 Task: Find connections with filter location Hrodna with filter topic #inspiration with filter profile language French with filter current company Quess Corp Limited with filter school Arts & Commerce jobs with filter industry Mattress and Blinds Manufacturing with filter service category Software Testing with filter keywords title Vehicle or Equipment Cleaner
Action: Mouse moved to (281, 355)
Screenshot: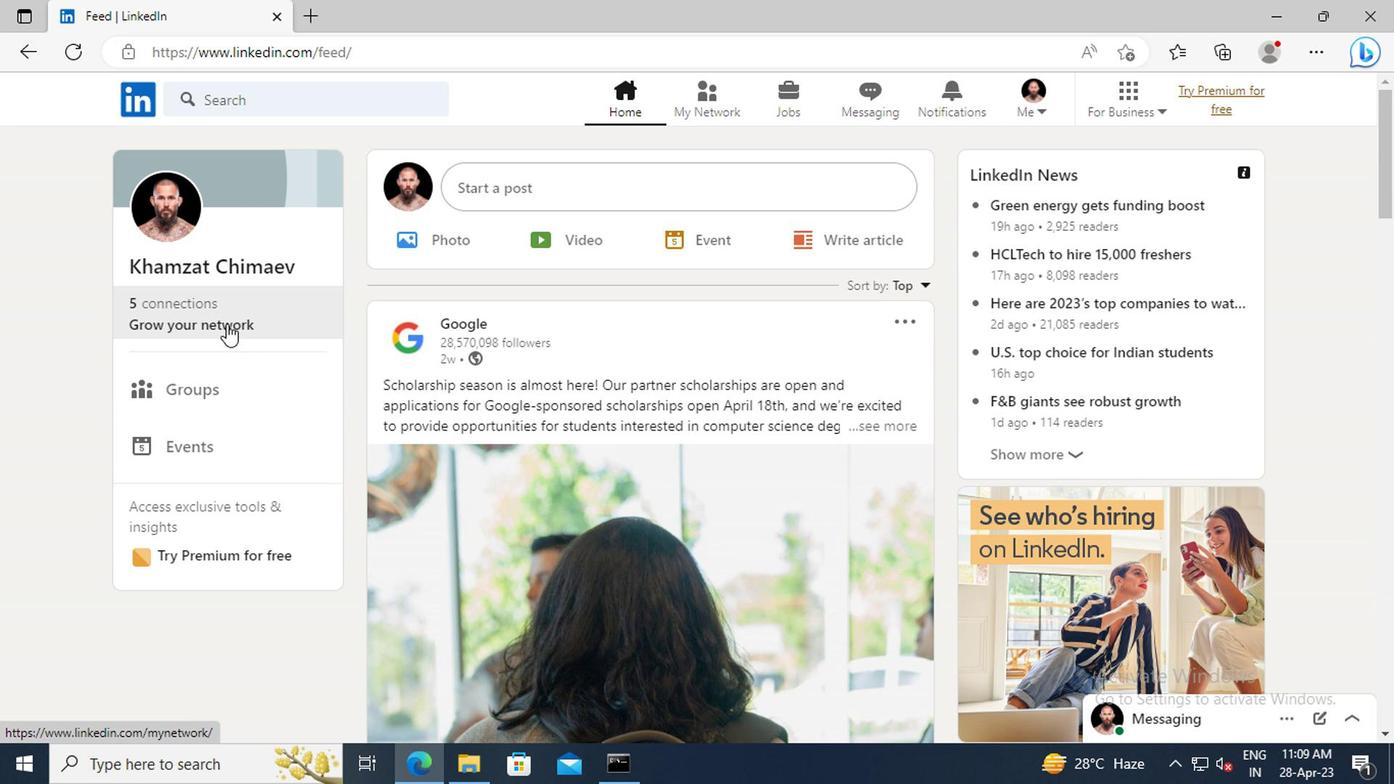 
Action: Mouse pressed left at (281, 355)
Screenshot: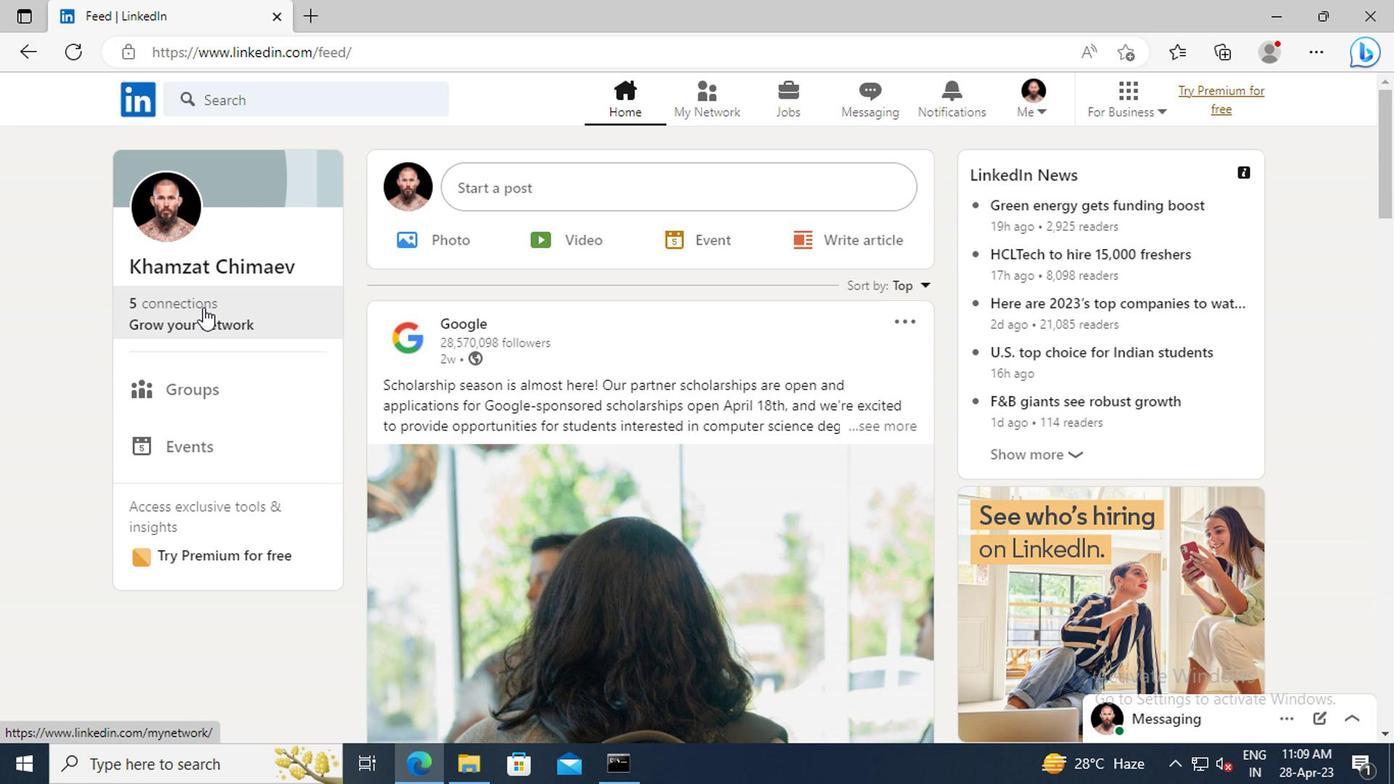 
Action: Mouse moved to (294, 286)
Screenshot: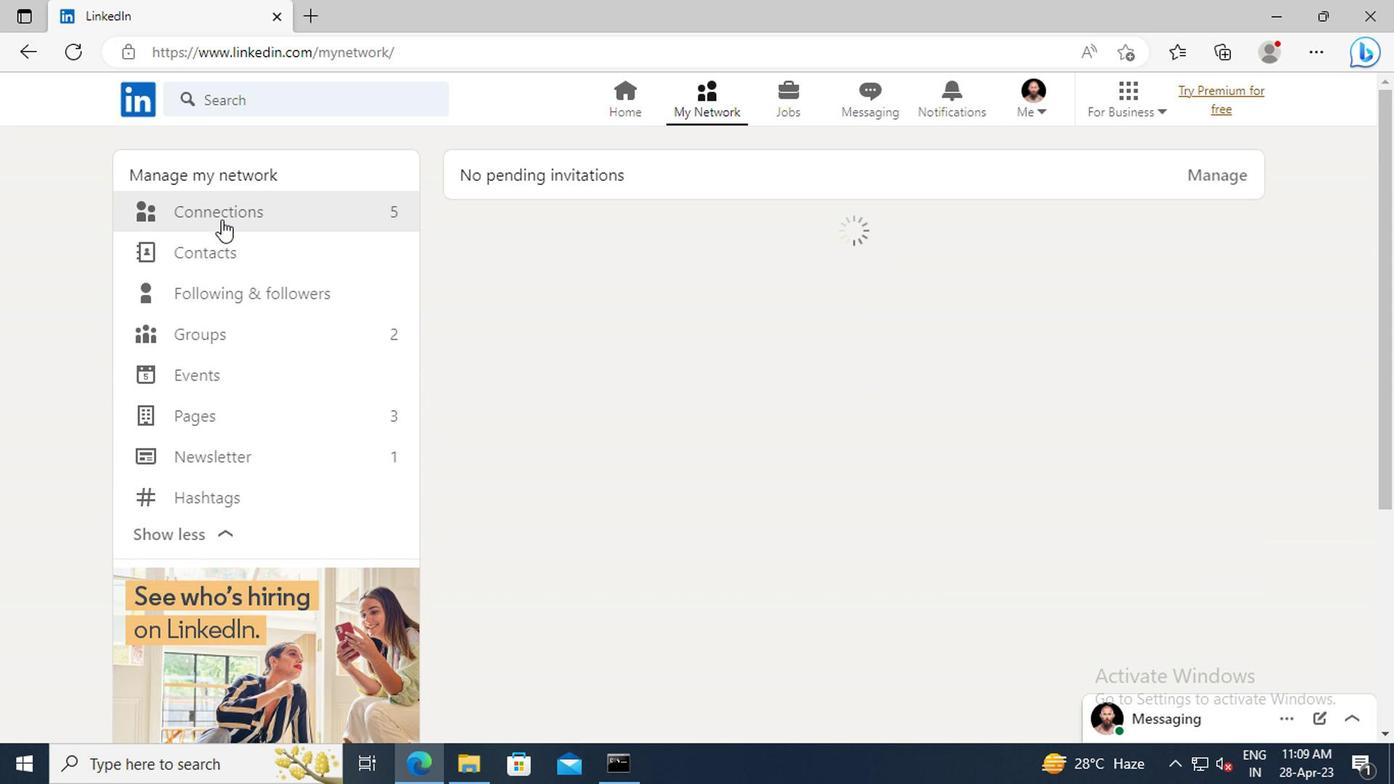 
Action: Mouse pressed left at (294, 286)
Screenshot: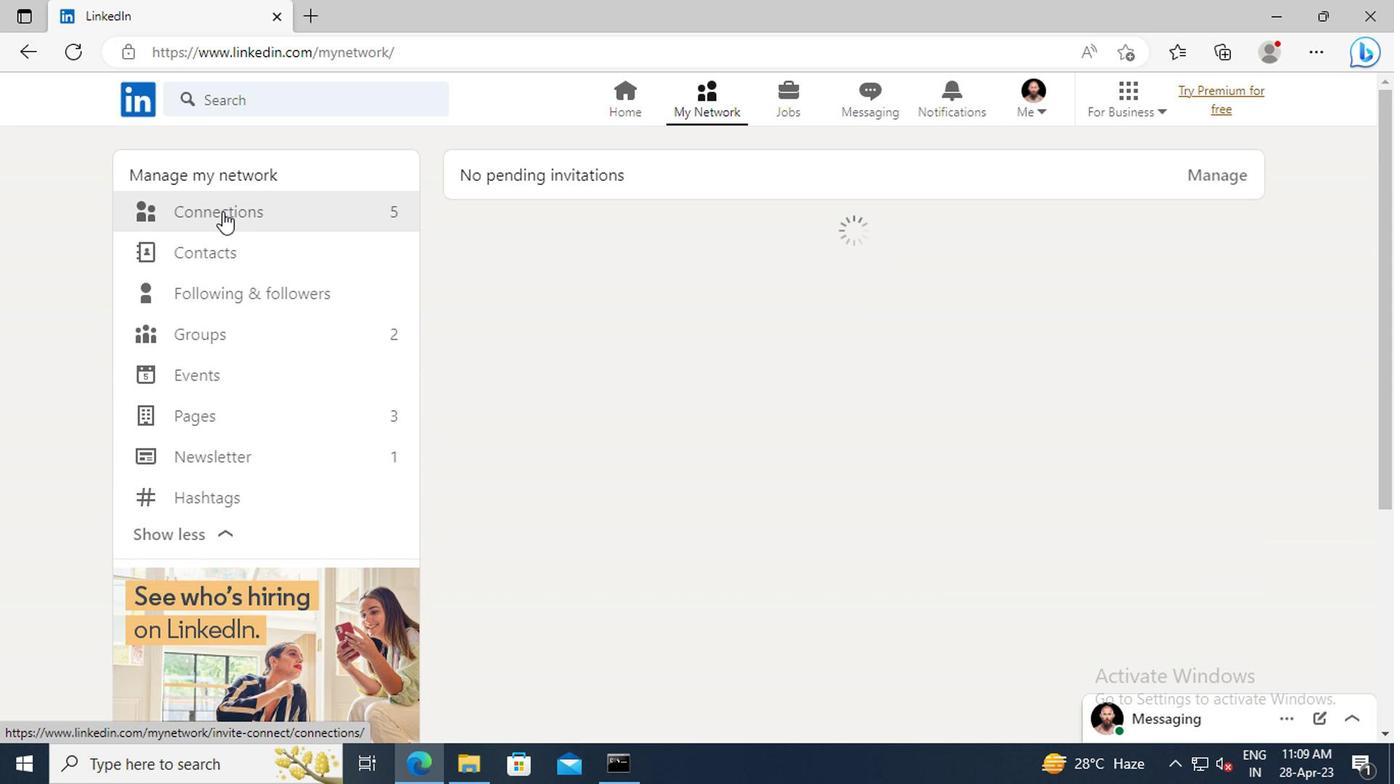 
Action: Mouse moved to (746, 291)
Screenshot: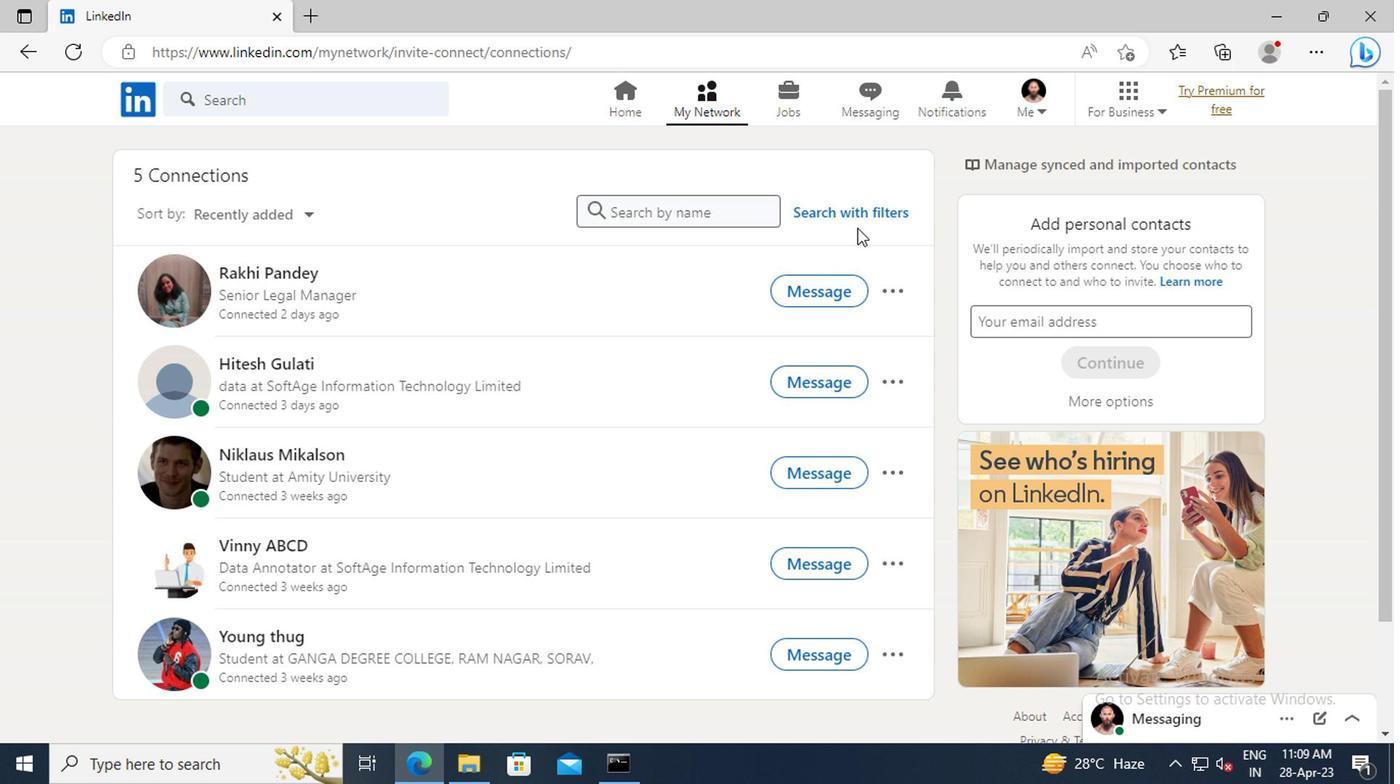 
Action: Mouse pressed left at (746, 291)
Screenshot: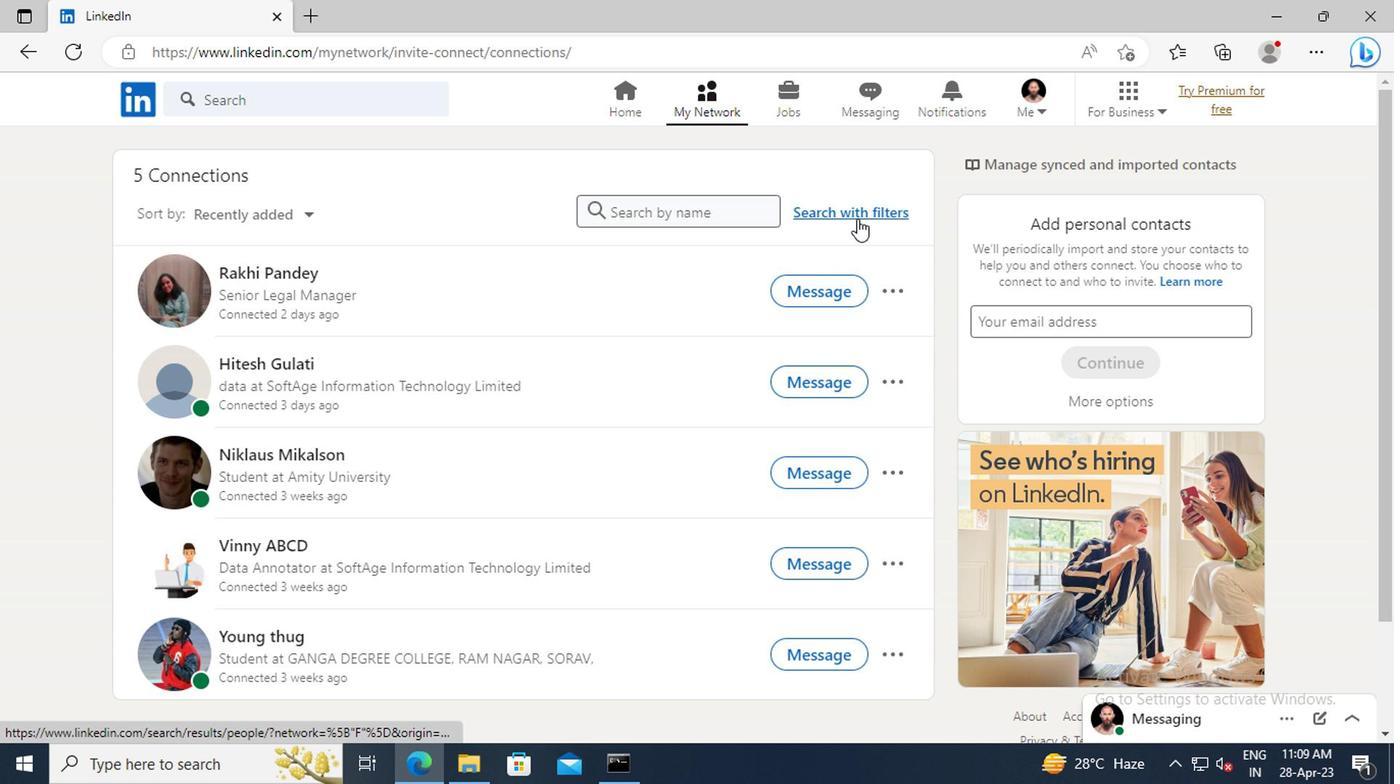 
Action: Mouse moved to (690, 252)
Screenshot: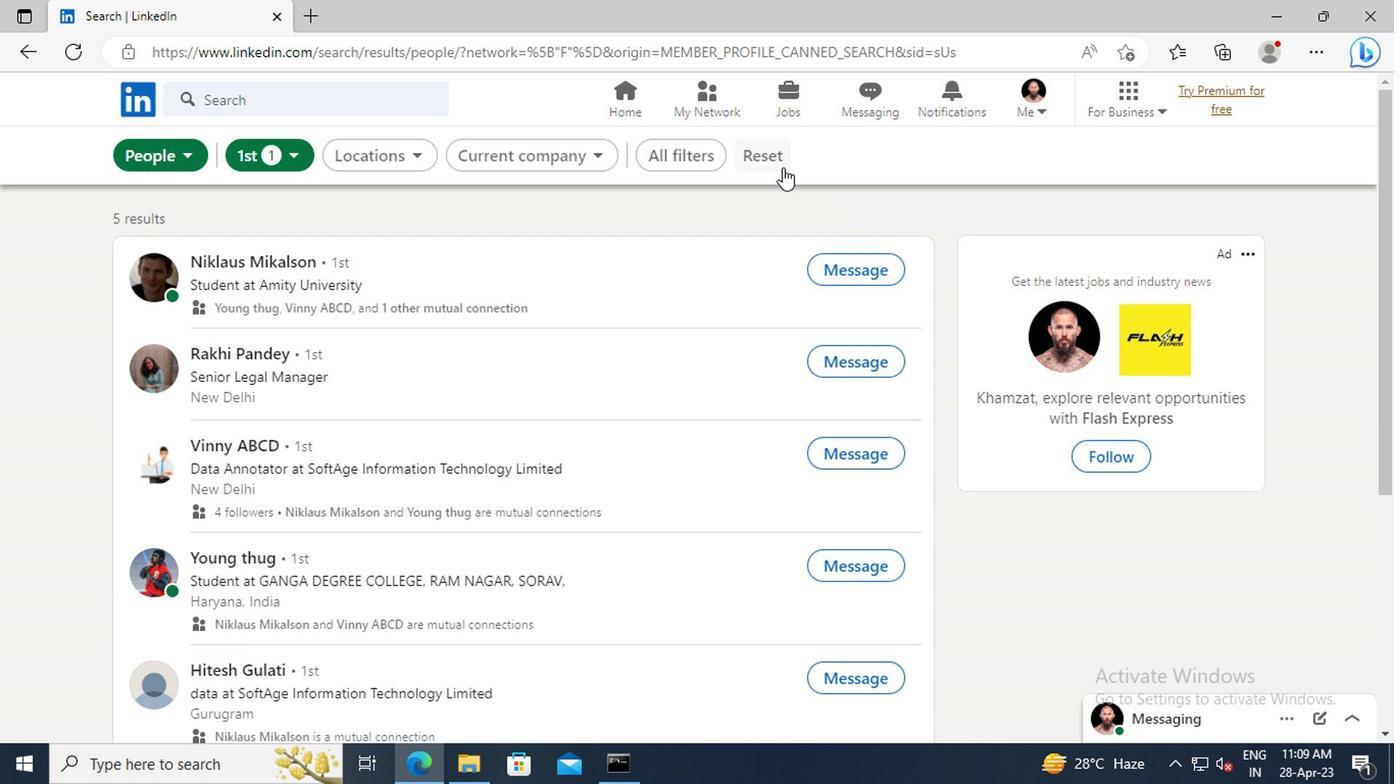 
Action: Mouse pressed left at (690, 252)
Screenshot: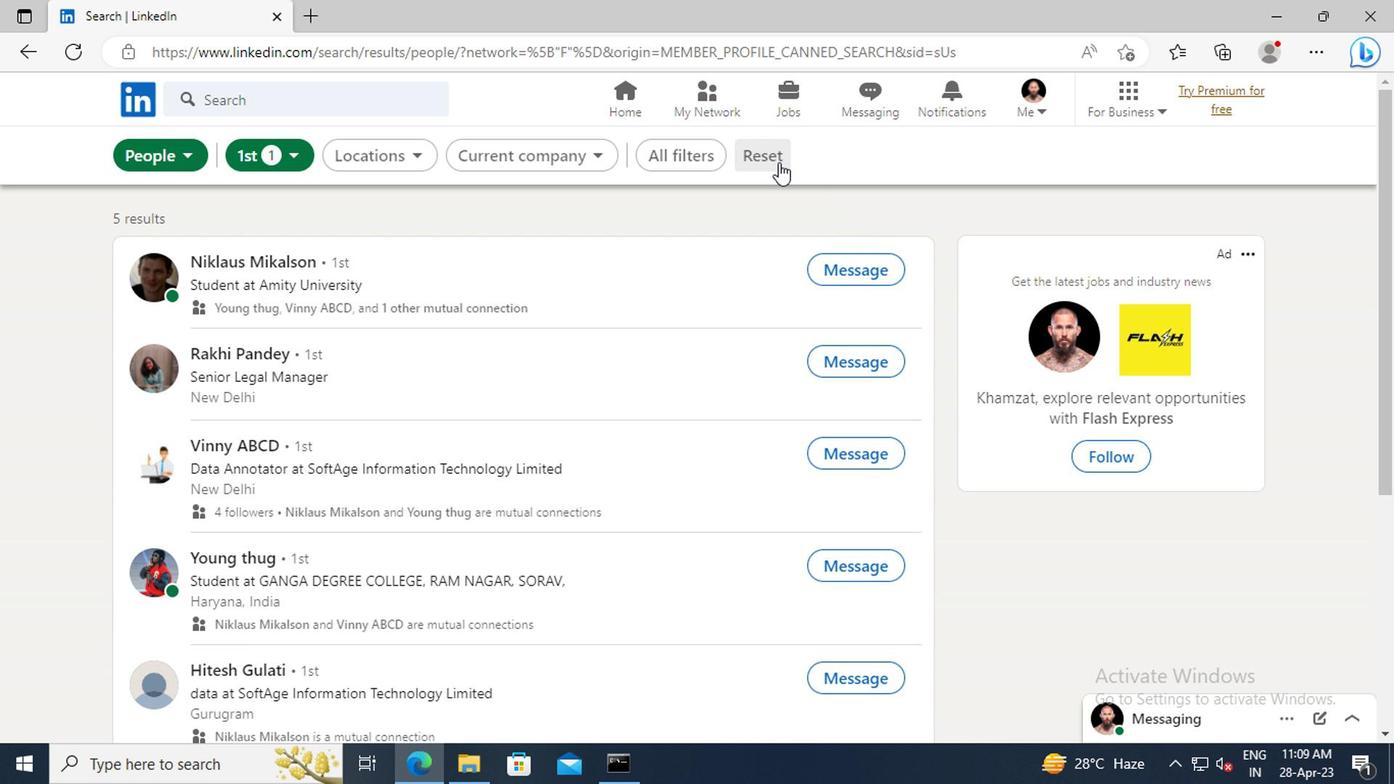 
Action: Mouse moved to (672, 246)
Screenshot: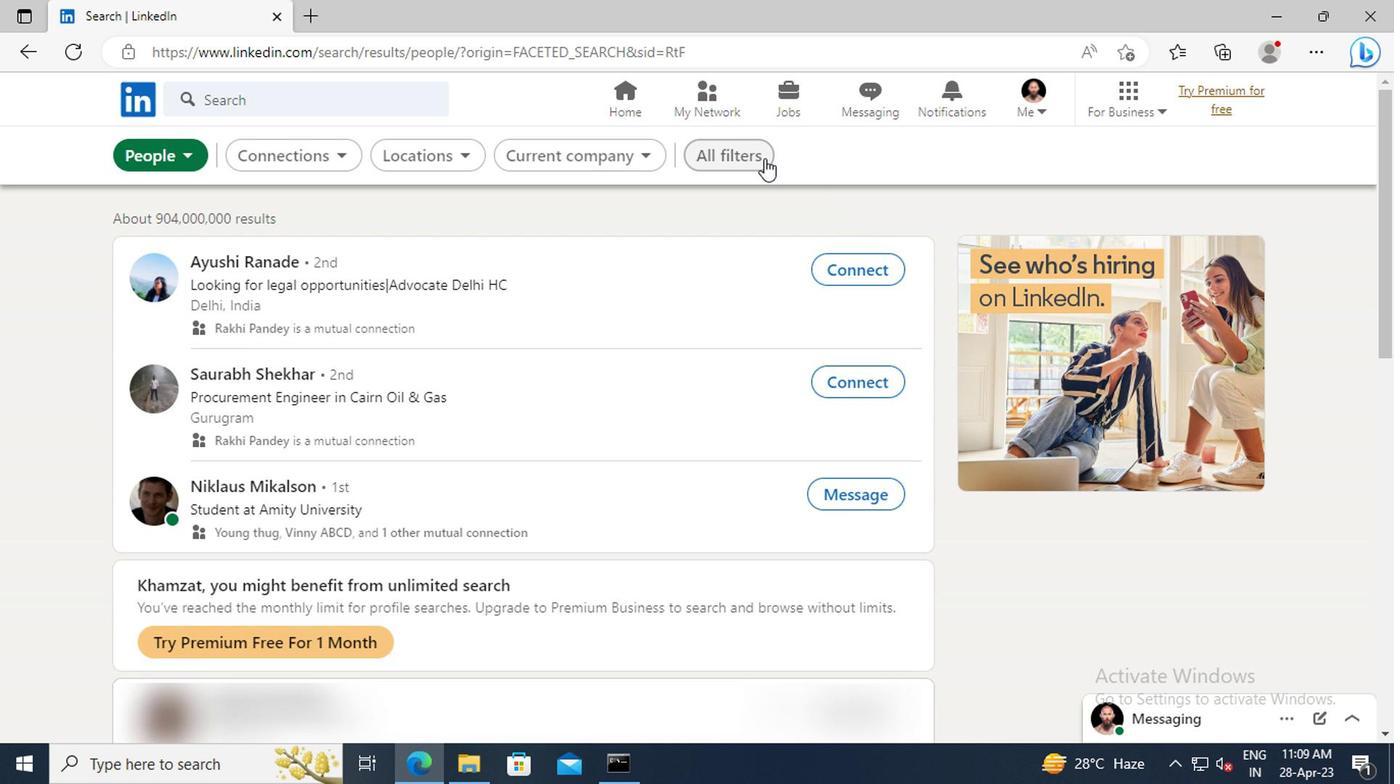 
Action: Mouse pressed left at (672, 246)
Screenshot: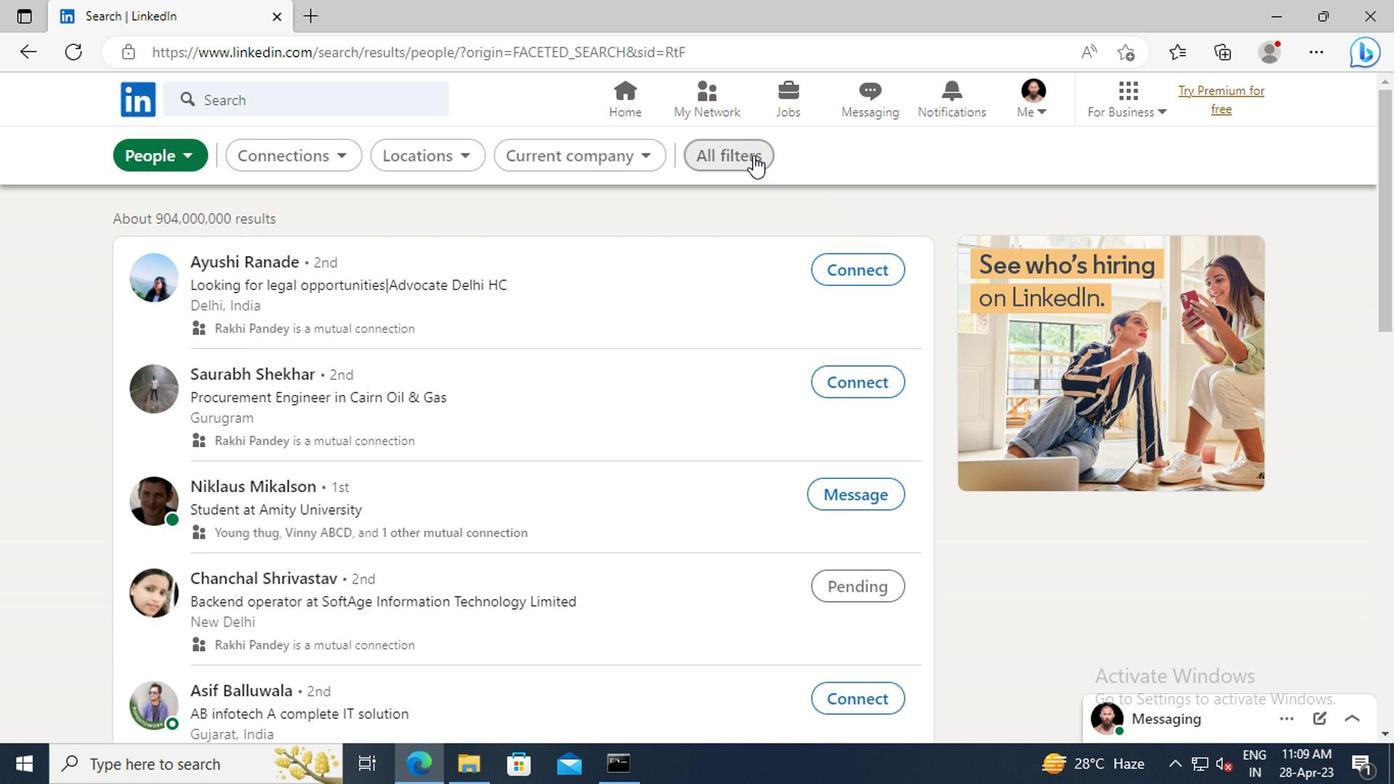 
Action: Mouse moved to (959, 403)
Screenshot: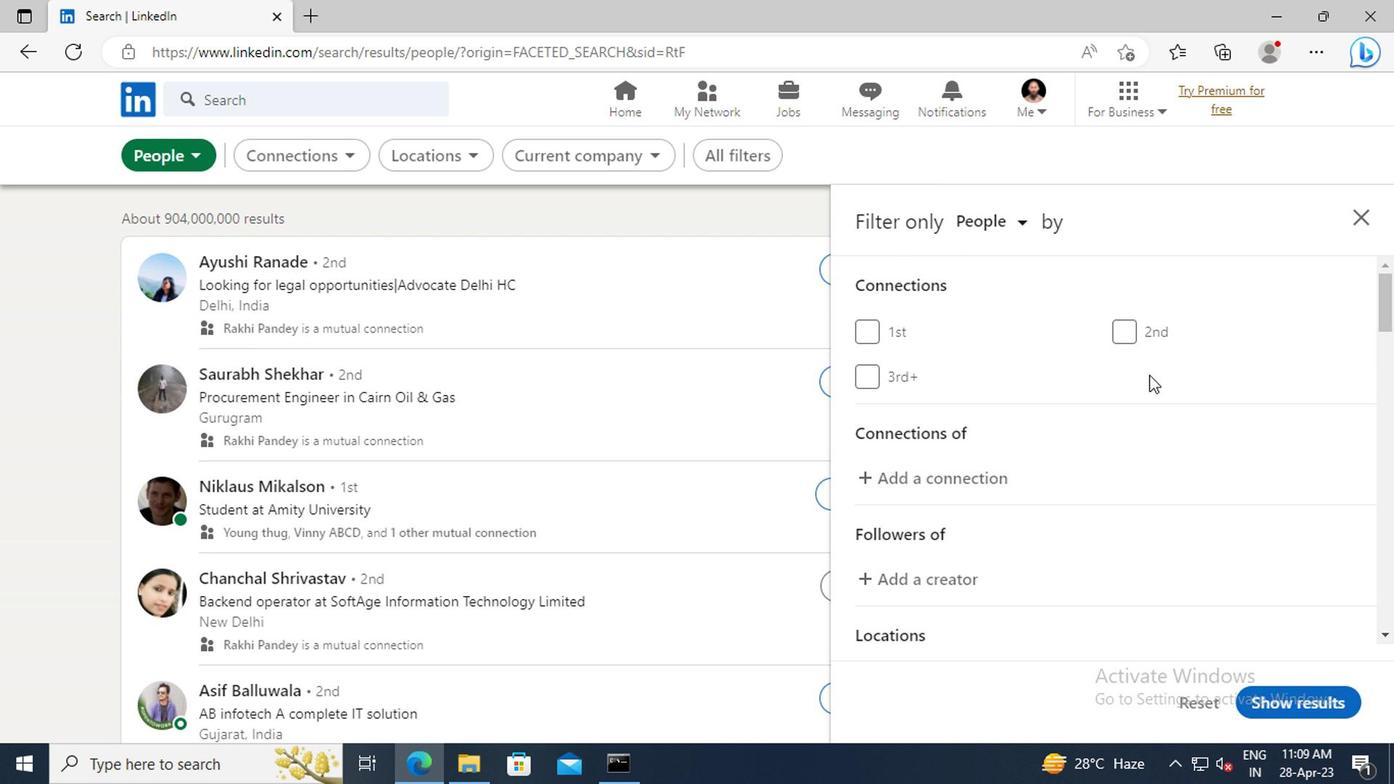
Action: Mouse scrolled (959, 403) with delta (0, 0)
Screenshot: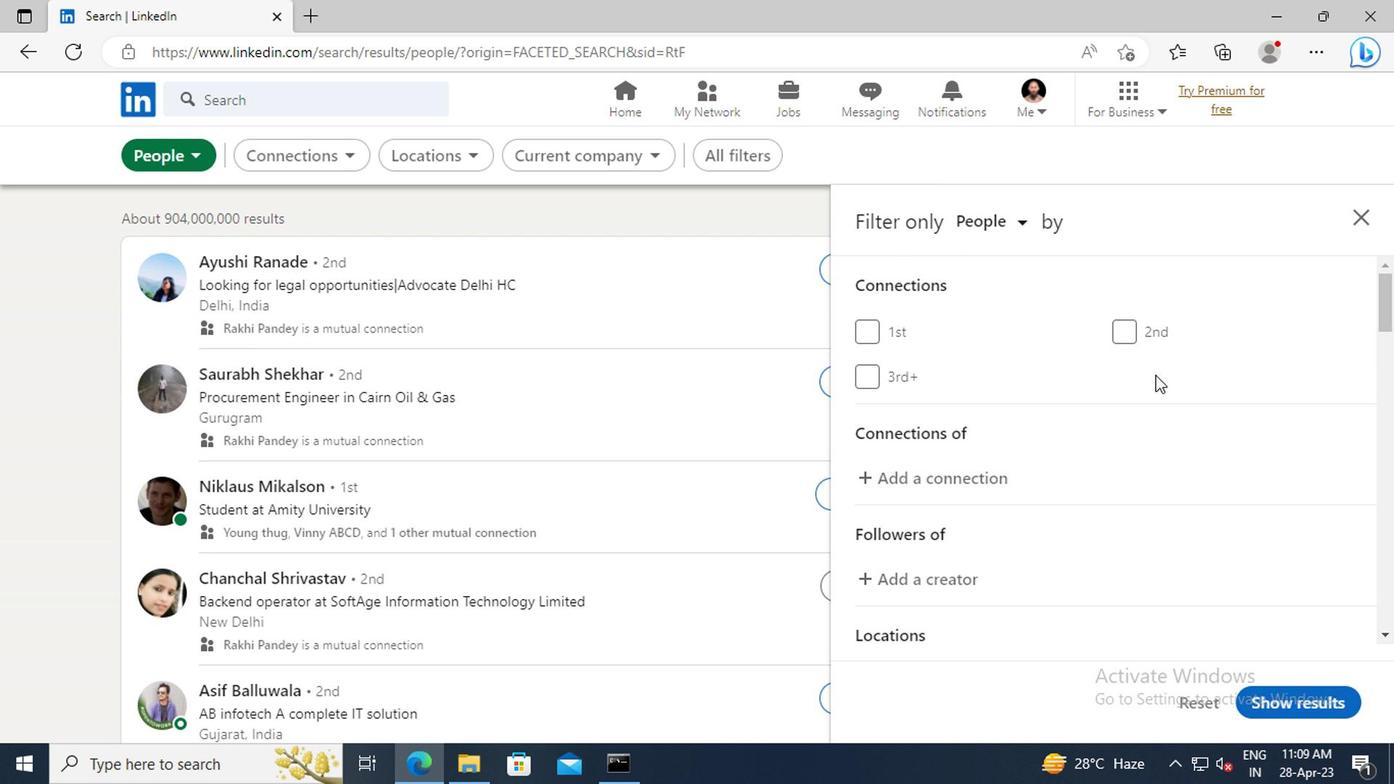 
Action: Mouse scrolled (959, 403) with delta (0, 0)
Screenshot: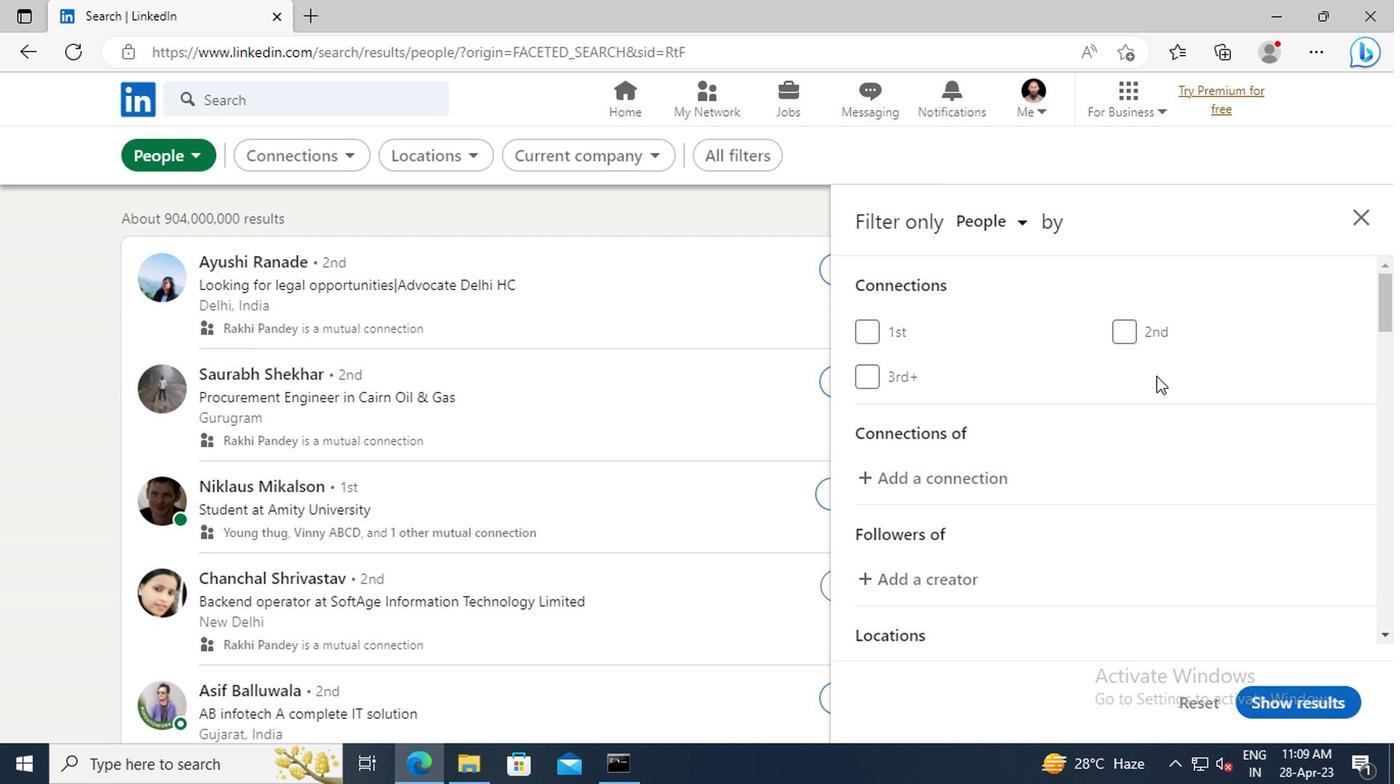 
Action: Mouse scrolled (959, 403) with delta (0, 0)
Screenshot: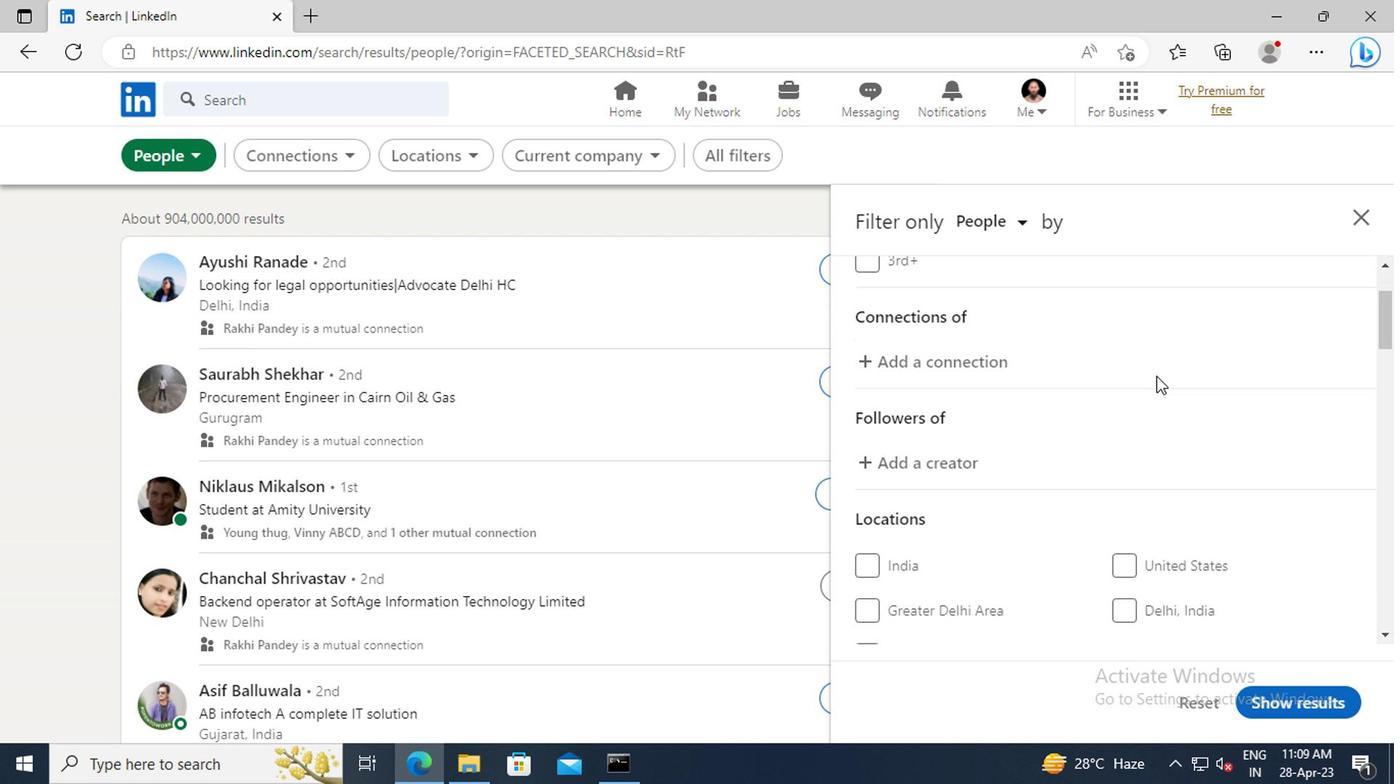 
Action: Mouse scrolled (959, 403) with delta (0, 0)
Screenshot: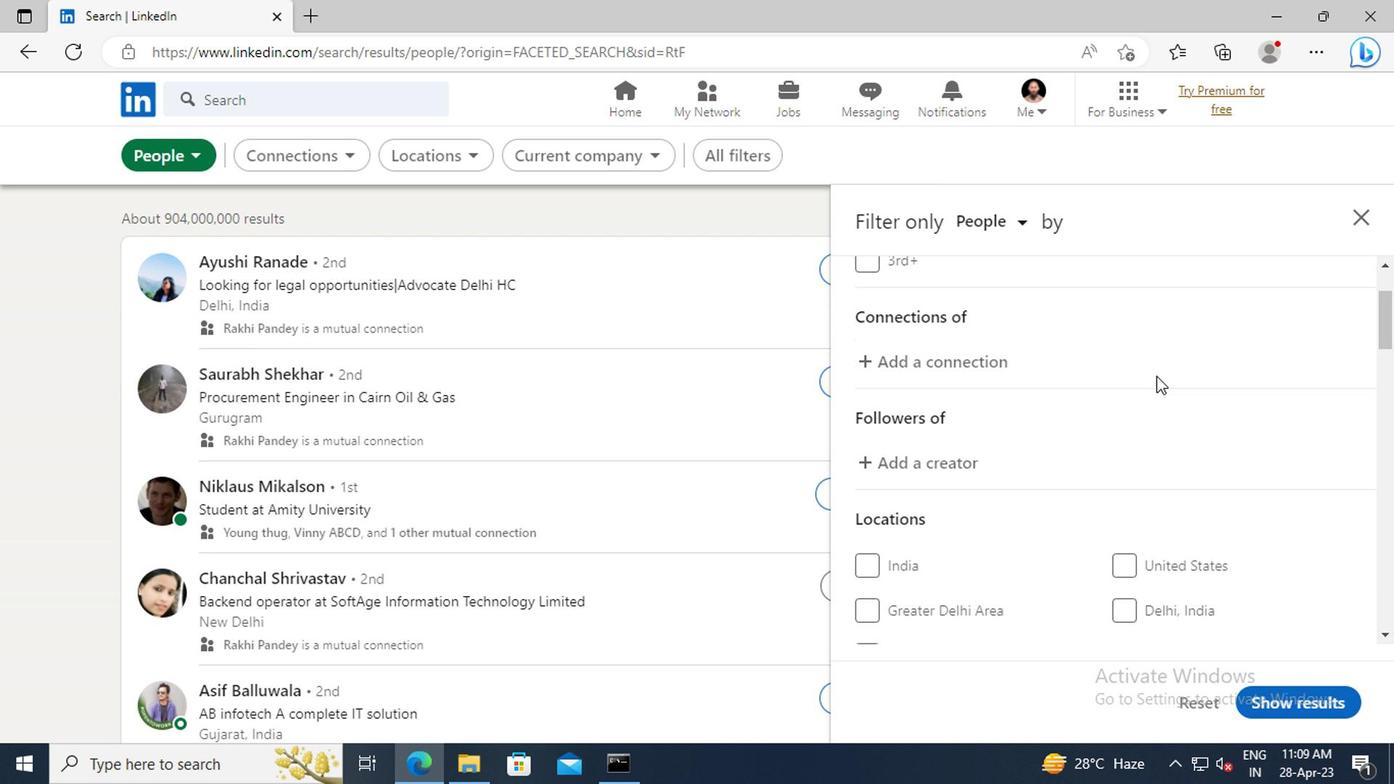 
Action: Mouse scrolled (959, 403) with delta (0, 0)
Screenshot: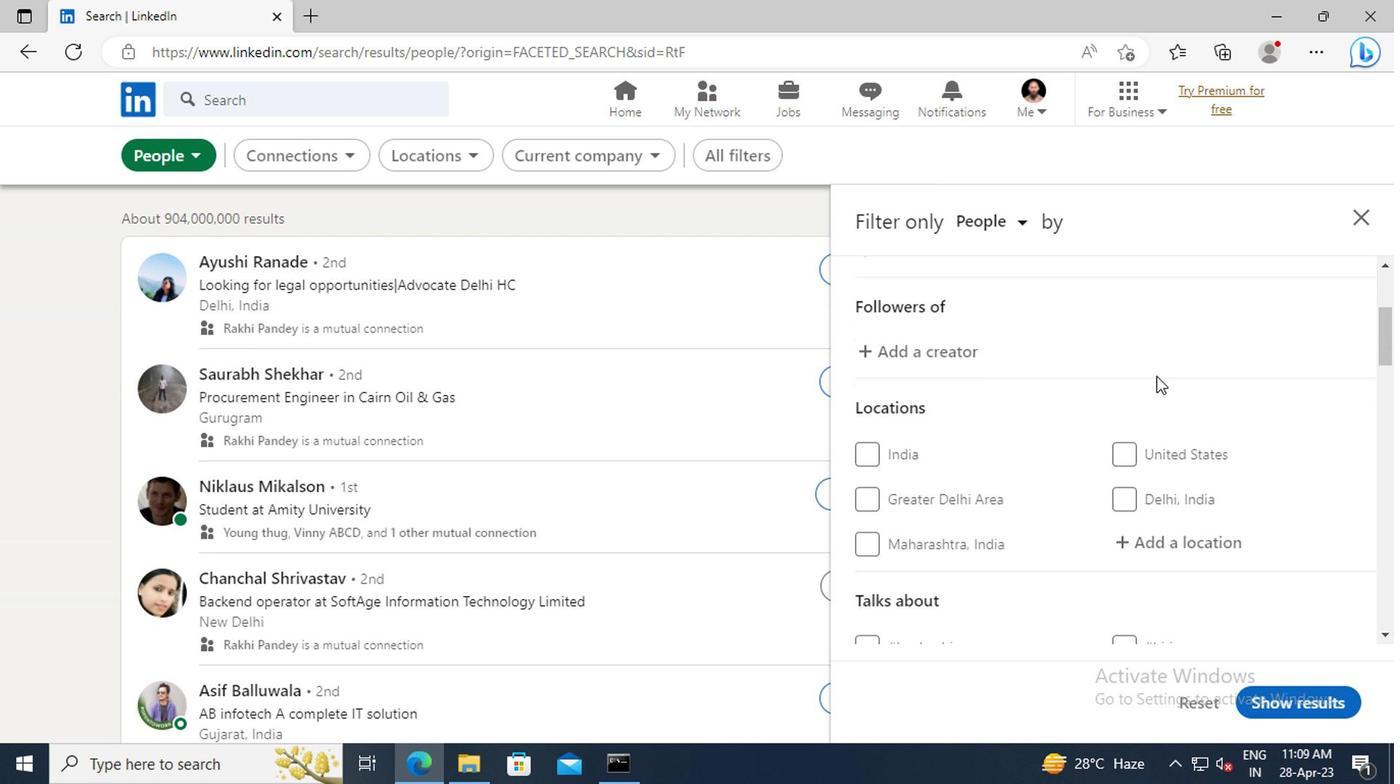 
Action: Mouse moved to (958, 473)
Screenshot: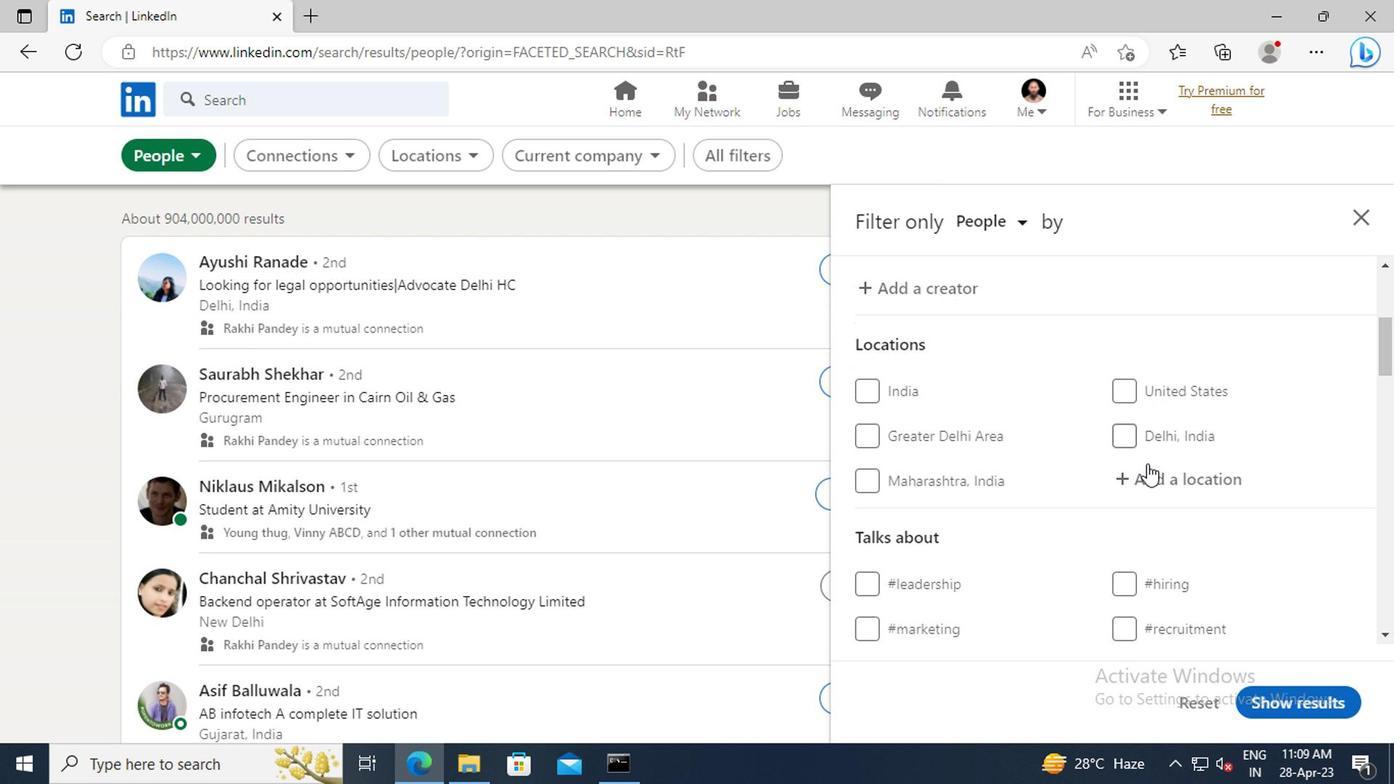 
Action: Mouse pressed left at (958, 473)
Screenshot: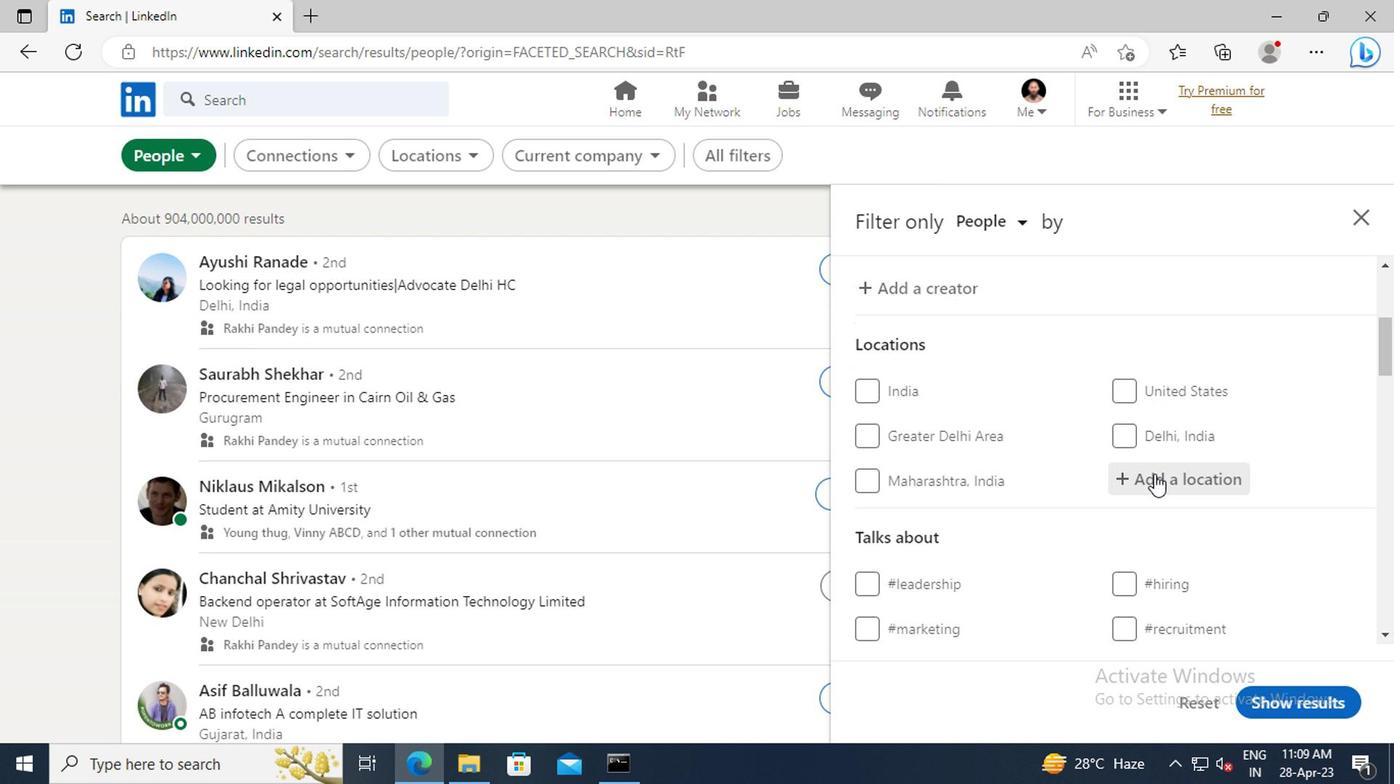 
Action: Key pressed <Key.shift>HRODNA
Screenshot: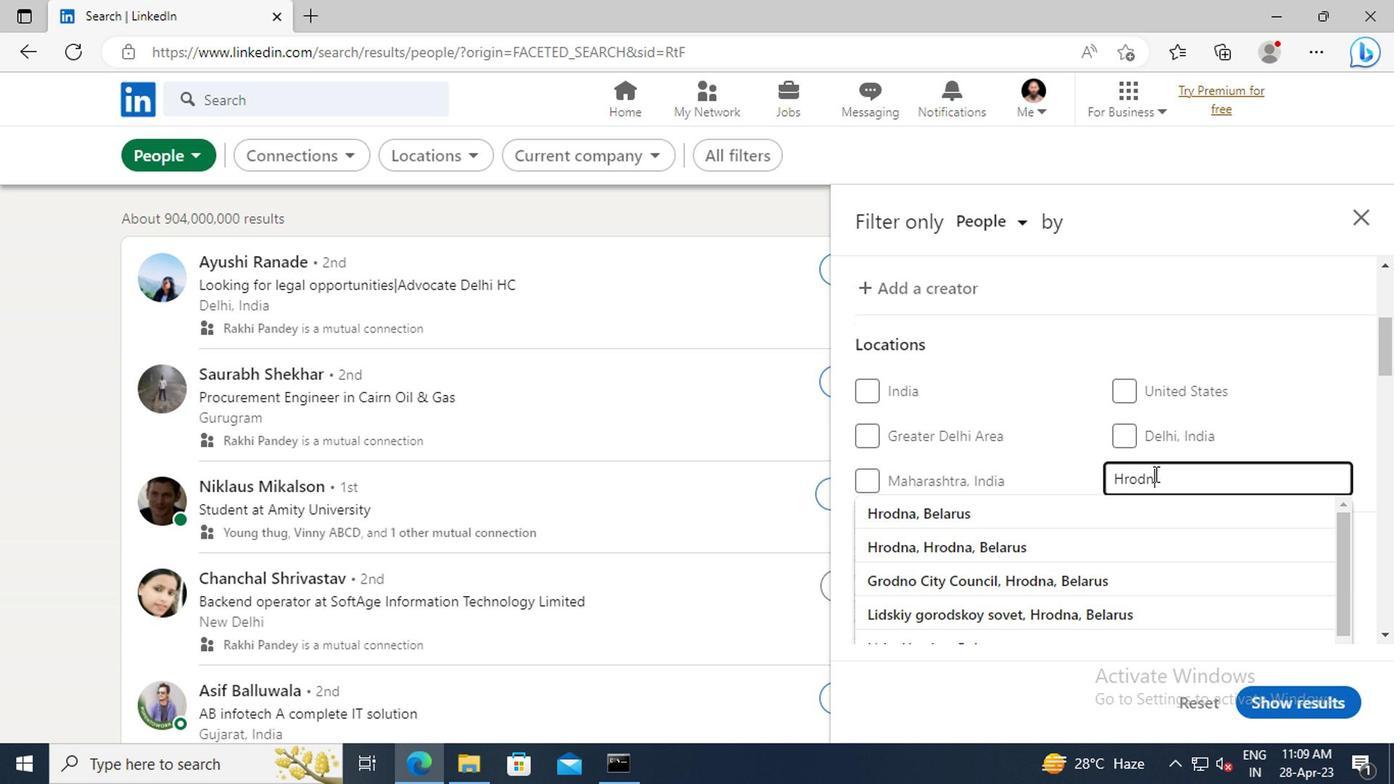 
Action: Mouse moved to (960, 500)
Screenshot: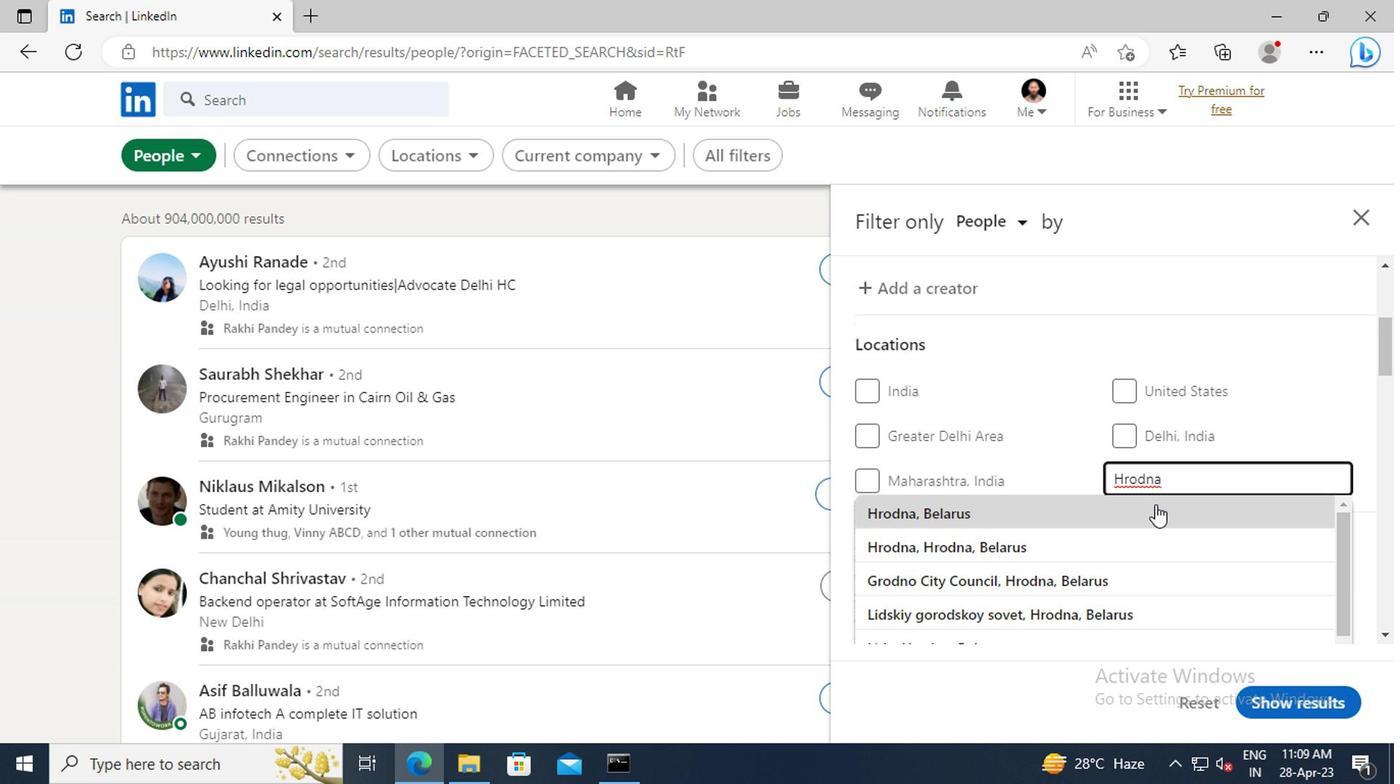 
Action: Mouse pressed left at (960, 500)
Screenshot: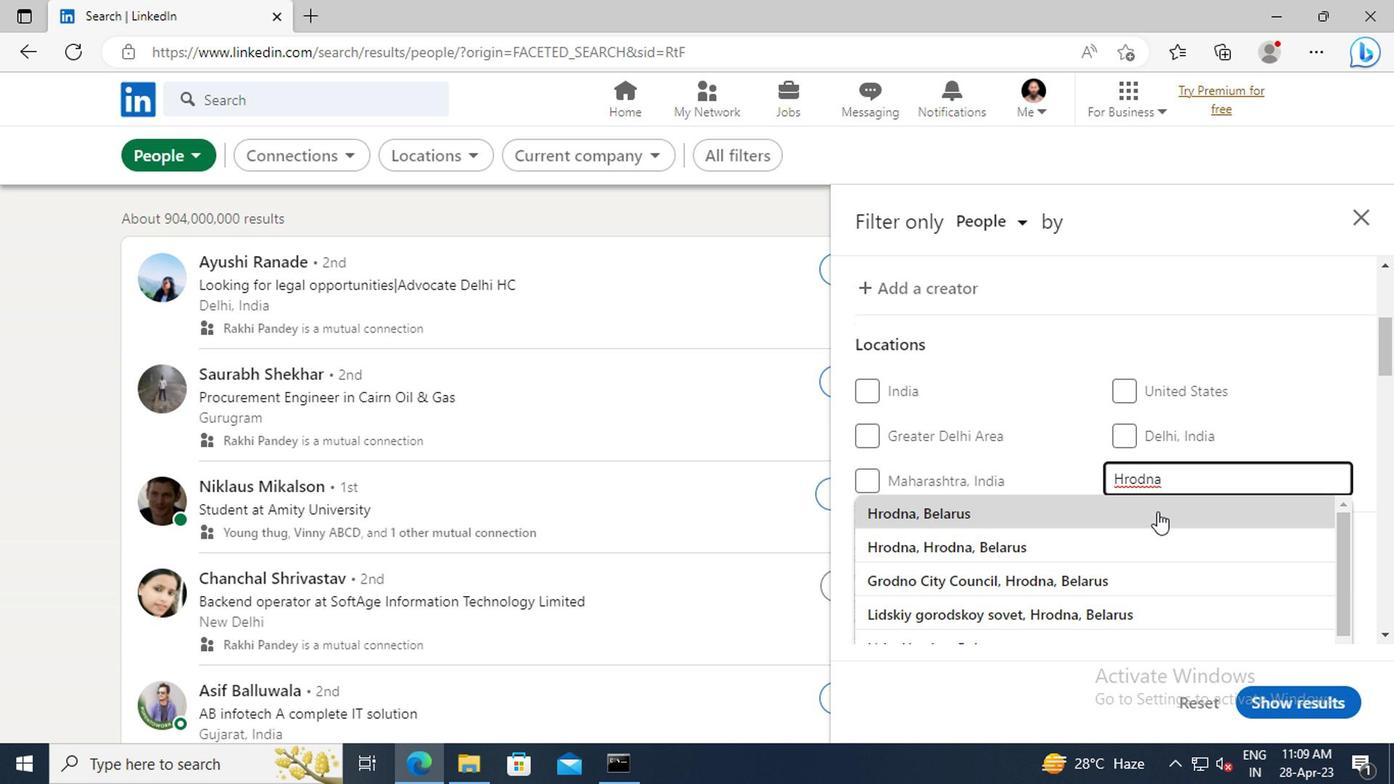
Action: Mouse moved to (970, 404)
Screenshot: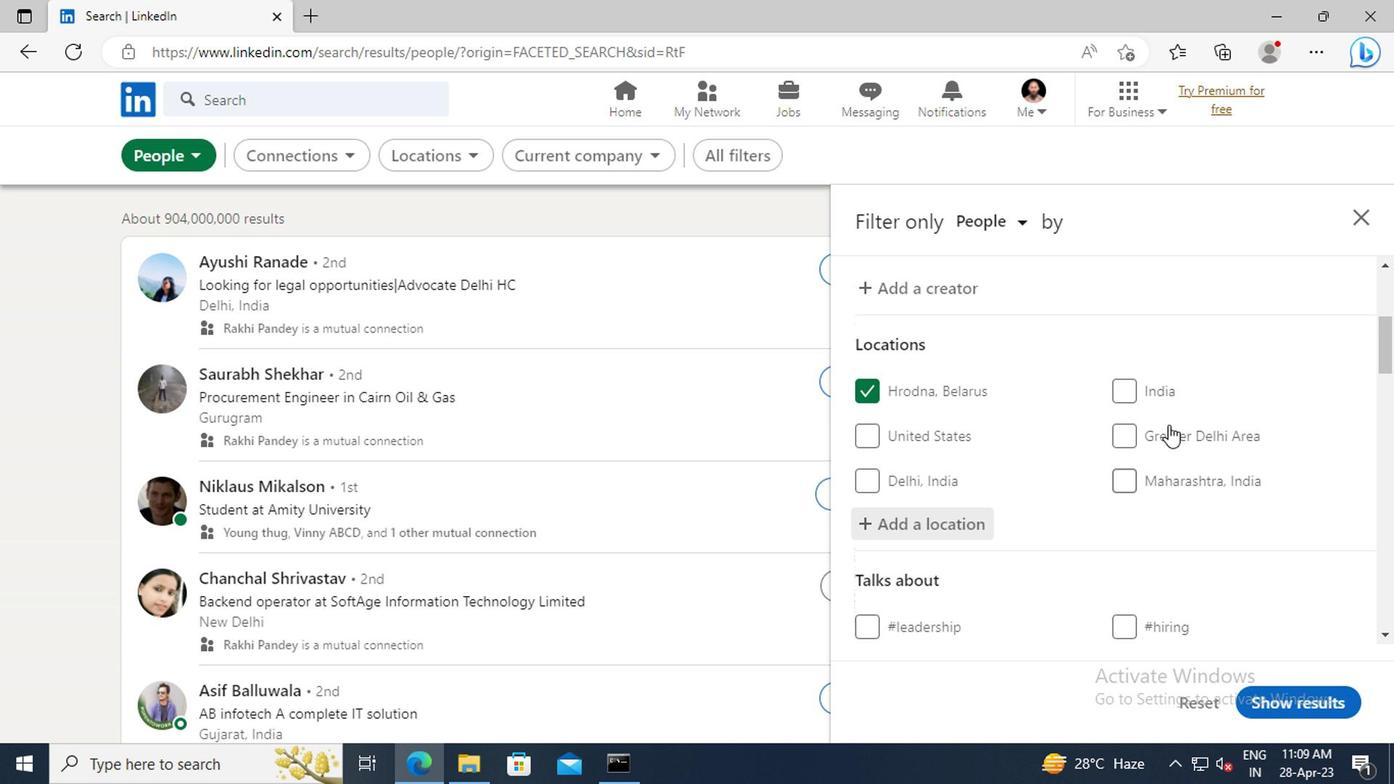 
Action: Mouse scrolled (970, 403) with delta (0, 0)
Screenshot: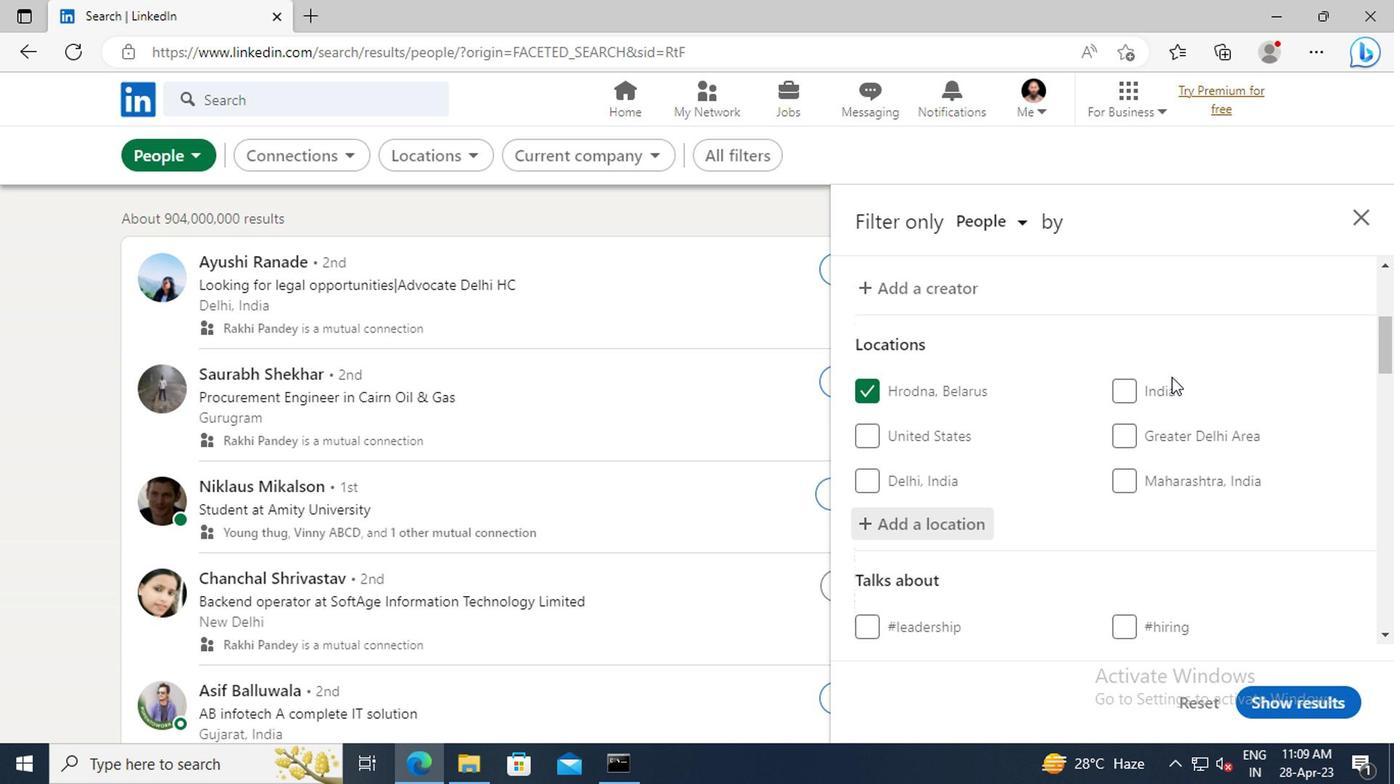
Action: Mouse scrolled (970, 403) with delta (0, 0)
Screenshot: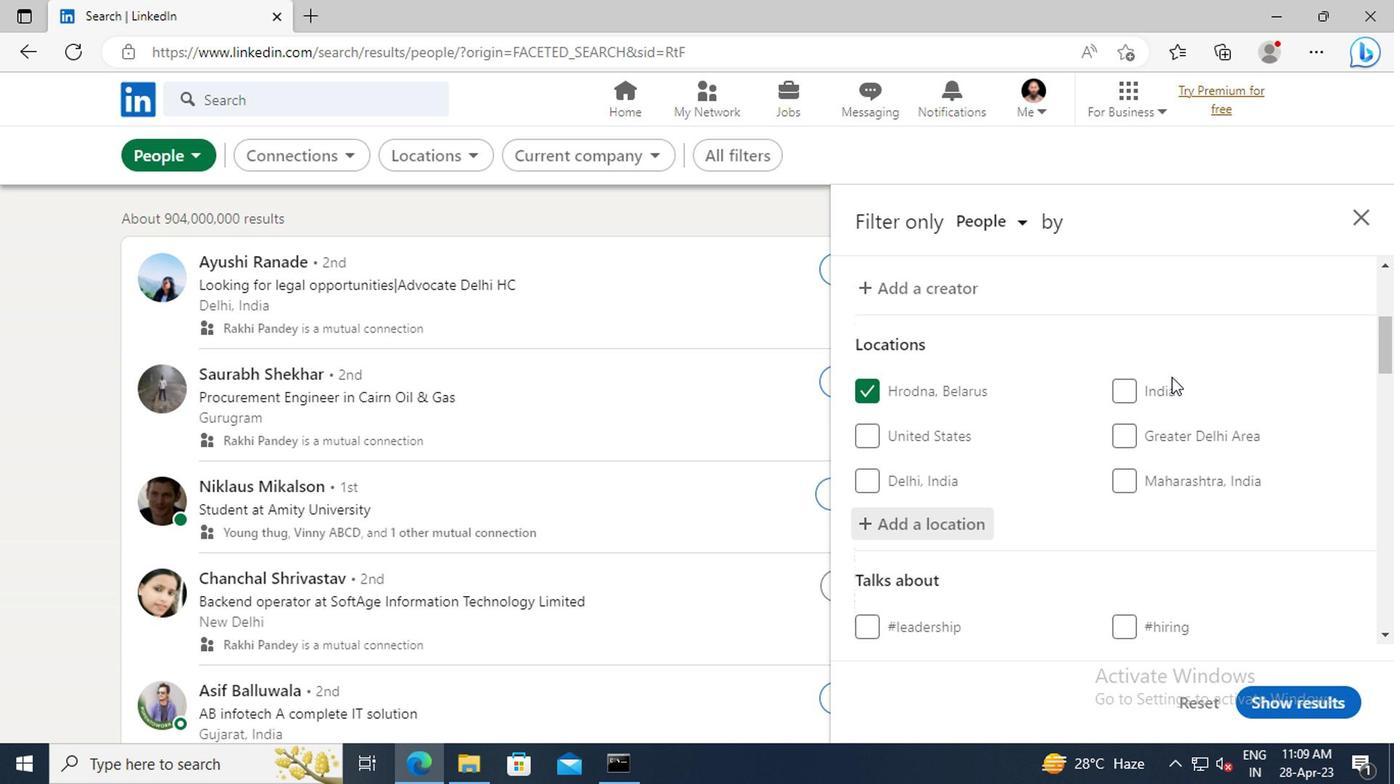 
Action: Mouse scrolled (970, 403) with delta (0, 0)
Screenshot: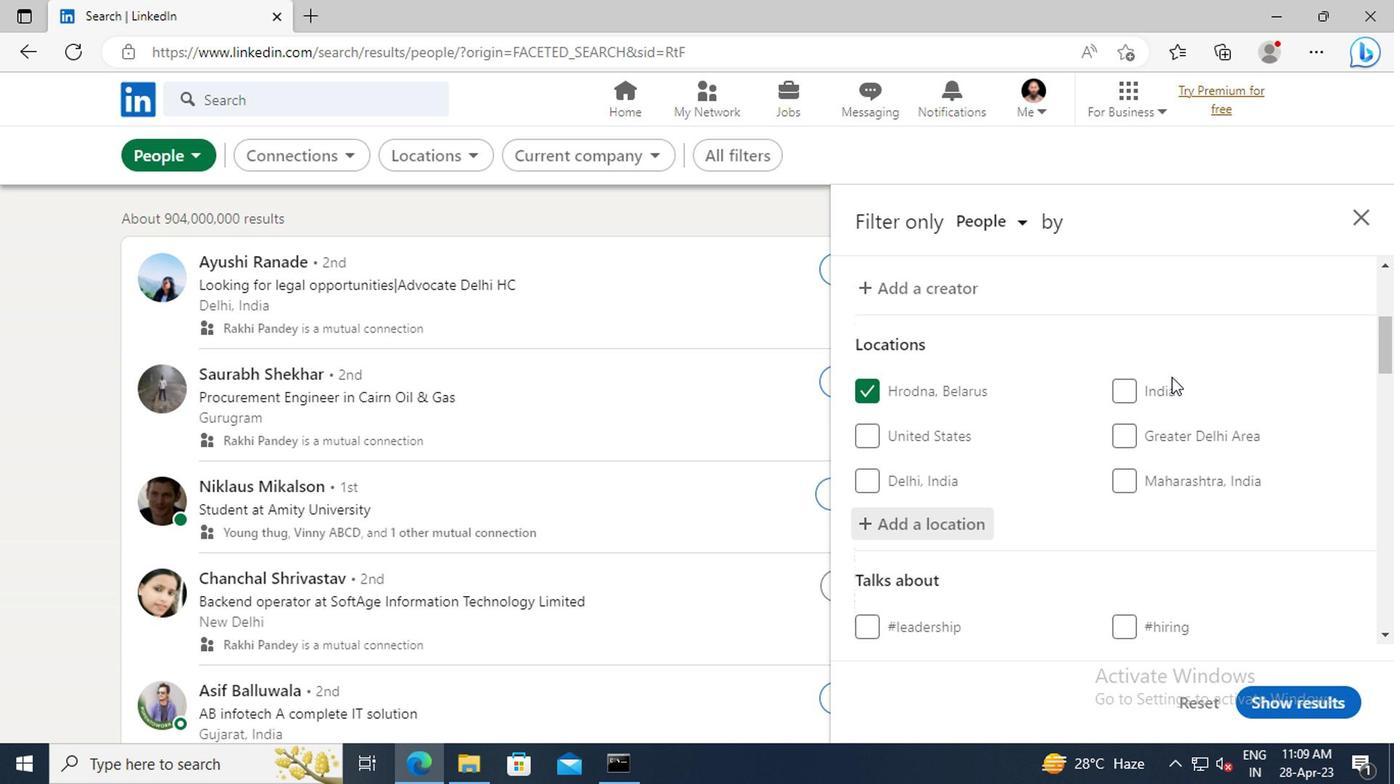 
Action: Mouse scrolled (970, 403) with delta (0, 0)
Screenshot: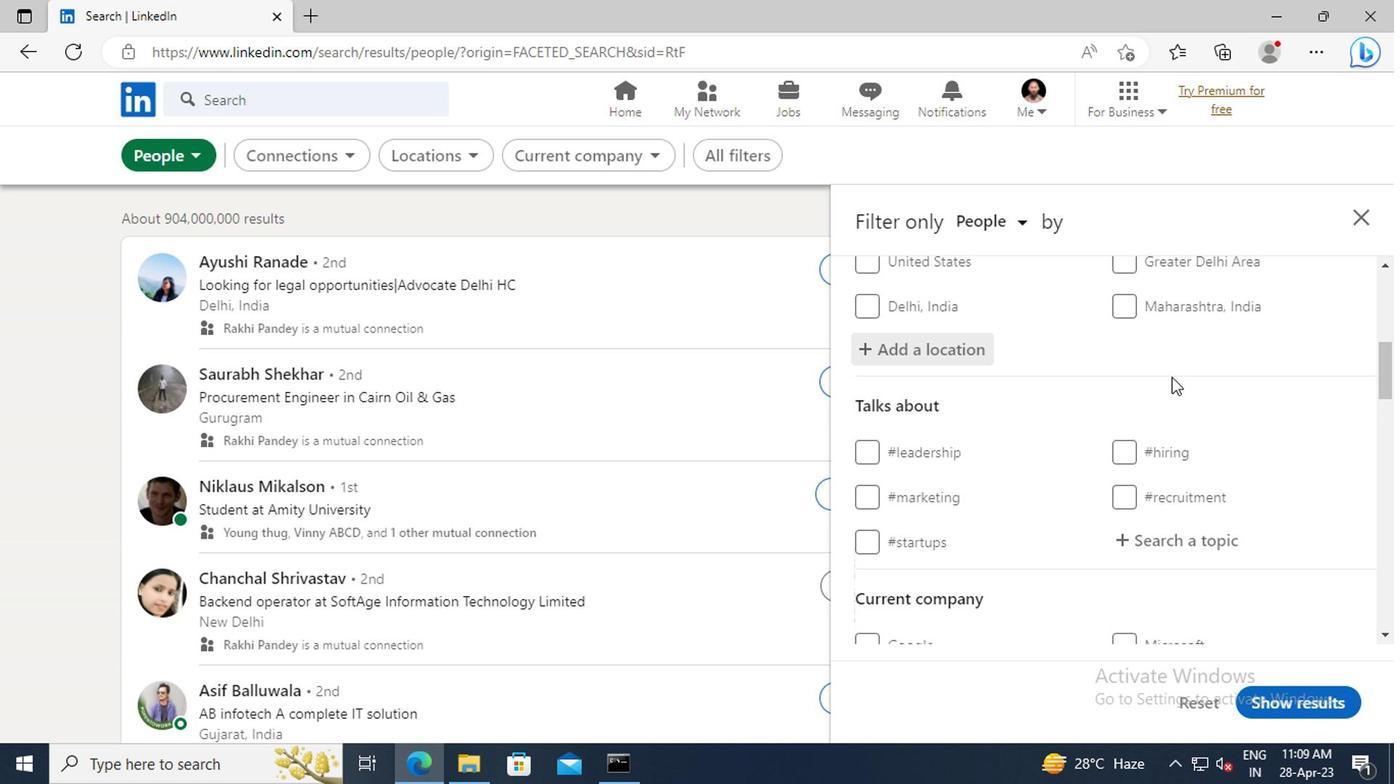
Action: Mouse scrolled (970, 403) with delta (0, 0)
Screenshot: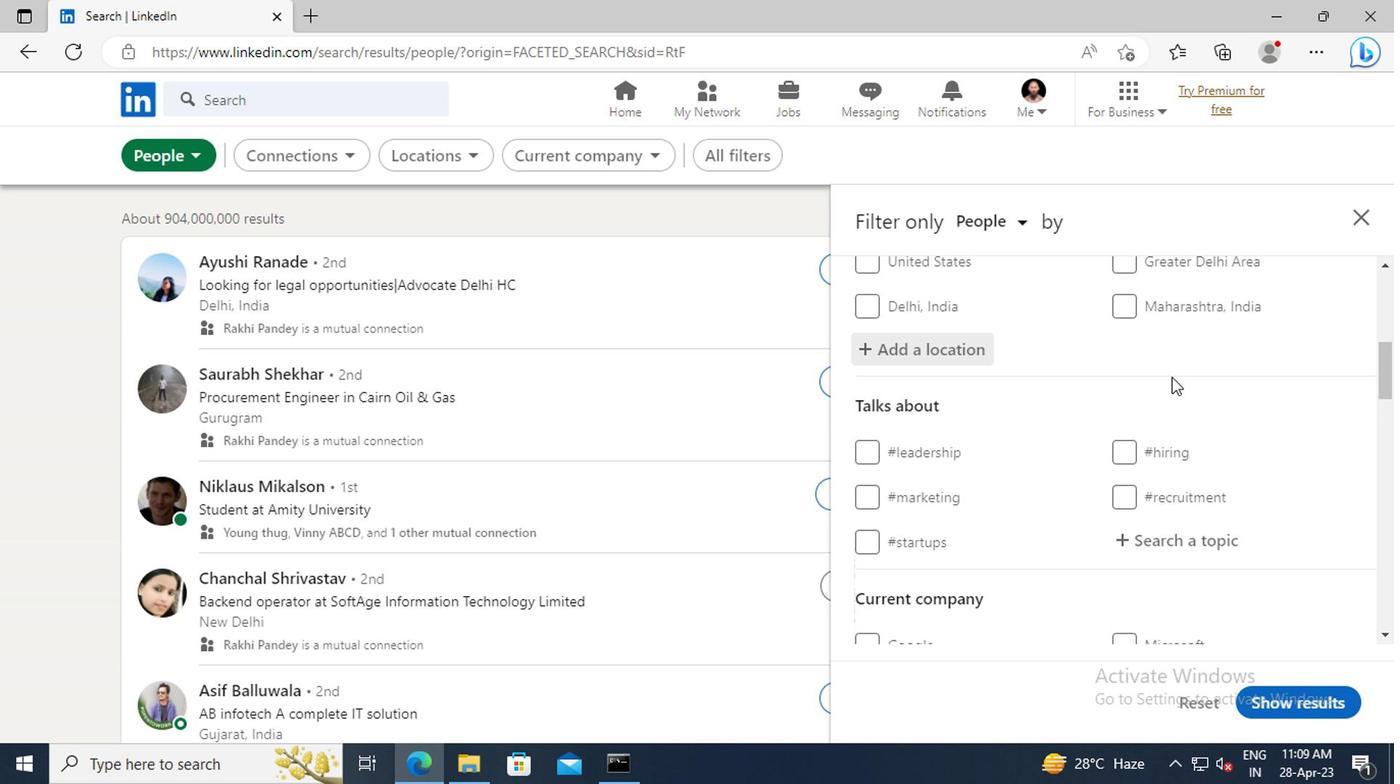 
Action: Mouse moved to (971, 439)
Screenshot: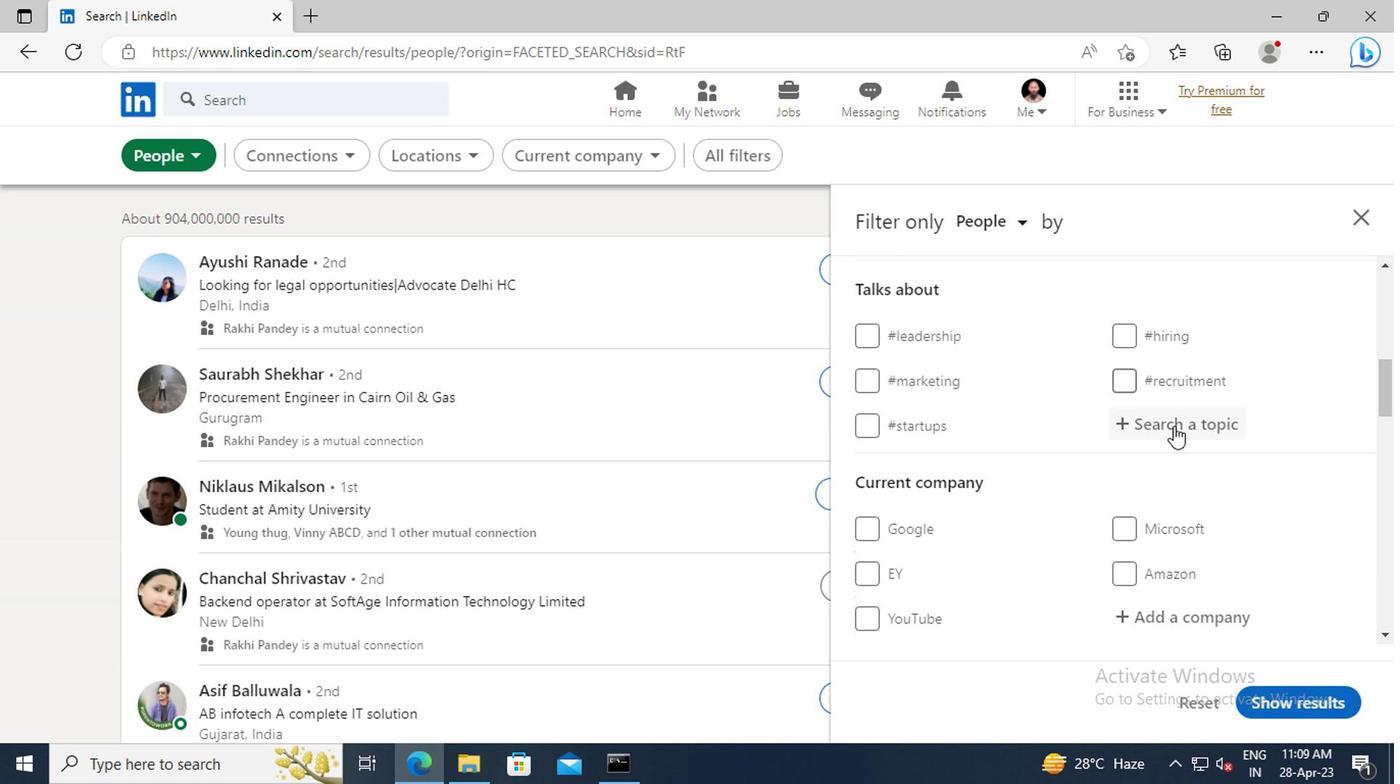 
Action: Mouse pressed left at (971, 439)
Screenshot: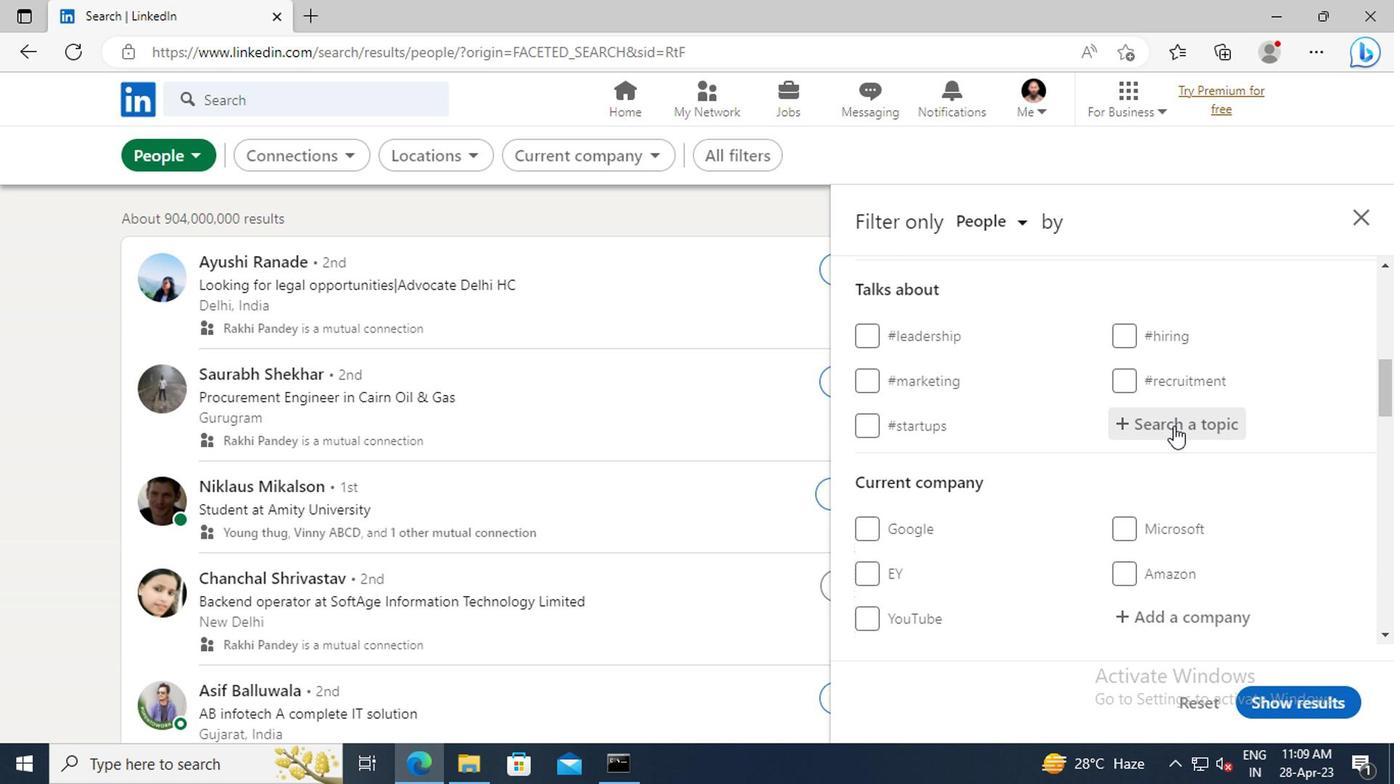 
Action: Key pressed INSPIRATION
Screenshot: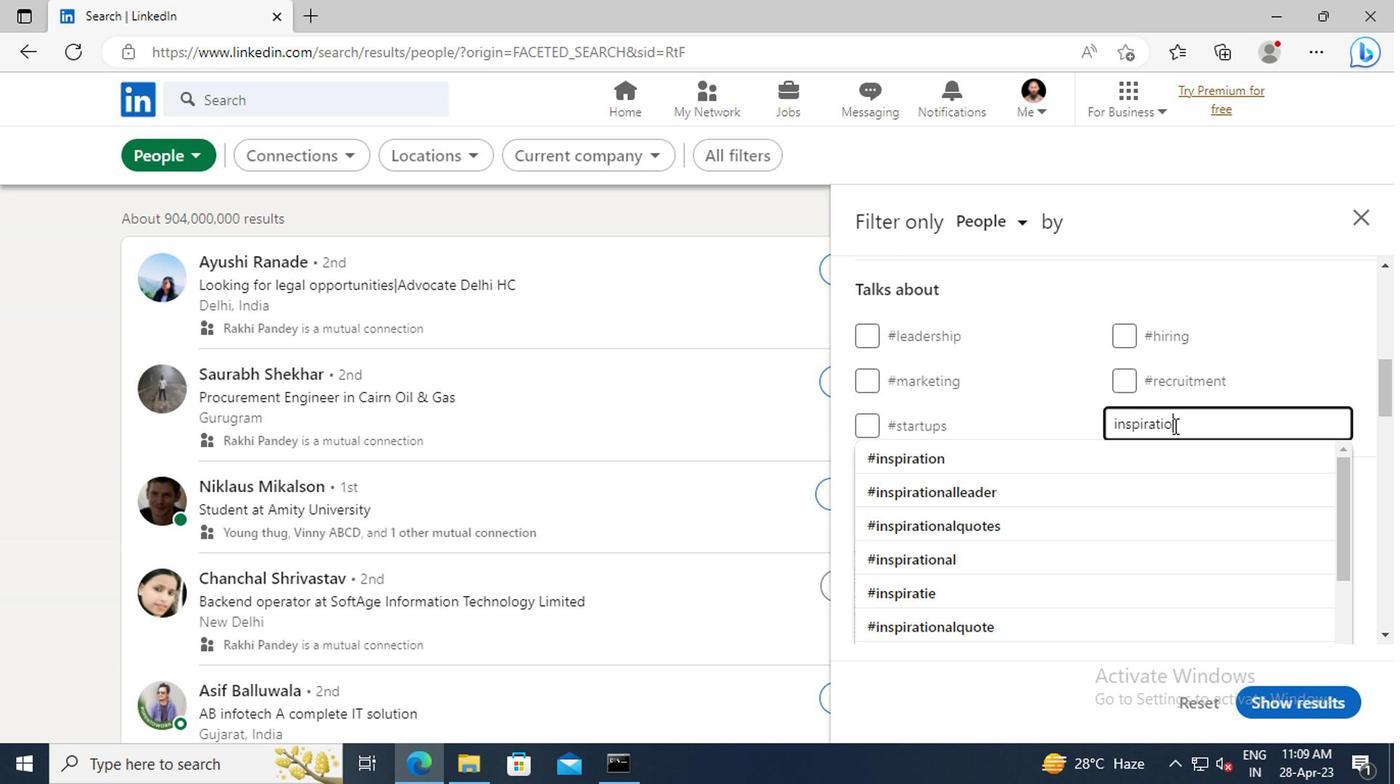 
Action: Mouse moved to (955, 458)
Screenshot: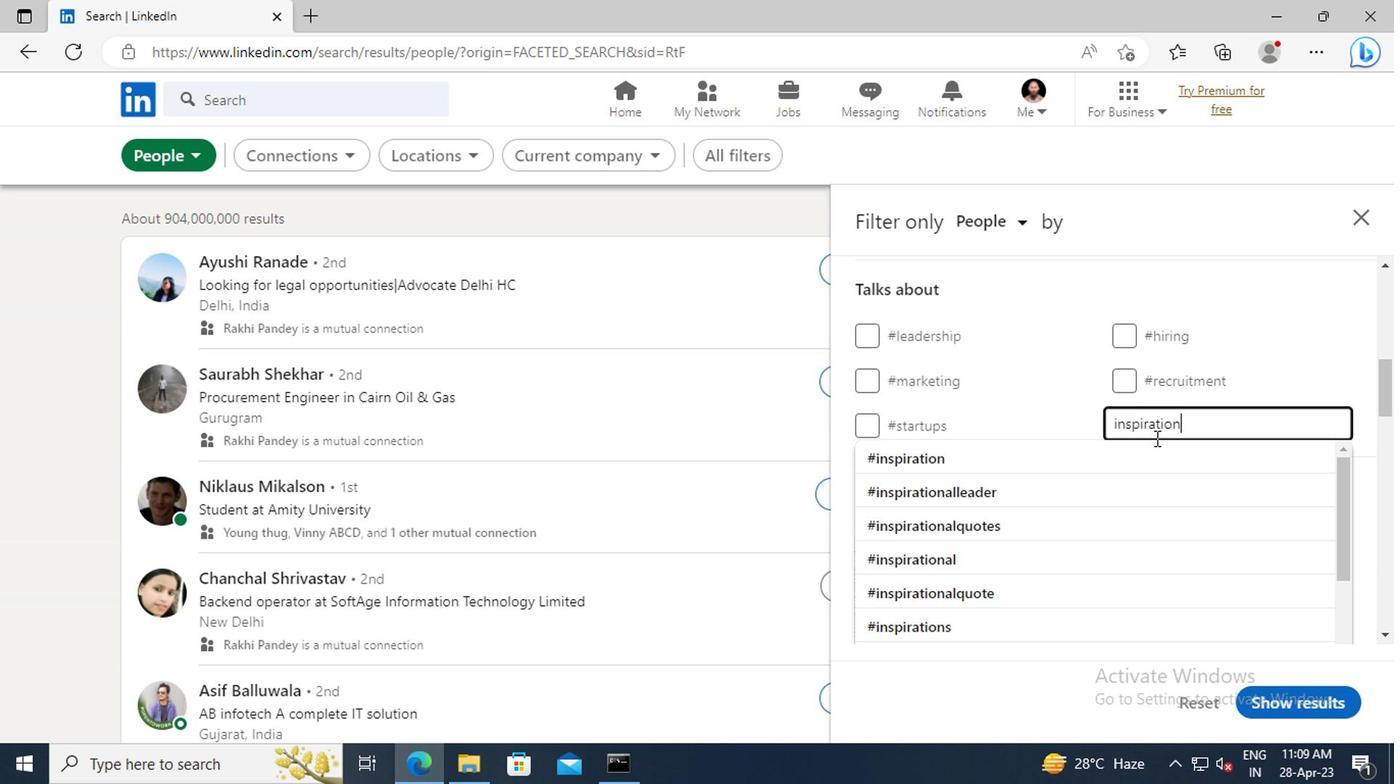 
Action: Mouse pressed left at (955, 458)
Screenshot: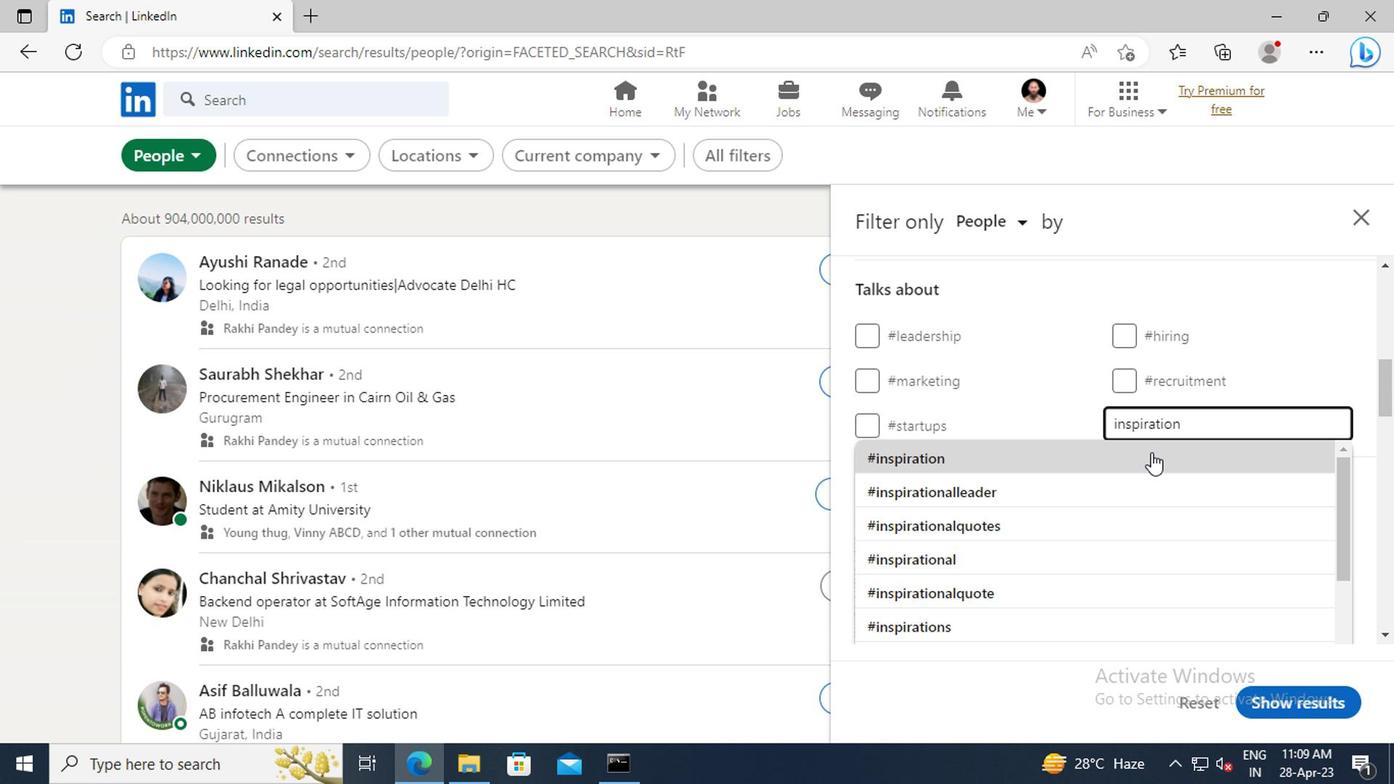 
Action: Mouse moved to (952, 405)
Screenshot: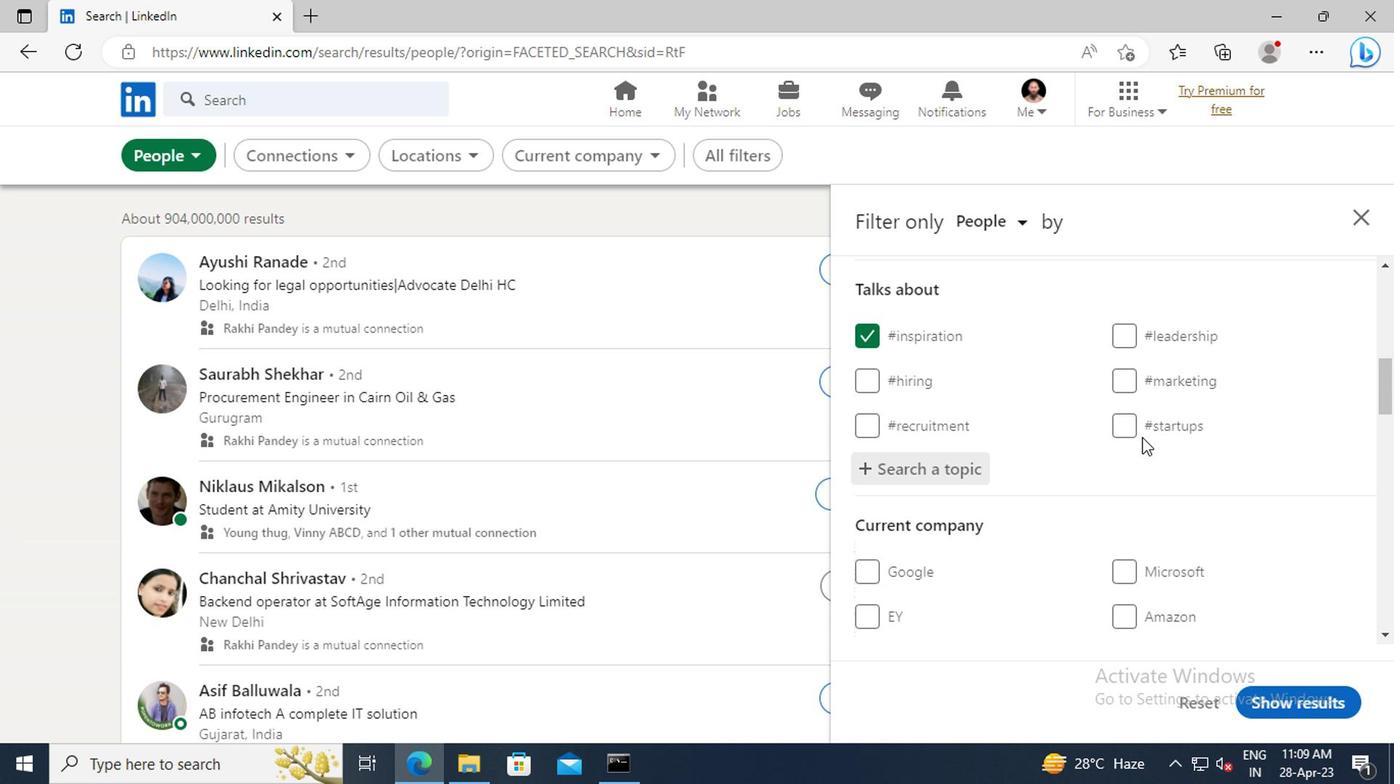 
Action: Mouse scrolled (952, 404) with delta (0, 0)
Screenshot: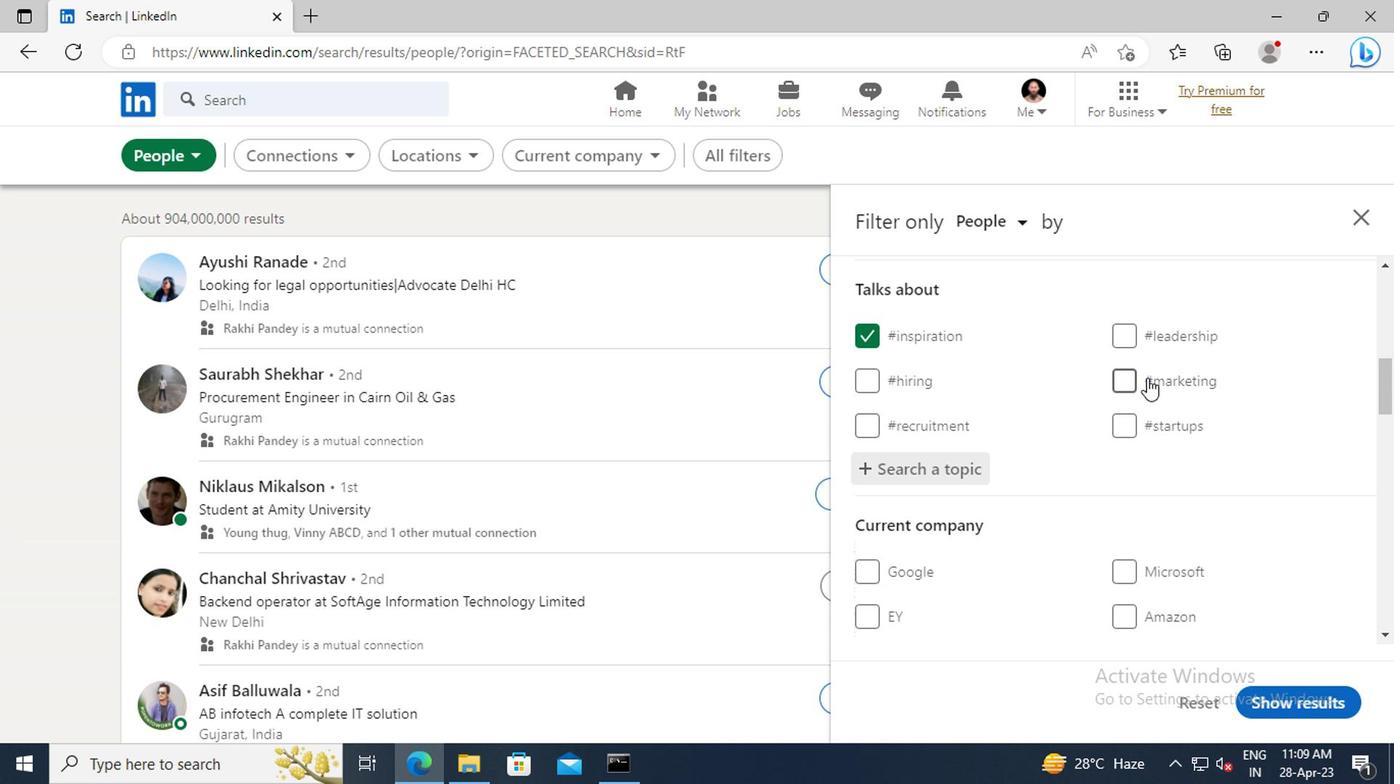 
Action: Mouse scrolled (952, 404) with delta (0, 0)
Screenshot: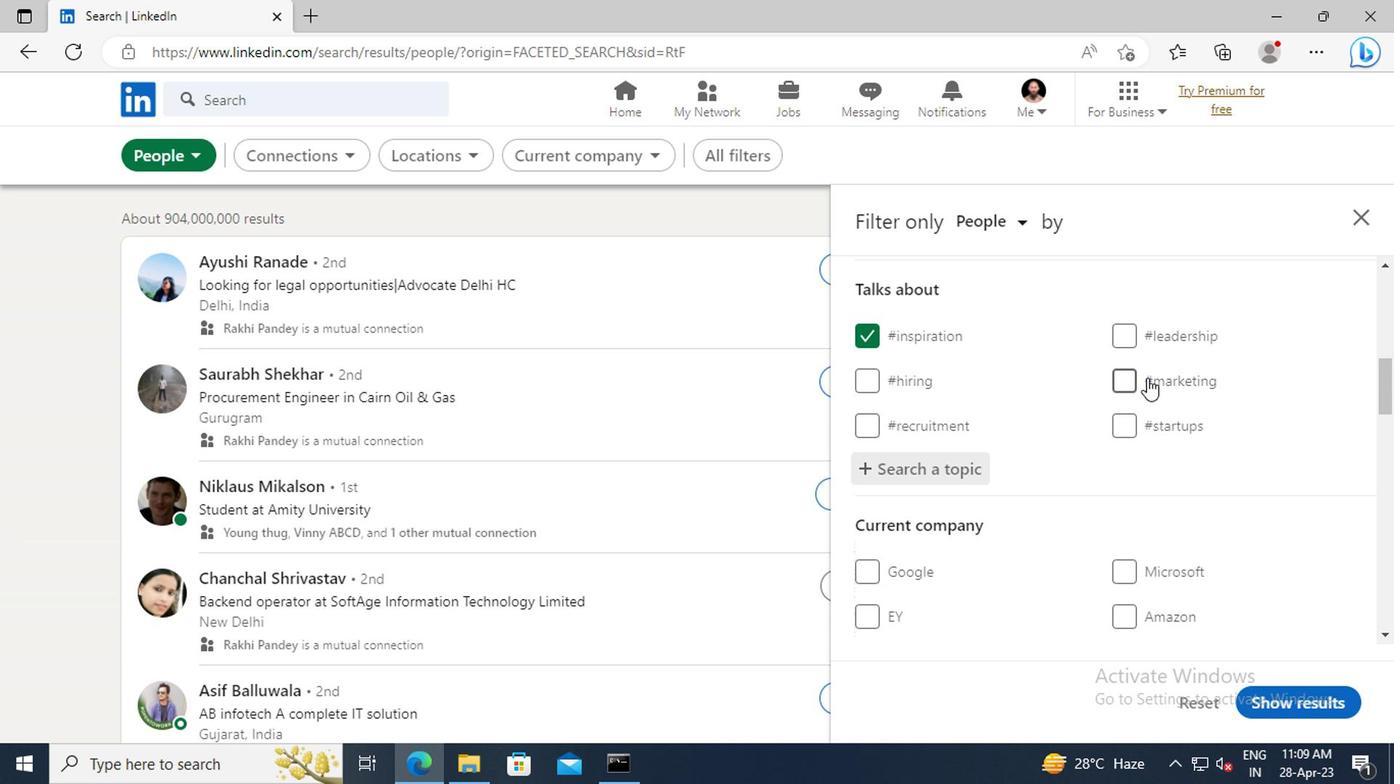 
Action: Mouse scrolled (952, 404) with delta (0, 0)
Screenshot: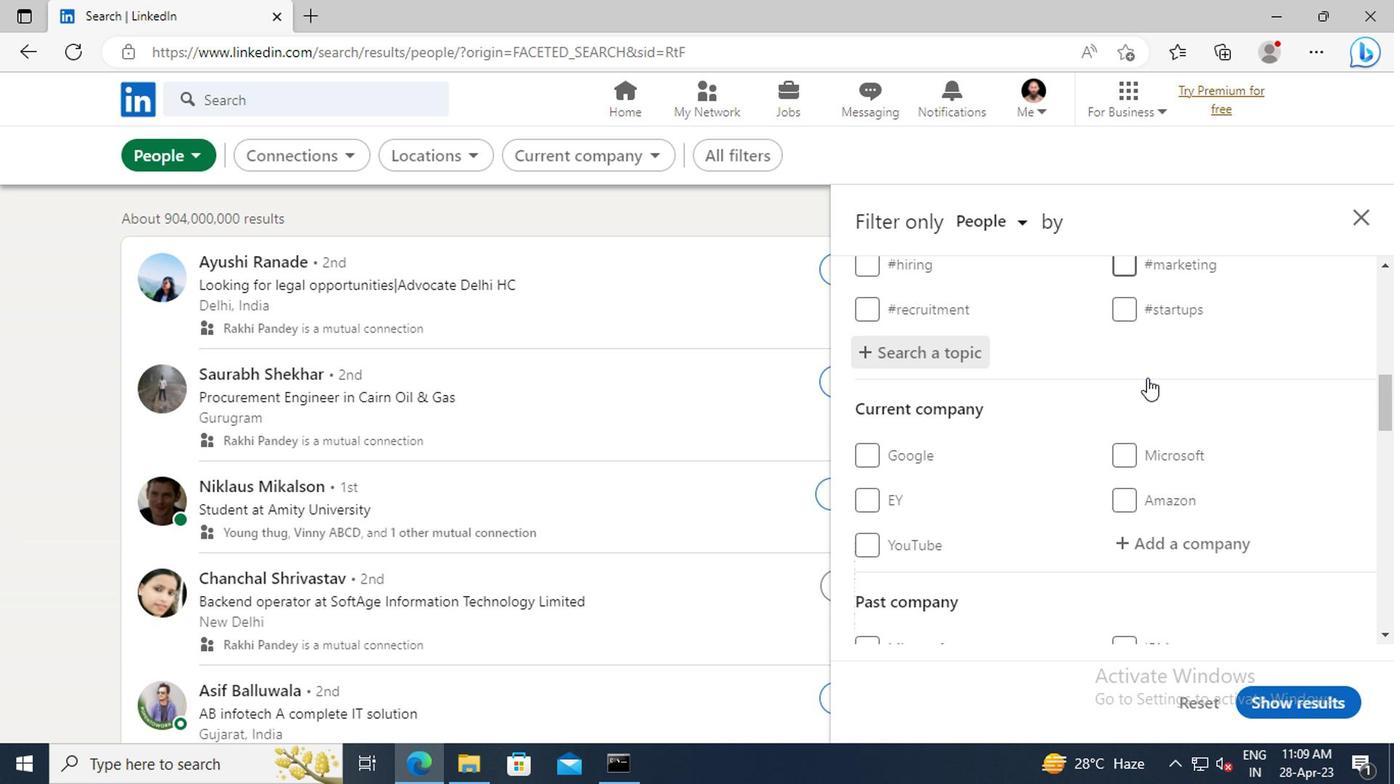 
Action: Mouse scrolled (952, 404) with delta (0, 0)
Screenshot: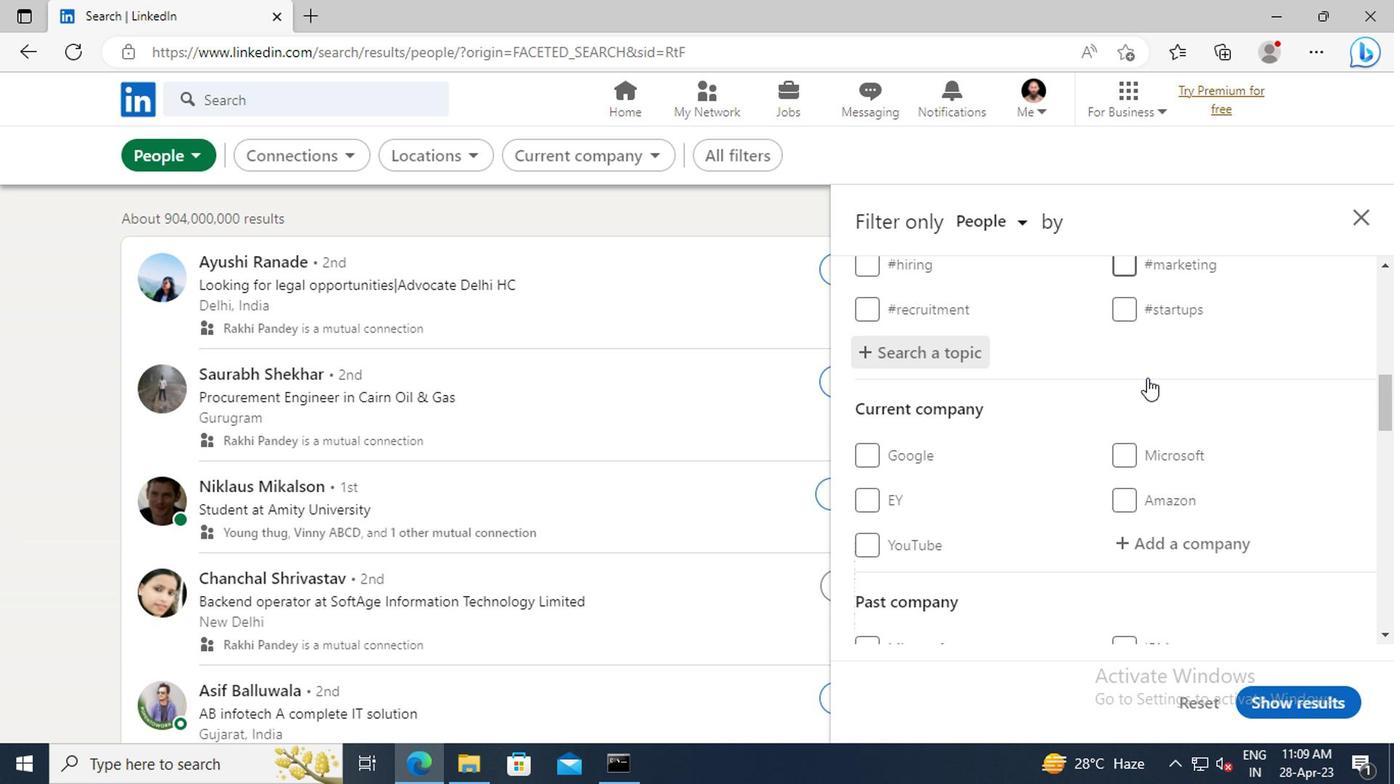 
Action: Mouse scrolled (952, 404) with delta (0, 0)
Screenshot: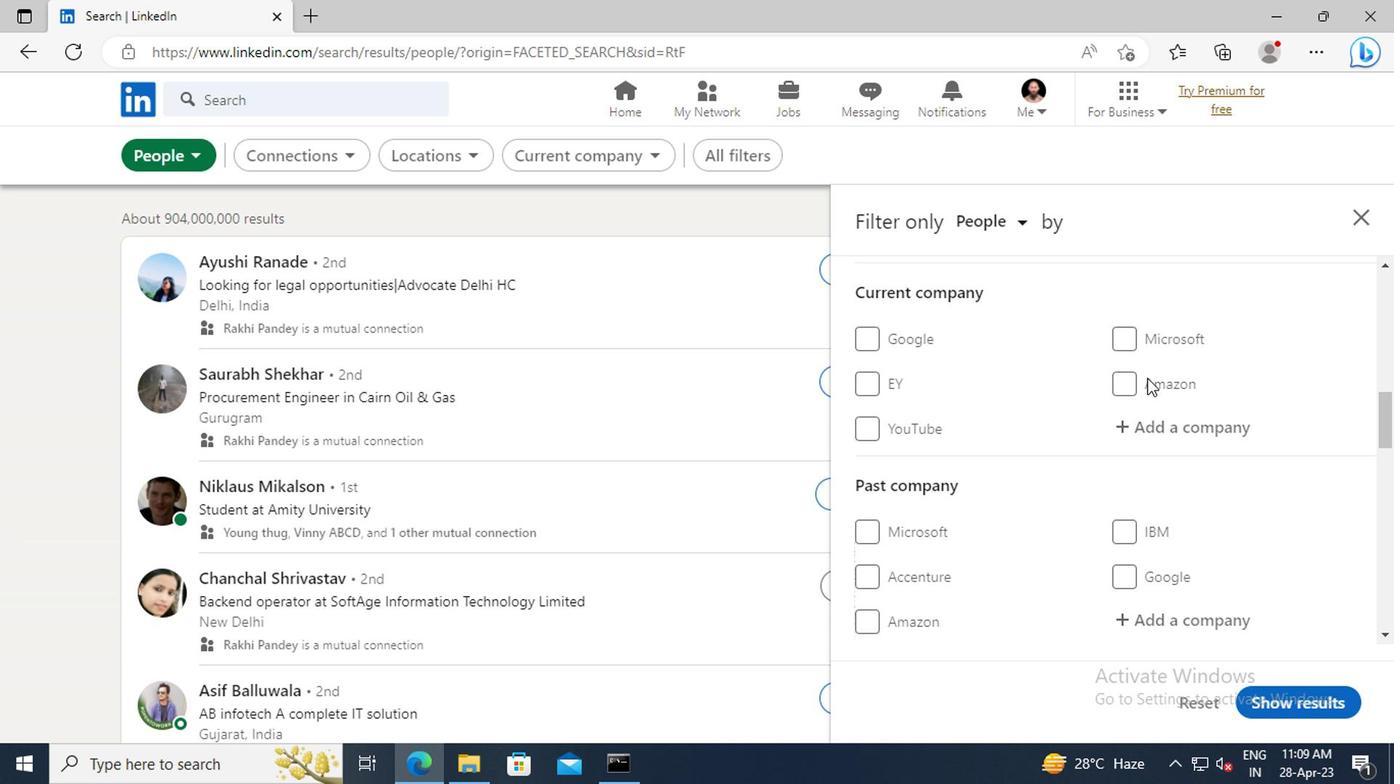 
Action: Mouse scrolled (952, 404) with delta (0, 0)
Screenshot: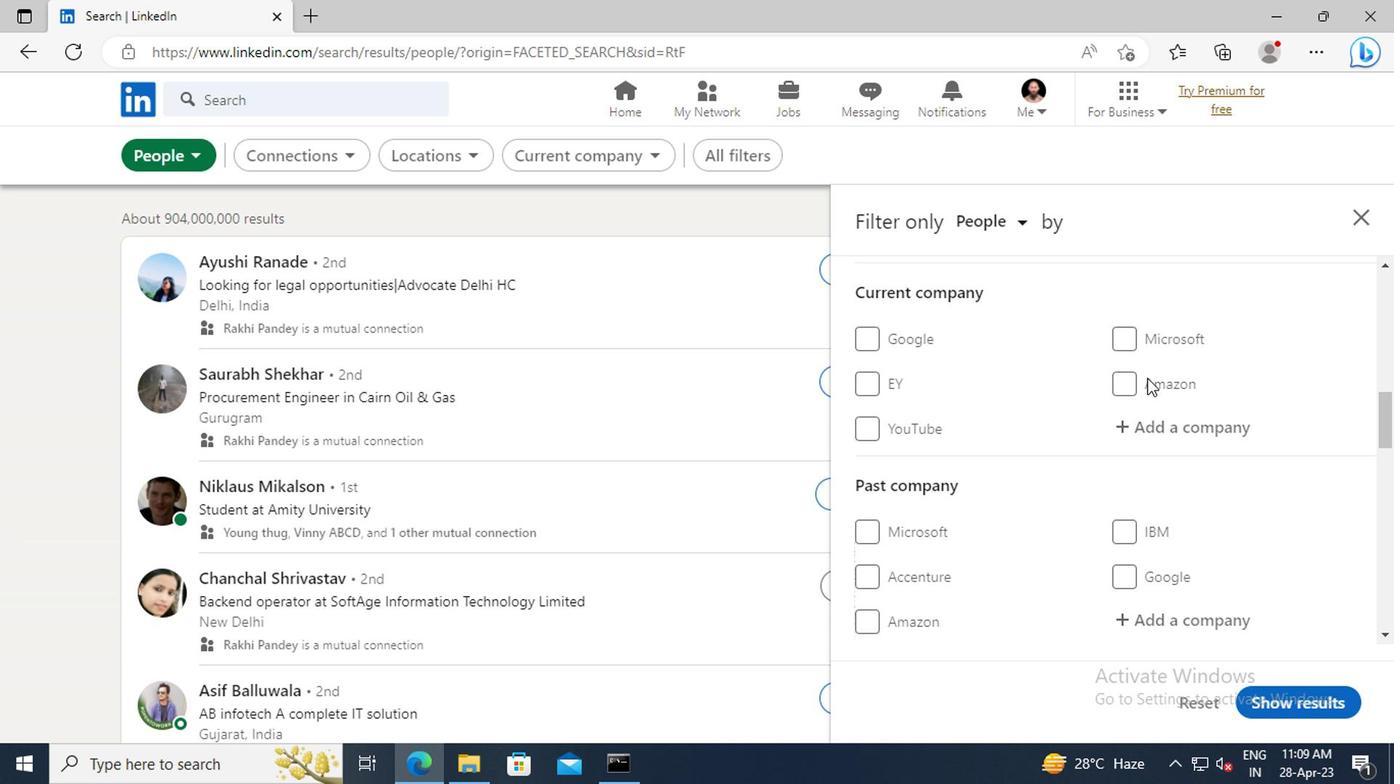 
Action: Mouse scrolled (952, 404) with delta (0, 0)
Screenshot: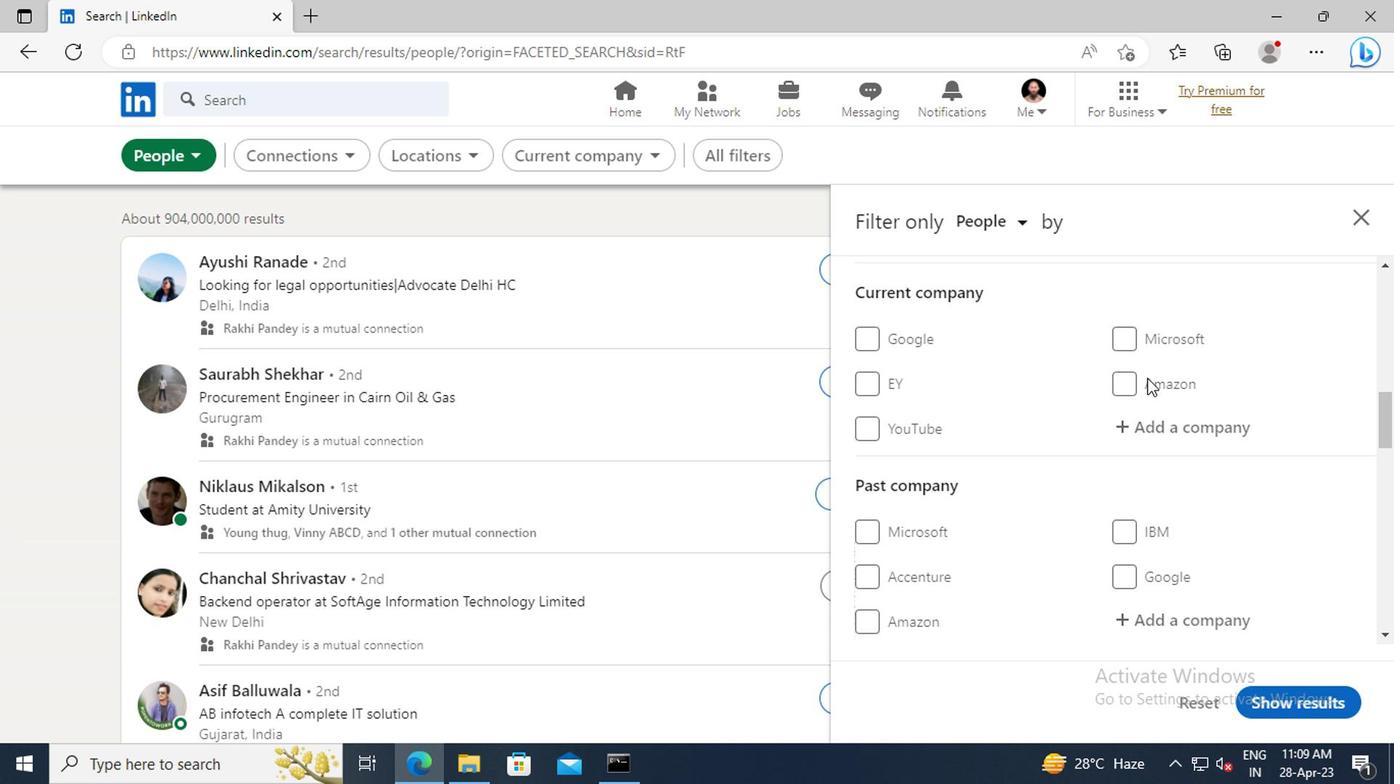 
Action: Mouse scrolled (952, 404) with delta (0, 0)
Screenshot: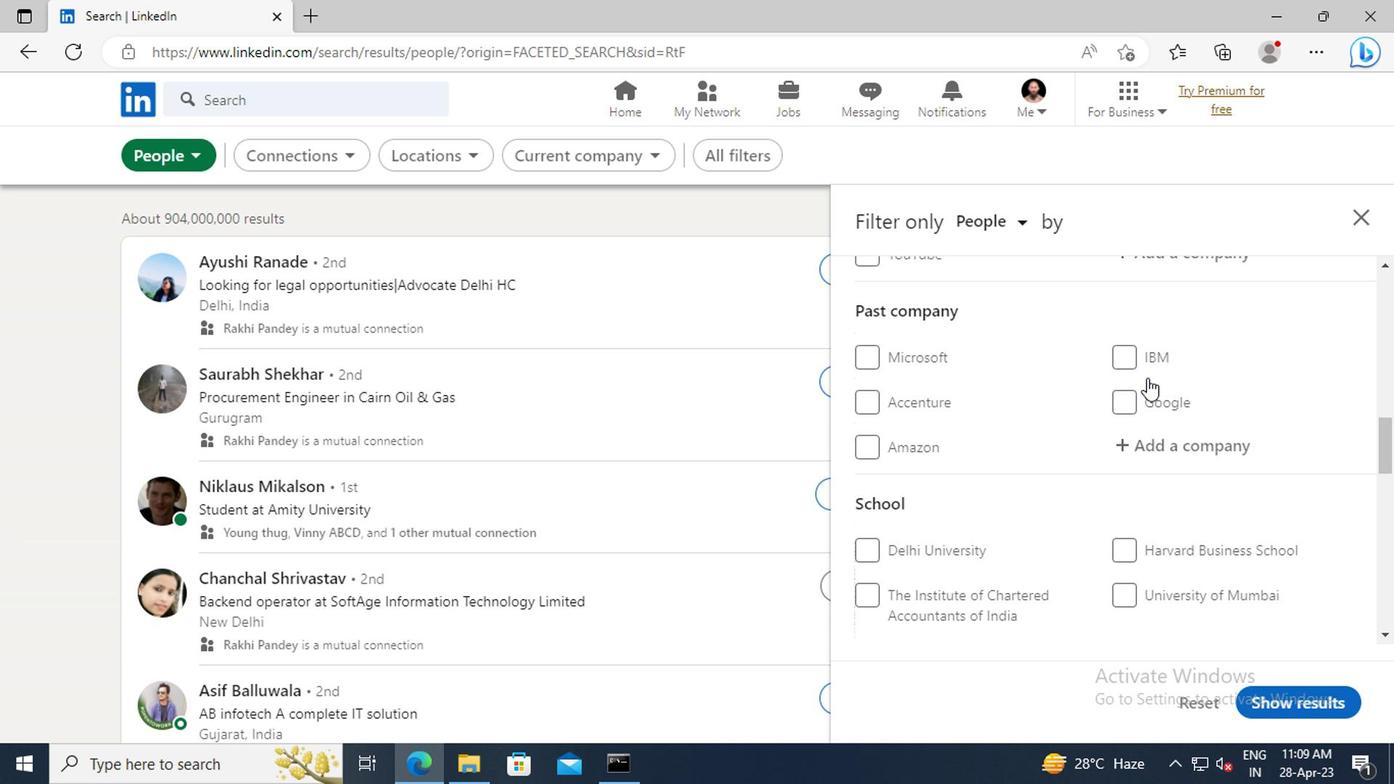 
Action: Mouse scrolled (952, 404) with delta (0, 0)
Screenshot: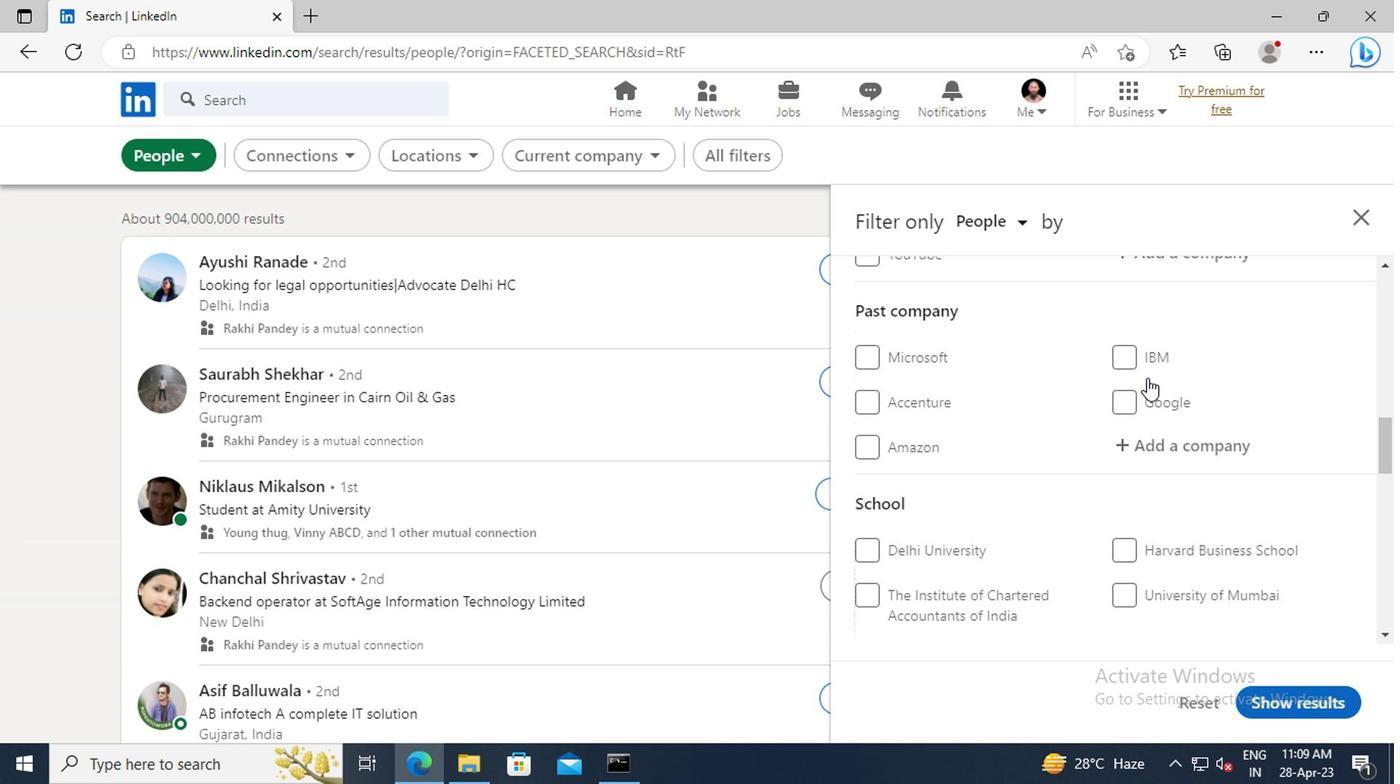 
Action: Mouse scrolled (952, 404) with delta (0, 0)
Screenshot: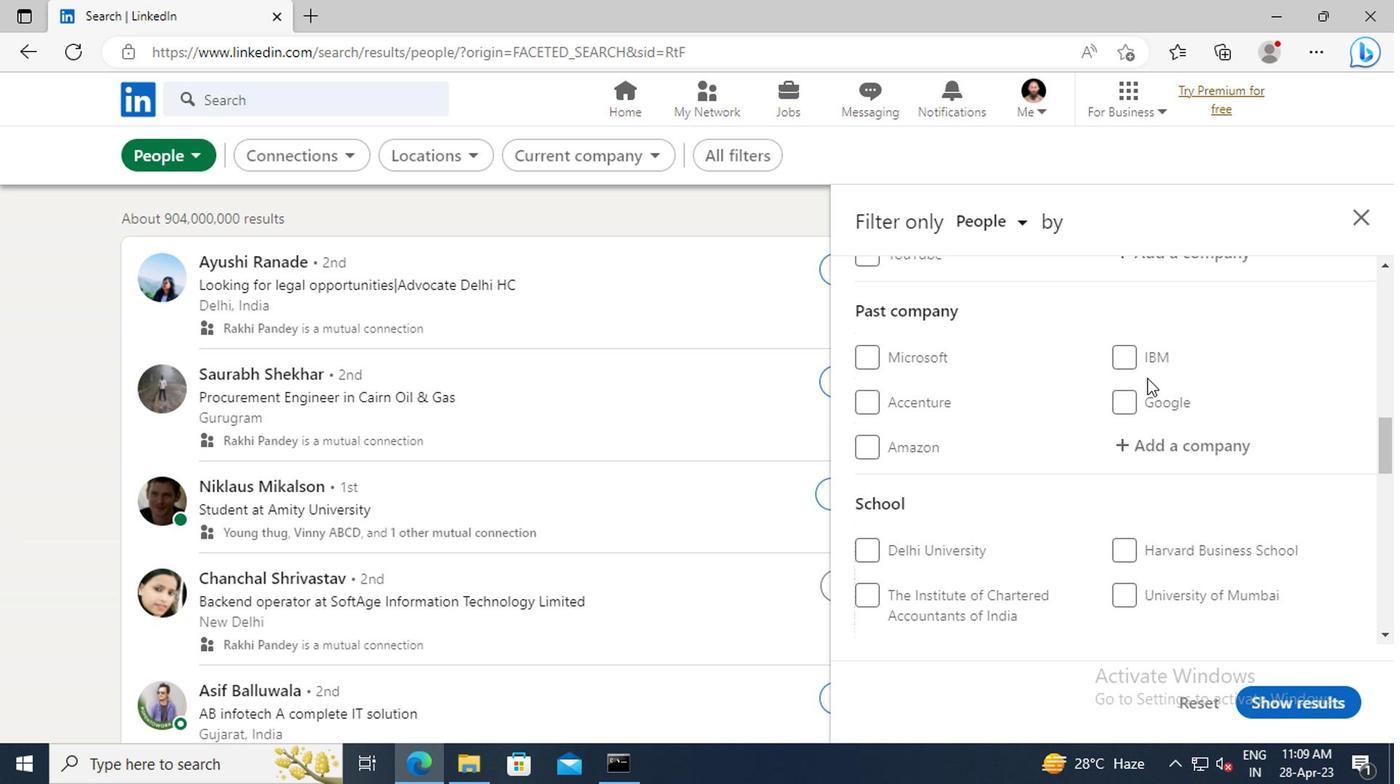 
Action: Mouse scrolled (952, 404) with delta (0, 0)
Screenshot: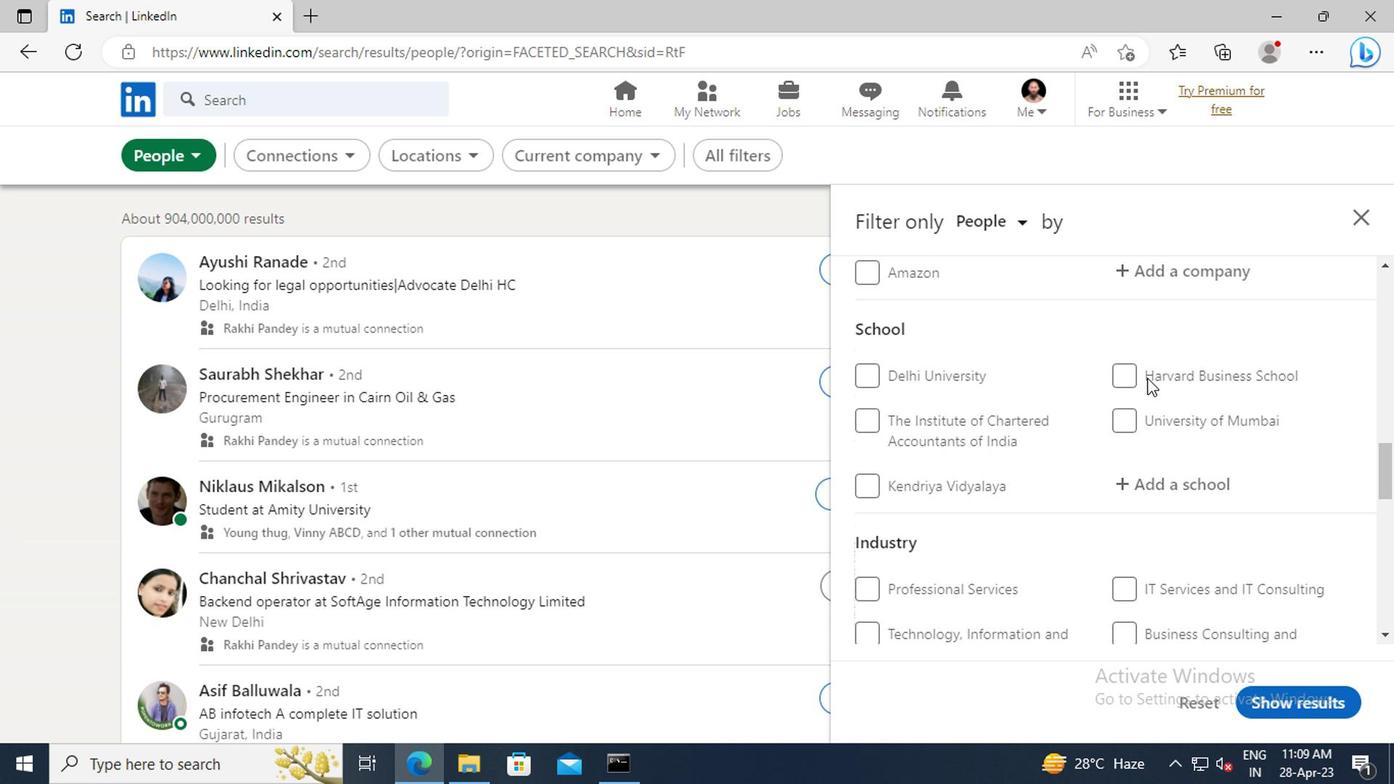 
Action: Mouse scrolled (952, 404) with delta (0, 0)
Screenshot: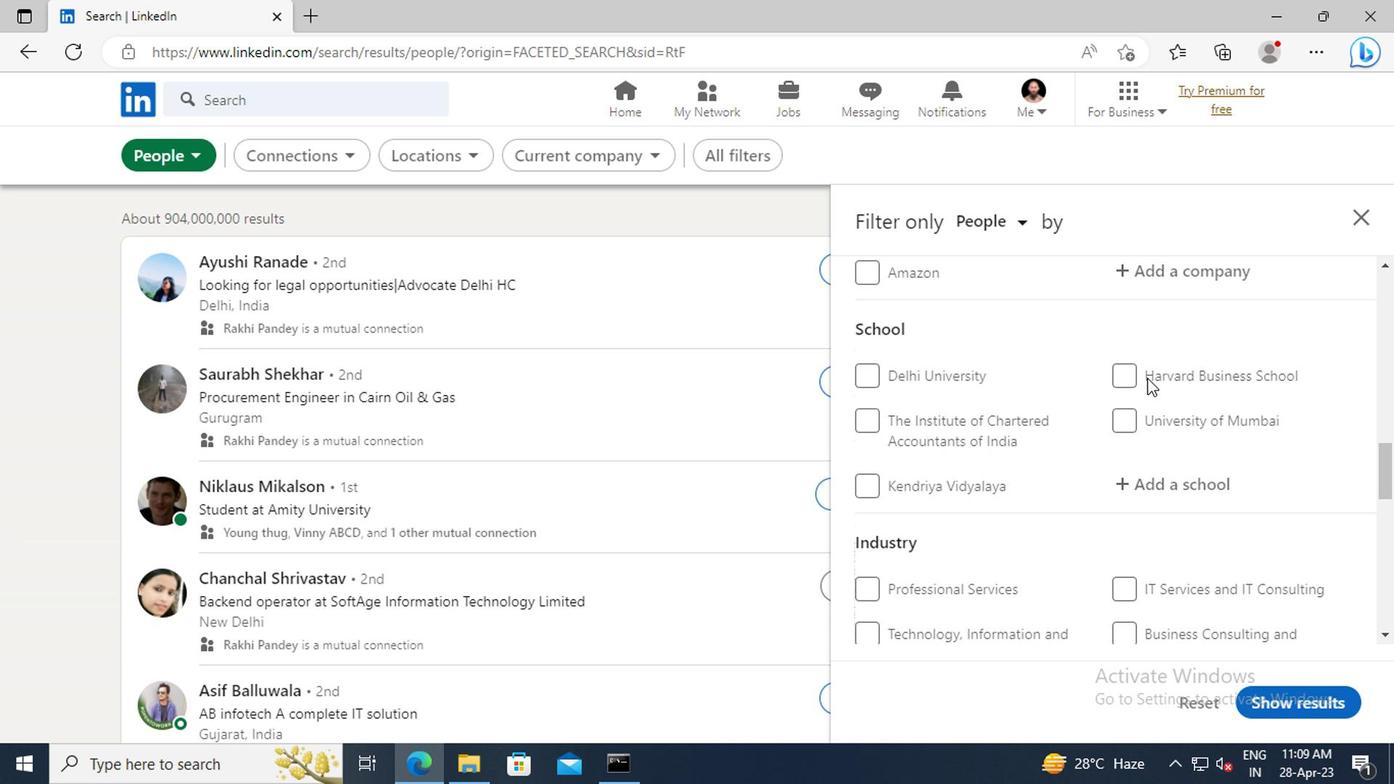
Action: Mouse scrolled (952, 404) with delta (0, 0)
Screenshot: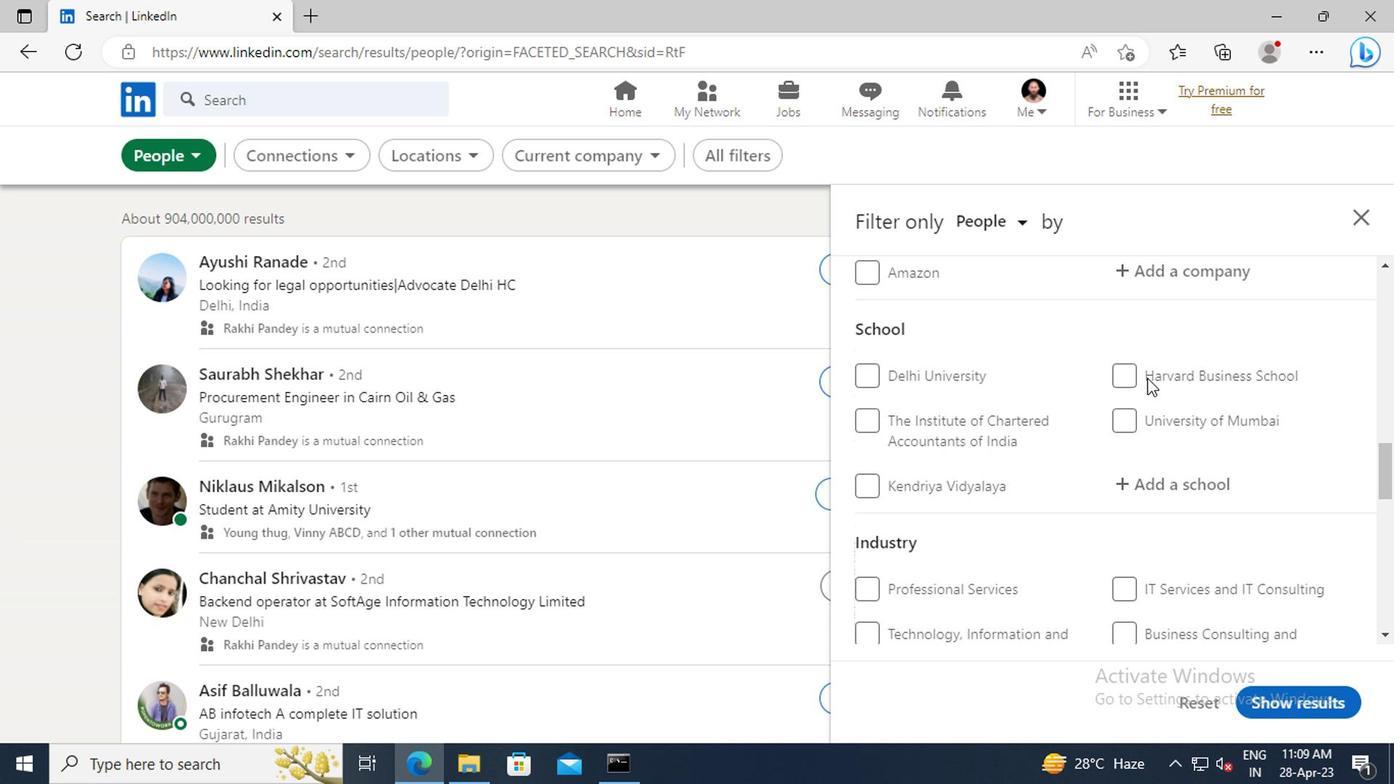 
Action: Mouse scrolled (952, 404) with delta (0, 0)
Screenshot: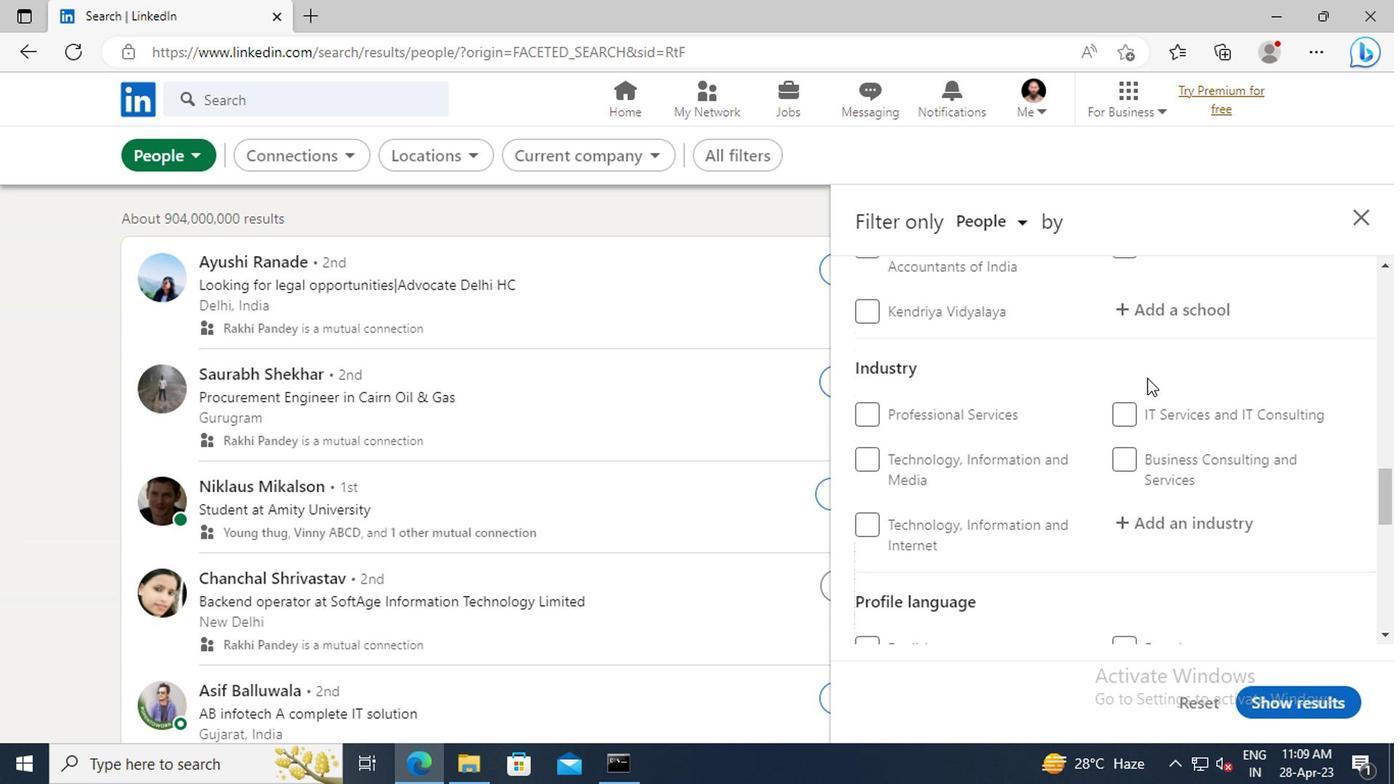 
Action: Mouse scrolled (952, 404) with delta (0, 0)
Screenshot: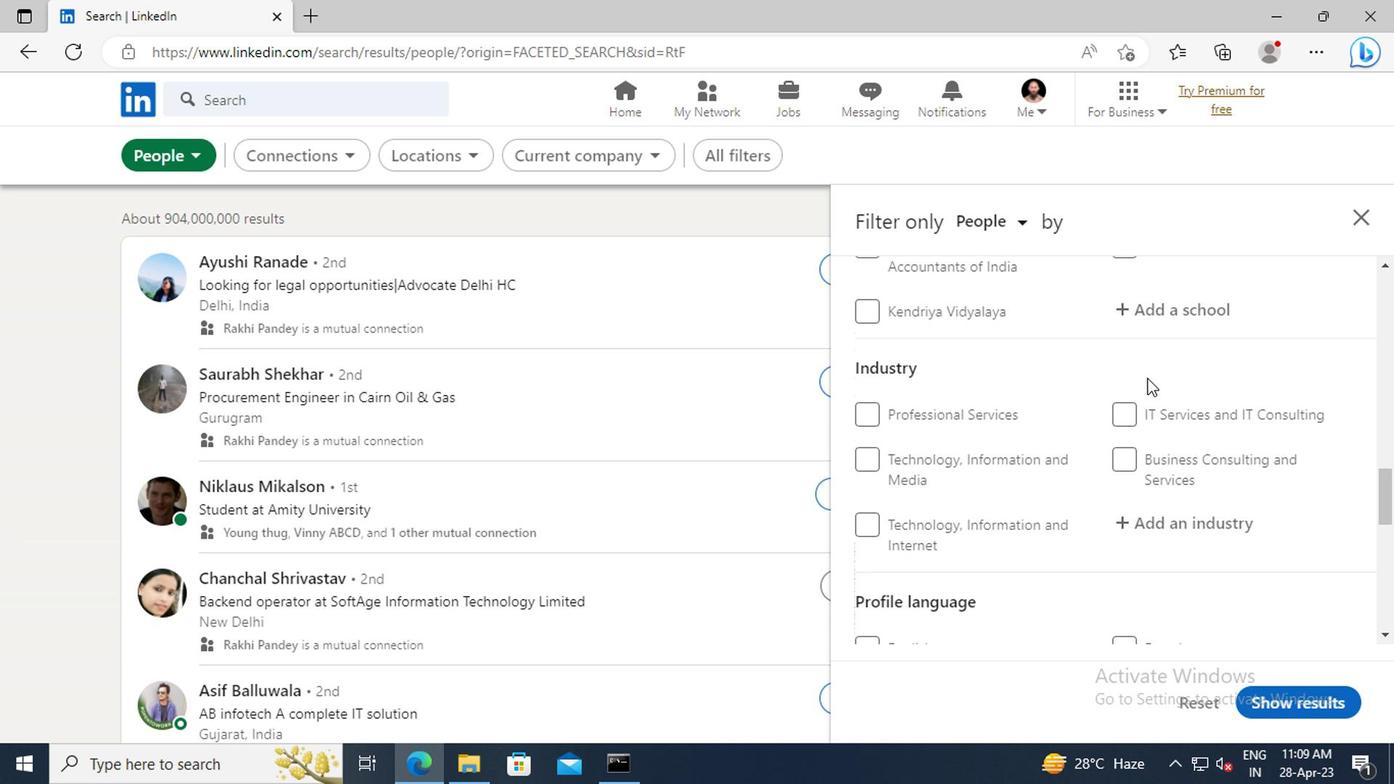 
Action: Mouse scrolled (952, 404) with delta (0, 0)
Screenshot: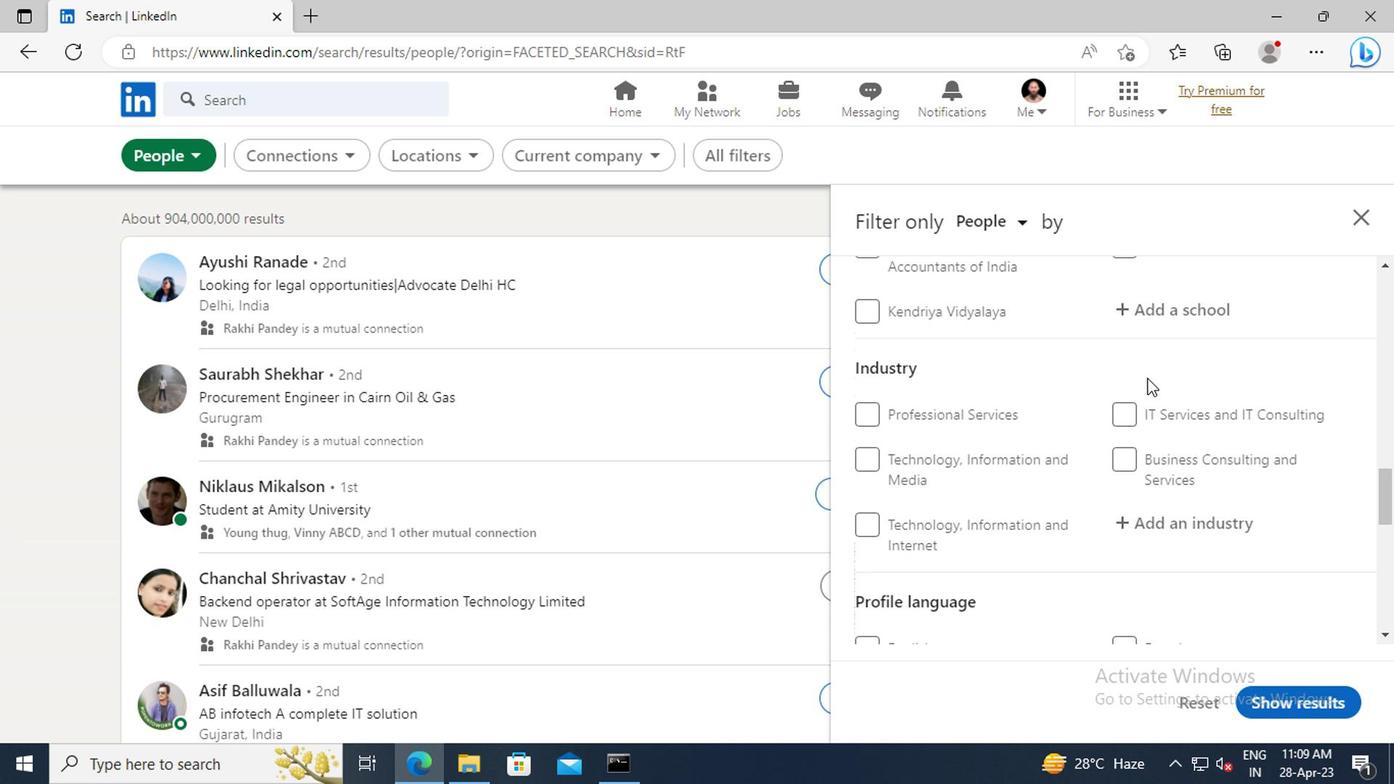 
Action: Mouse moved to (940, 480)
Screenshot: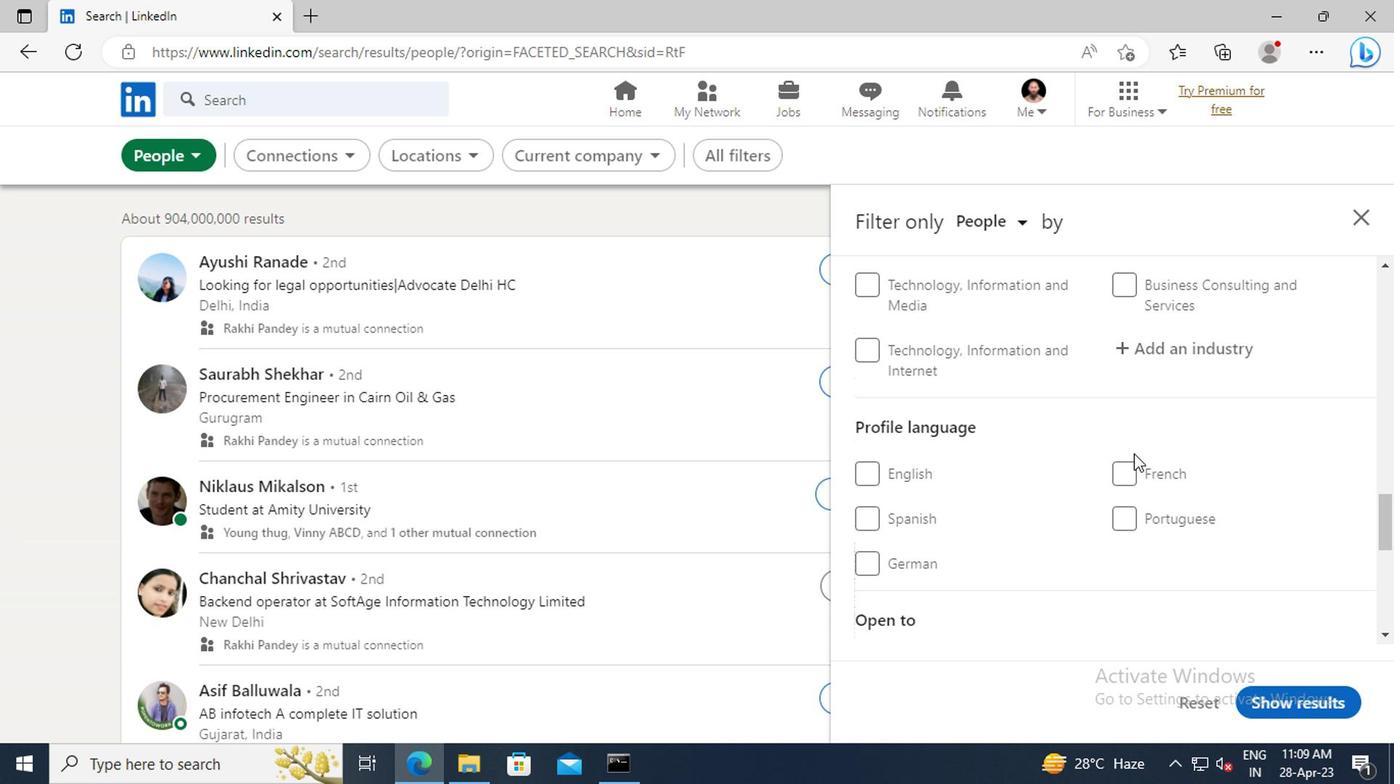 
Action: Mouse pressed left at (940, 480)
Screenshot: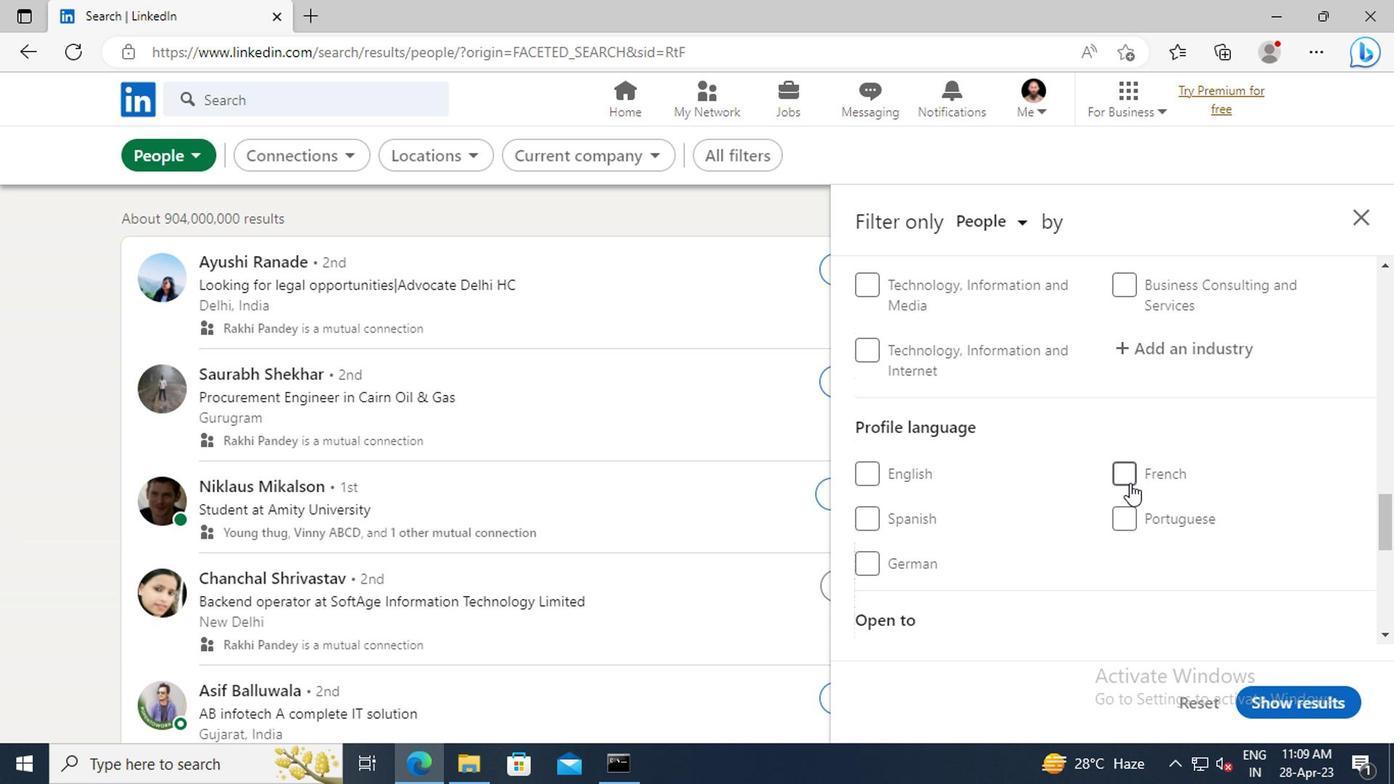 
Action: Mouse moved to (947, 468)
Screenshot: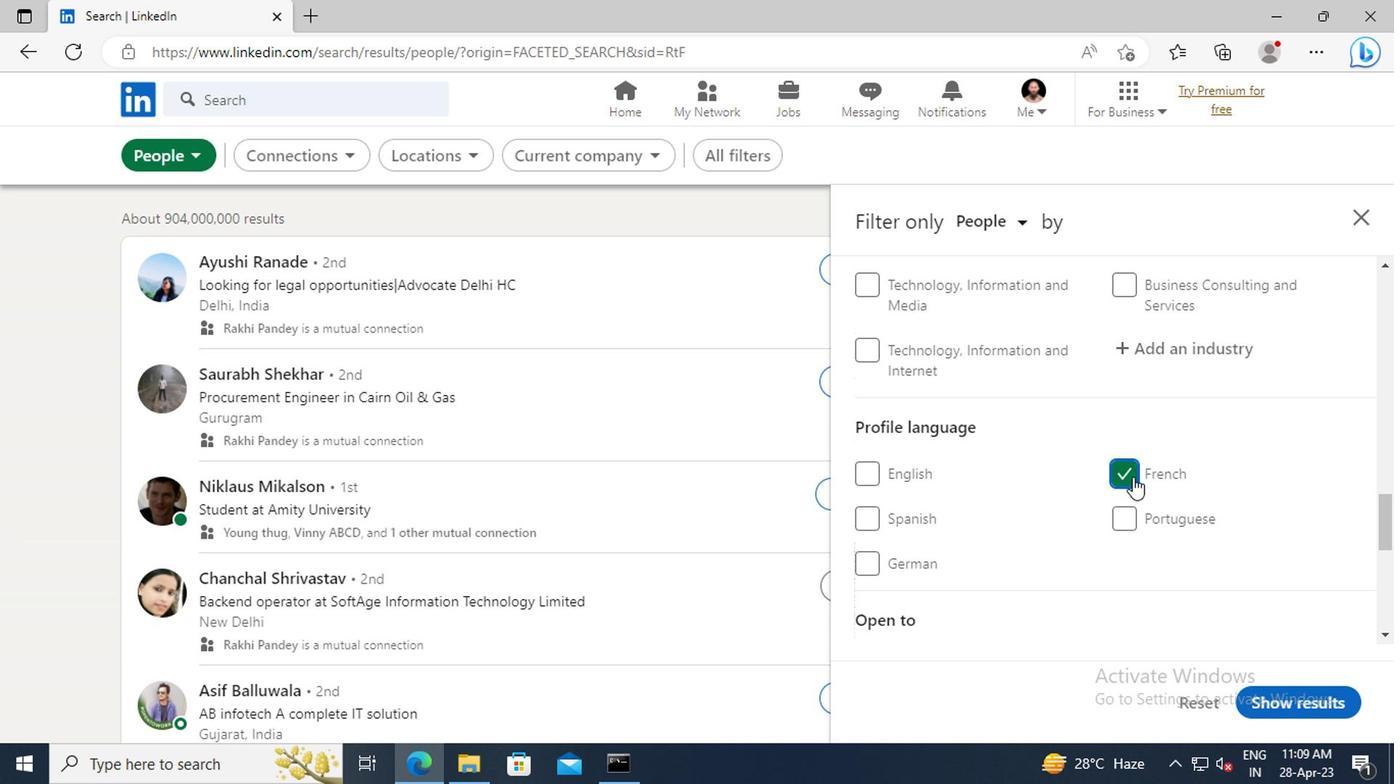 
Action: Mouse scrolled (947, 469) with delta (0, 0)
Screenshot: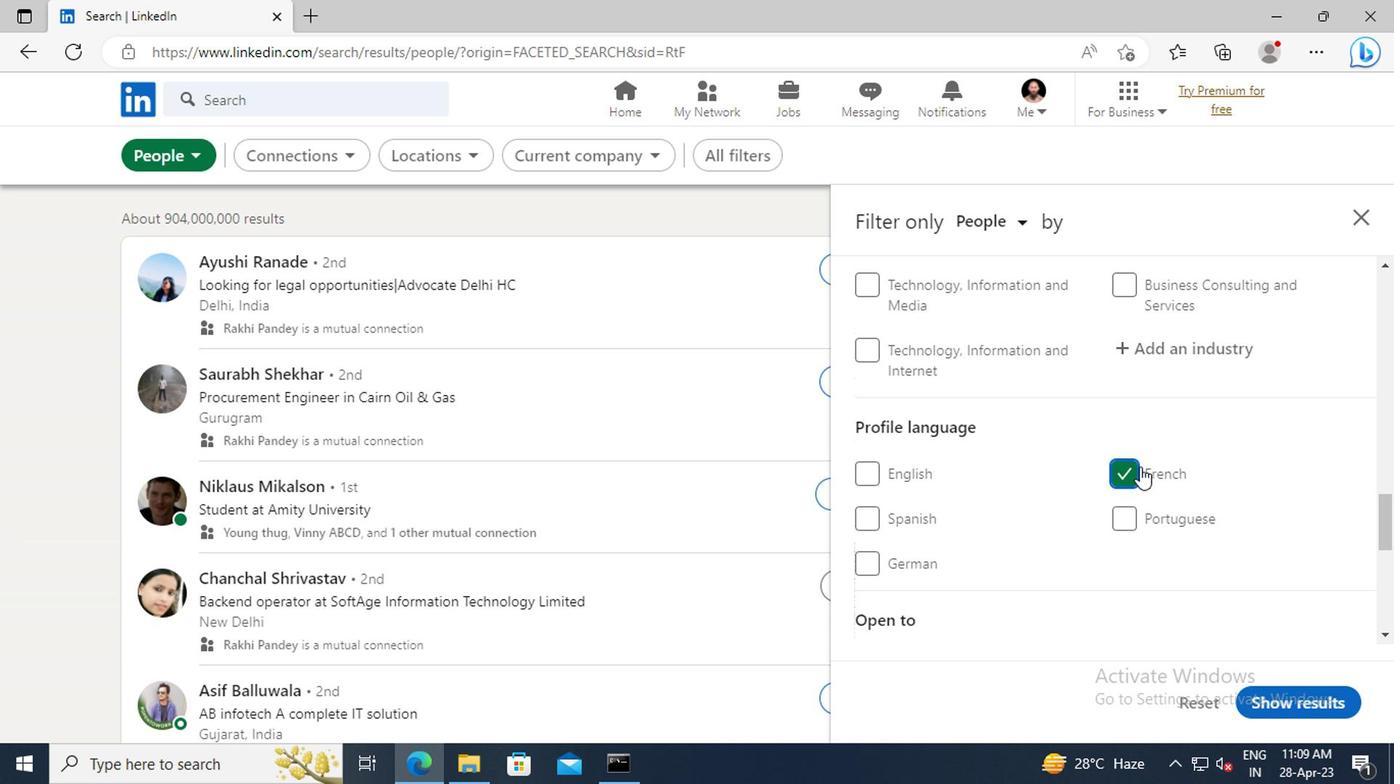 
Action: Mouse scrolled (947, 469) with delta (0, 0)
Screenshot: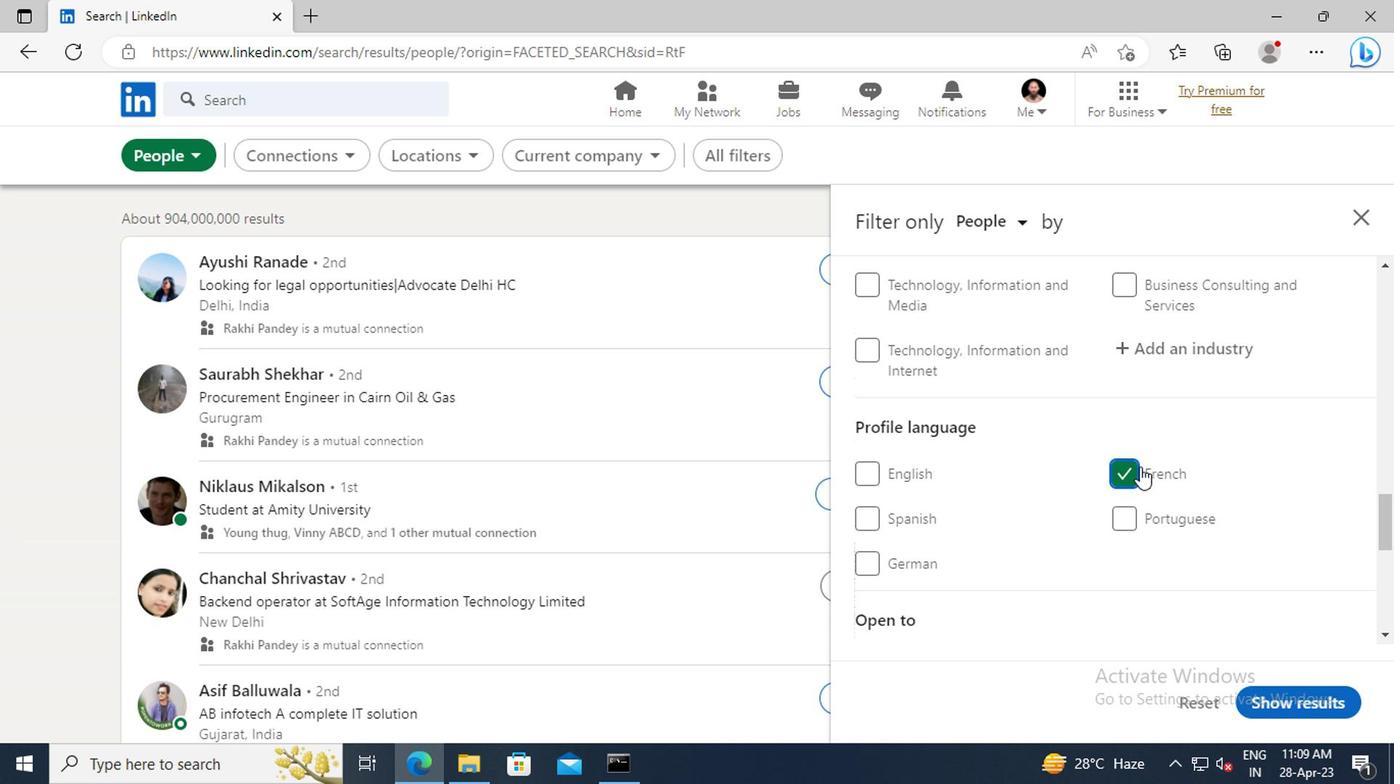 
Action: Mouse moved to (947, 467)
Screenshot: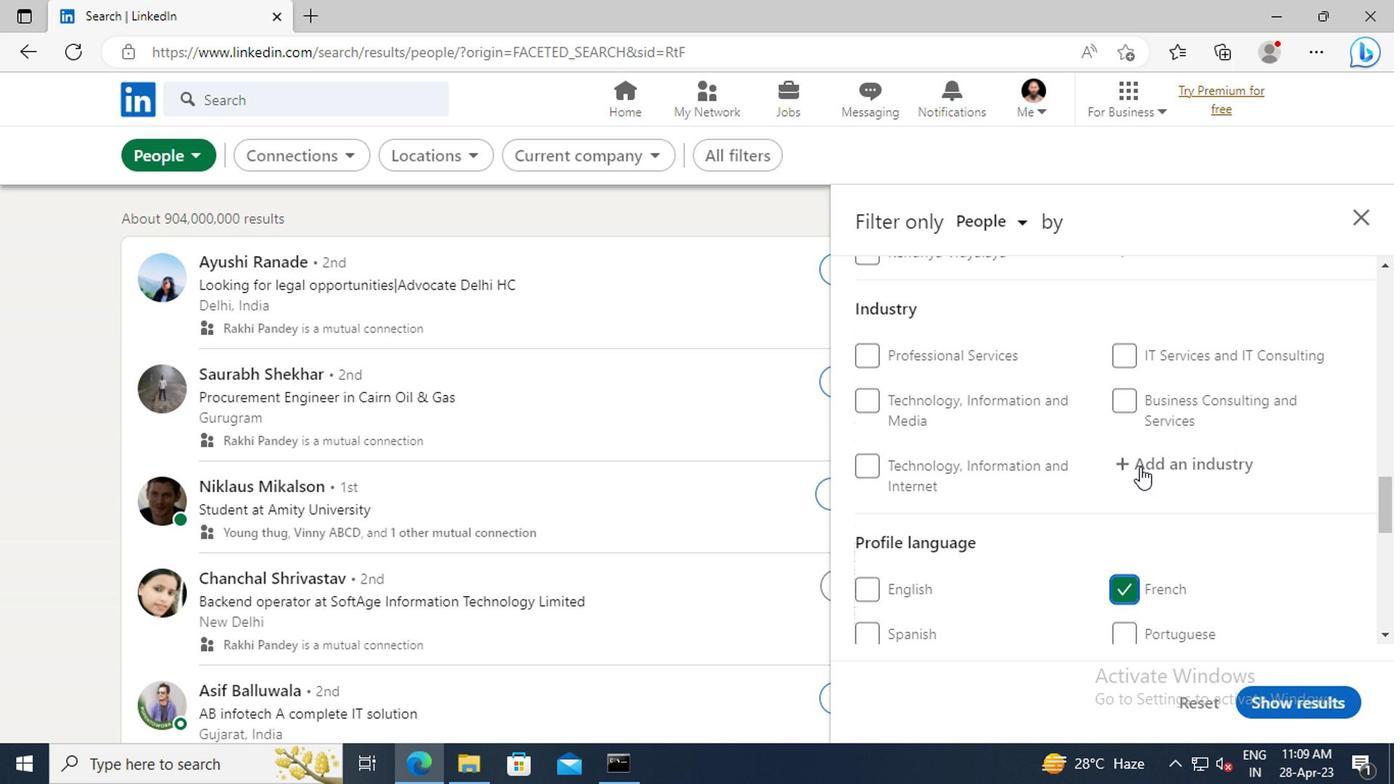 
Action: Mouse scrolled (947, 467) with delta (0, 0)
Screenshot: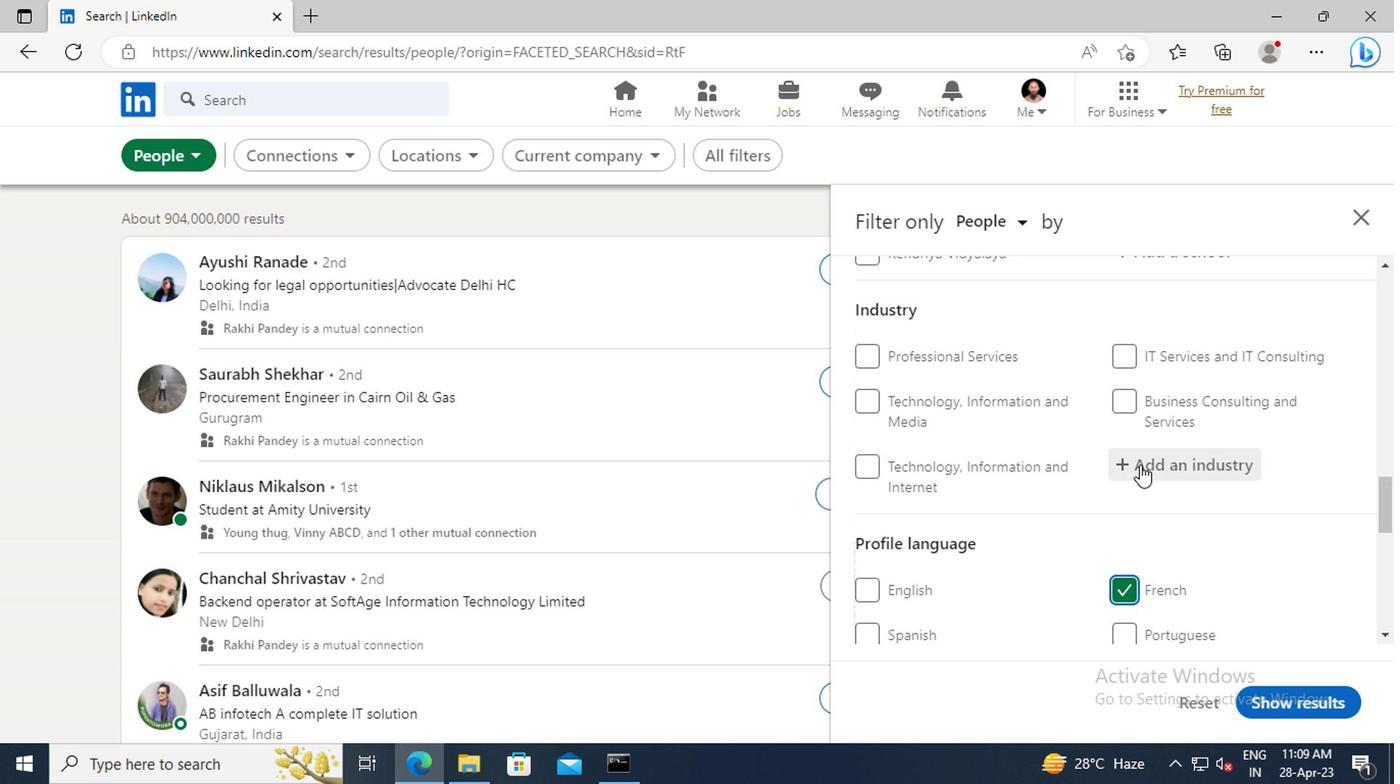 
Action: Mouse scrolled (947, 467) with delta (0, 0)
Screenshot: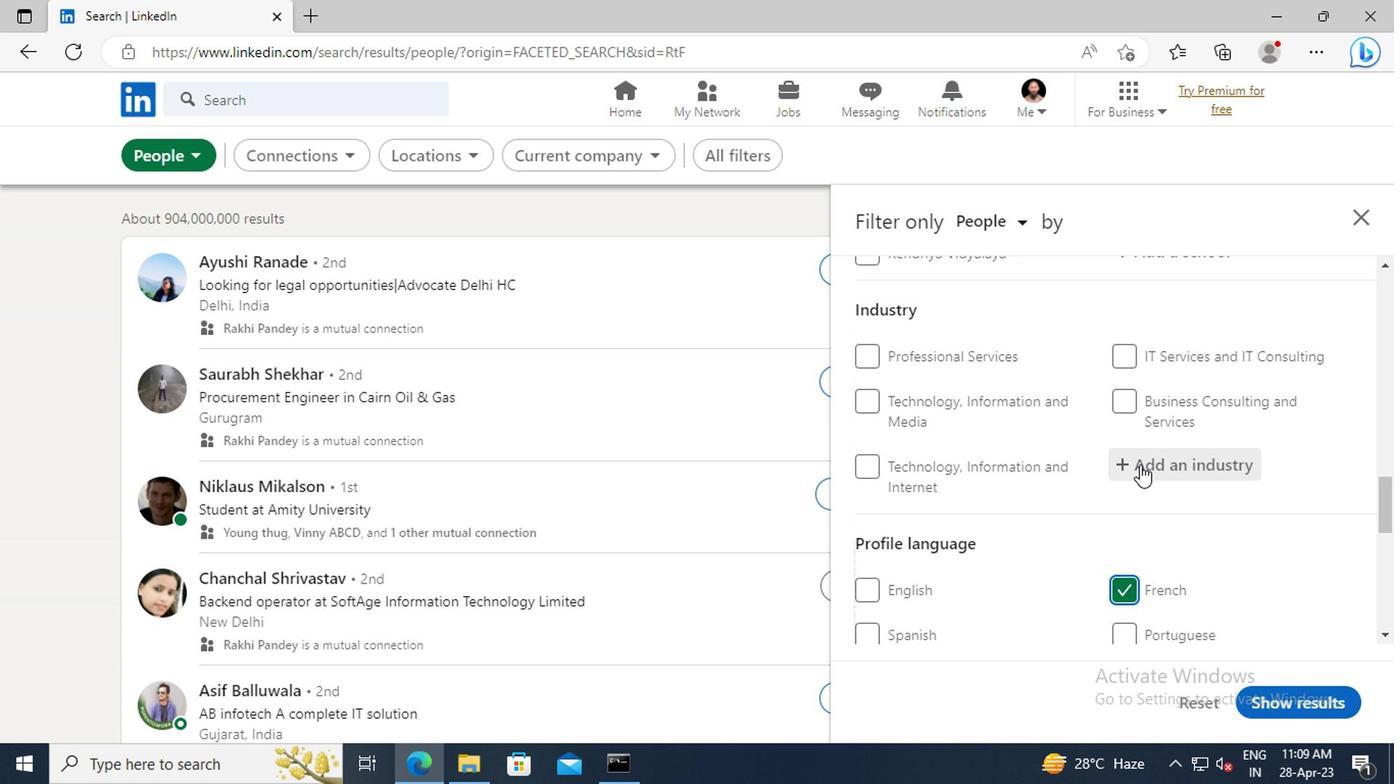 
Action: Mouse moved to (947, 466)
Screenshot: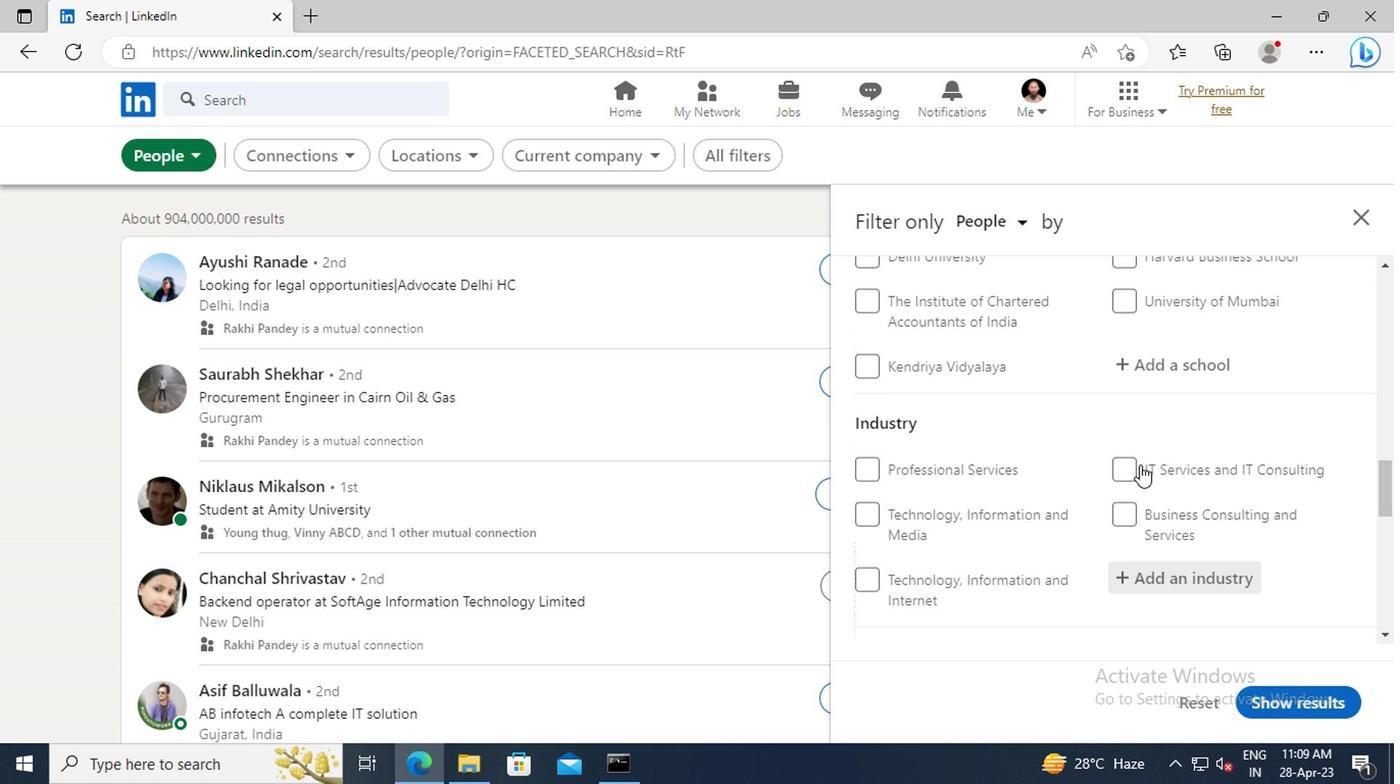 
Action: Mouse scrolled (947, 467) with delta (0, 0)
Screenshot: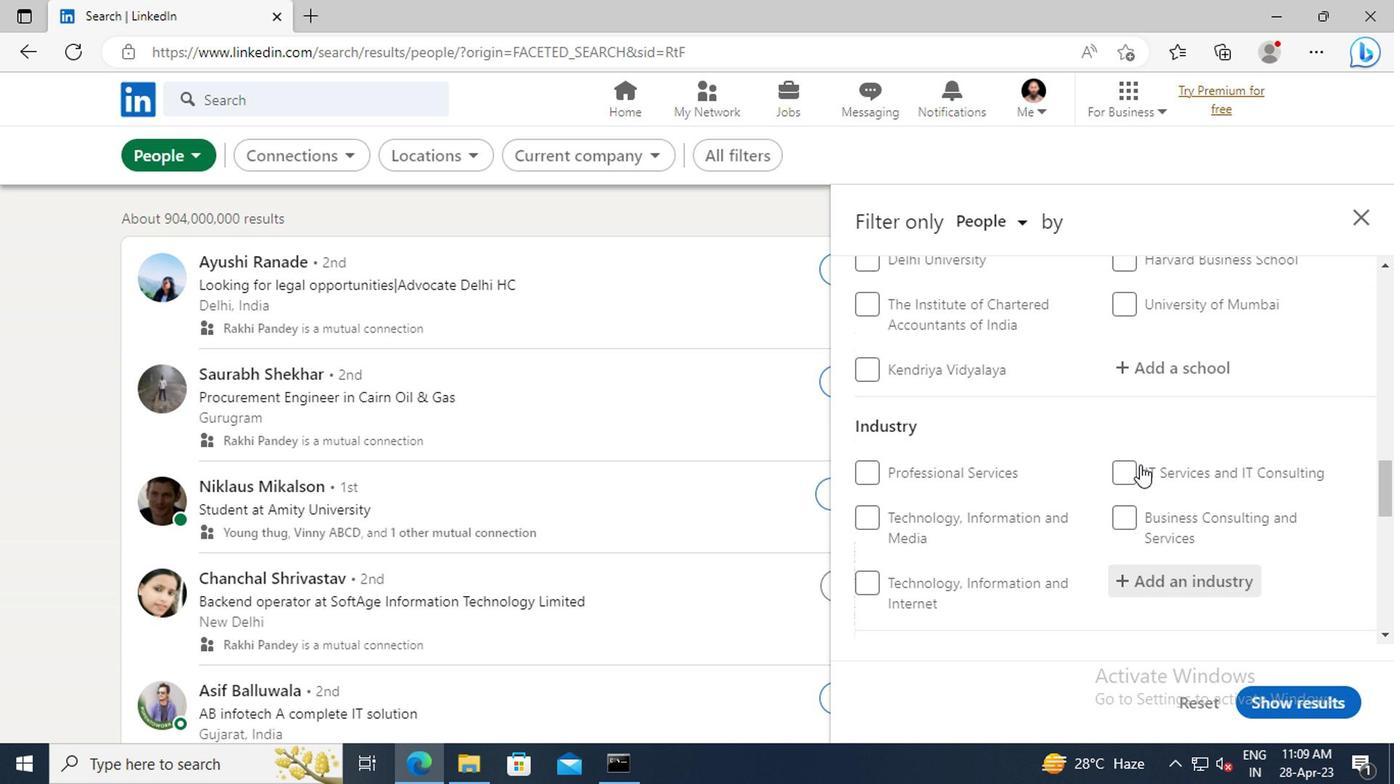 
Action: Mouse scrolled (947, 467) with delta (0, 0)
Screenshot: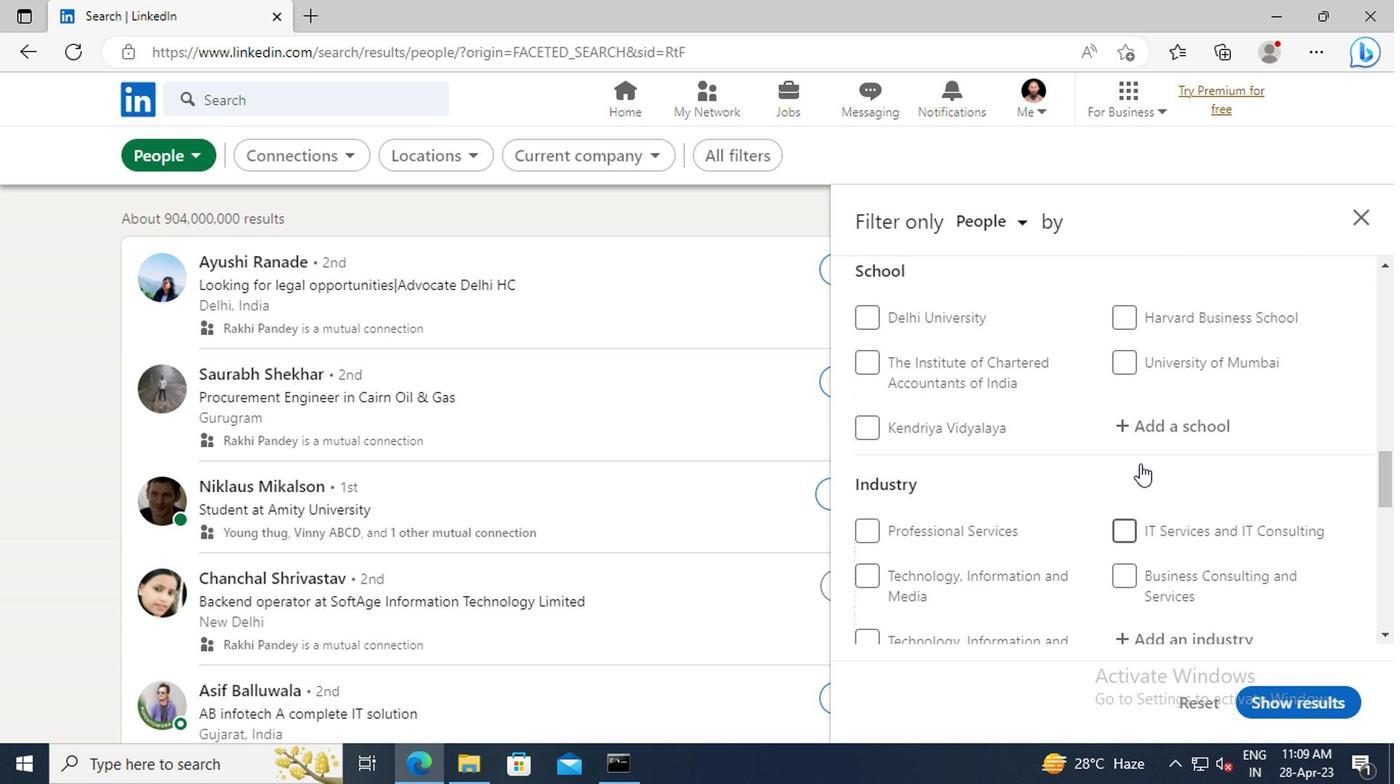 
Action: Mouse scrolled (947, 467) with delta (0, 0)
Screenshot: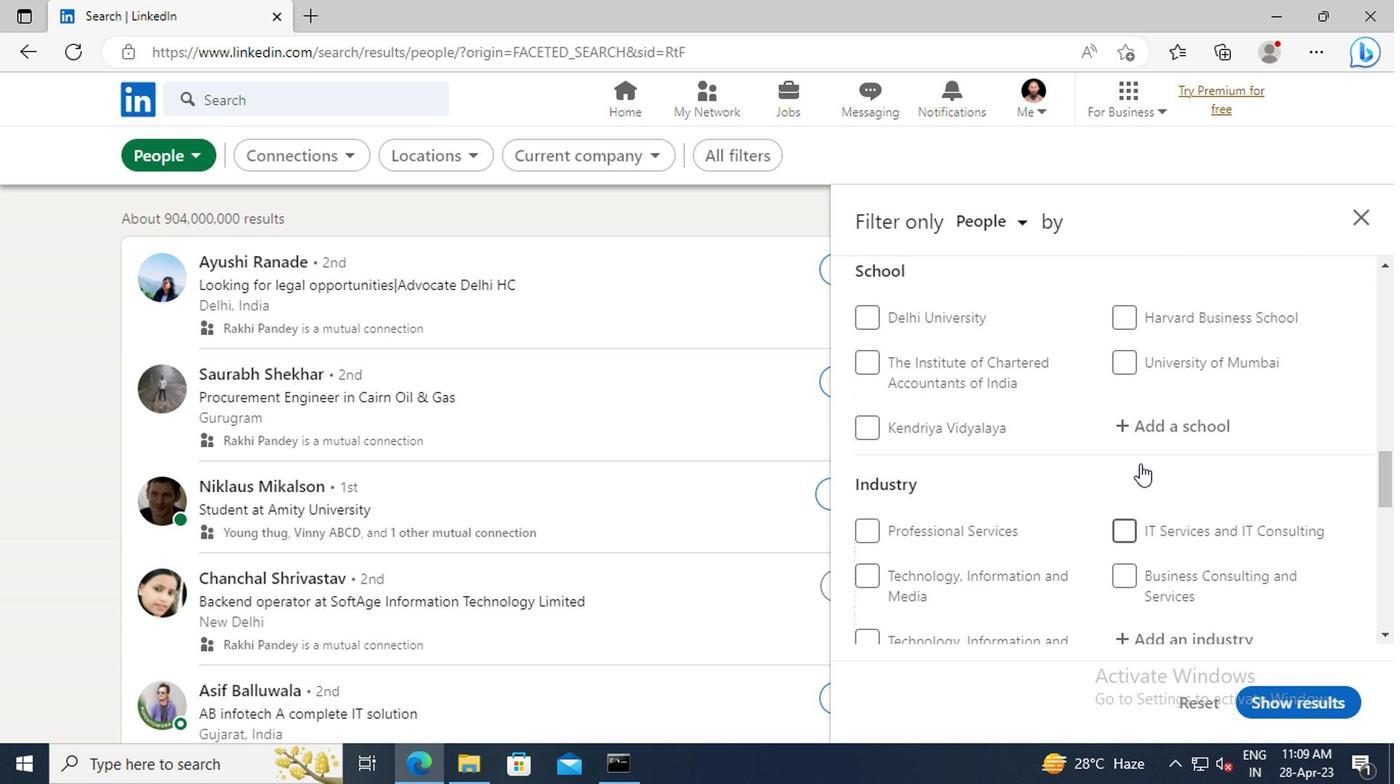 
Action: Mouse scrolled (947, 467) with delta (0, 0)
Screenshot: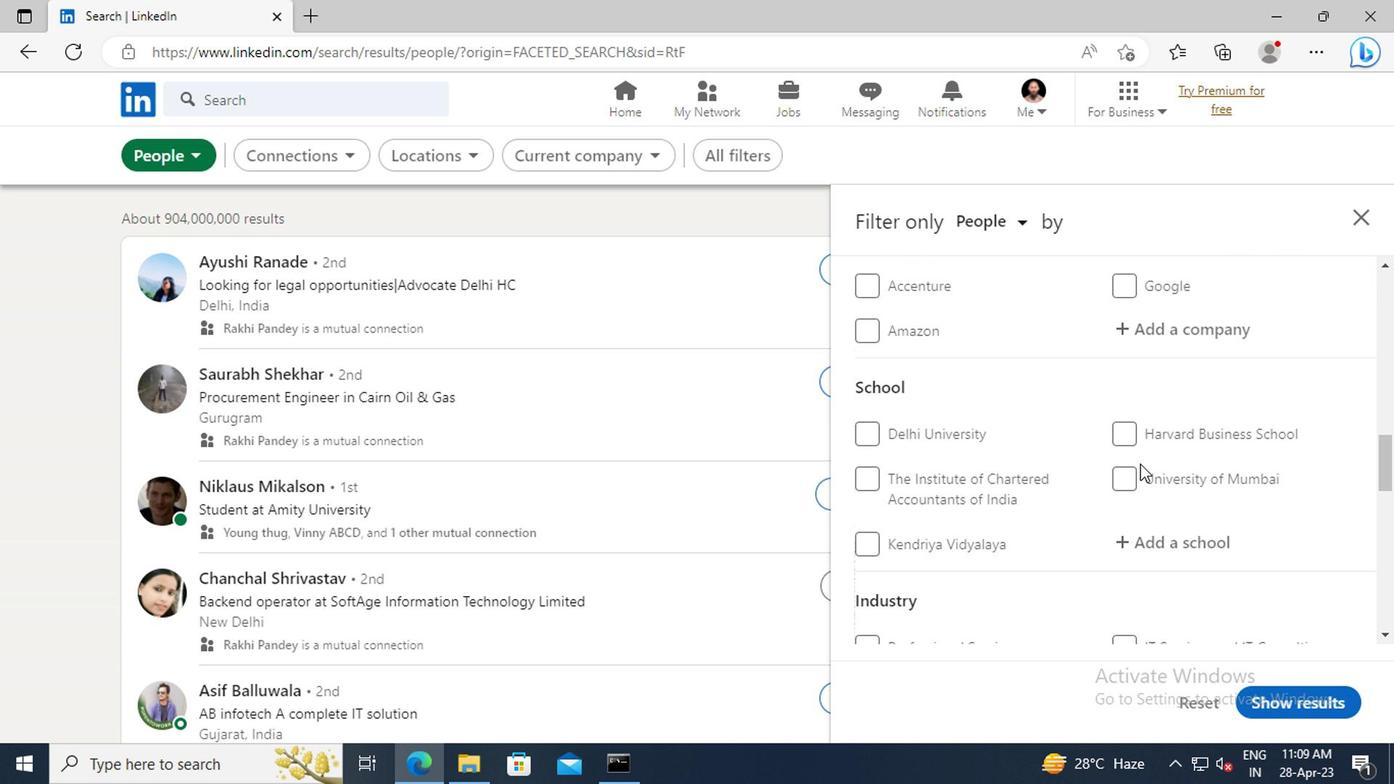 
Action: Mouse scrolled (947, 467) with delta (0, 0)
Screenshot: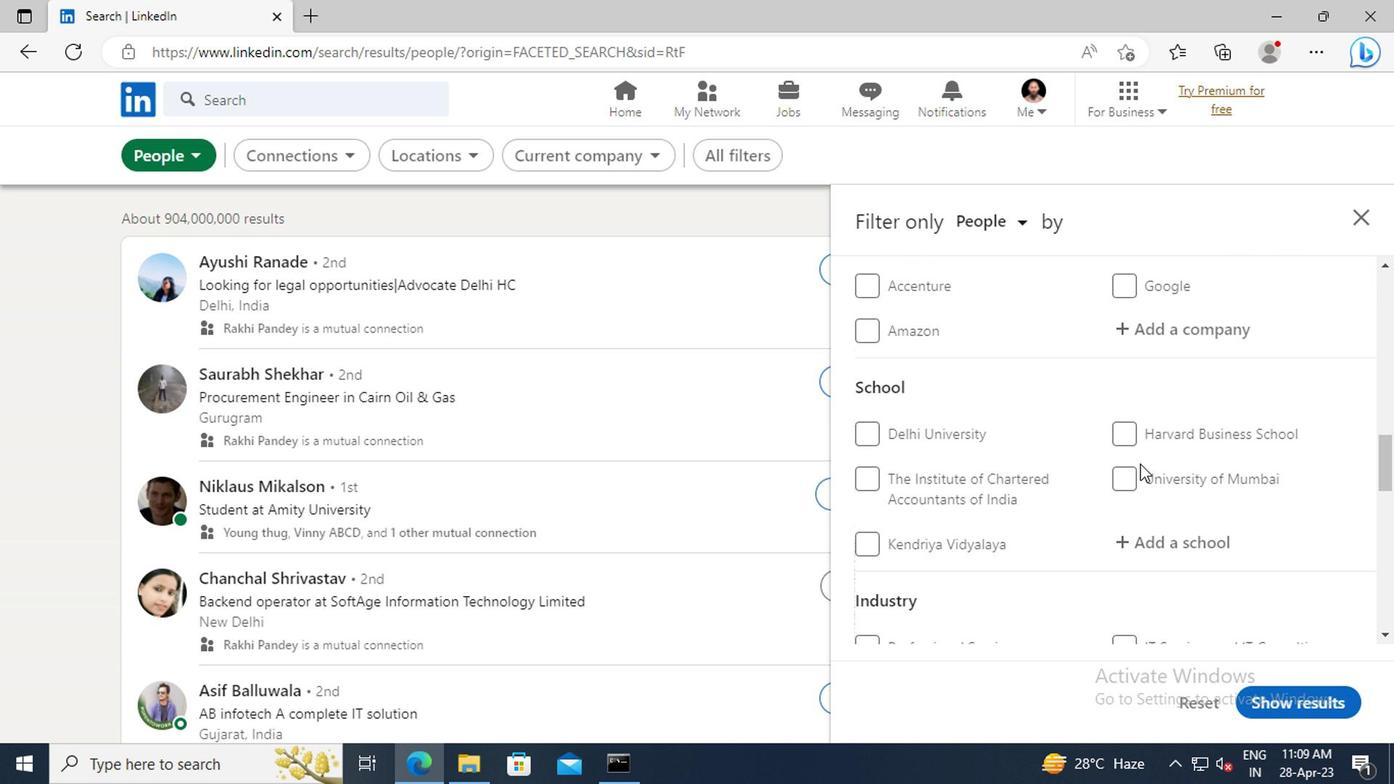 
Action: Mouse scrolled (947, 467) with delta (0, 0)
Screenshot: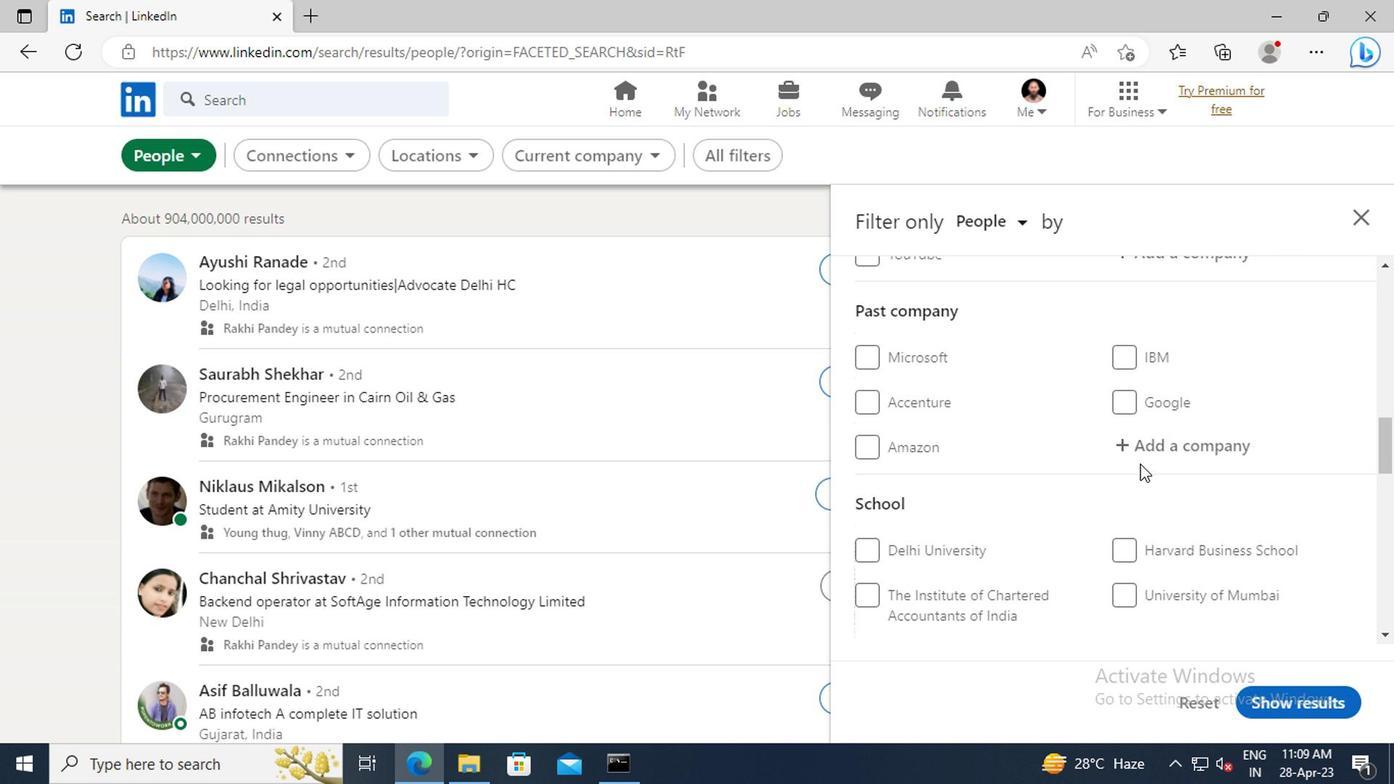 
Action: Mouse scrolled (947, 467) with delta (0, 0)
Screenshot: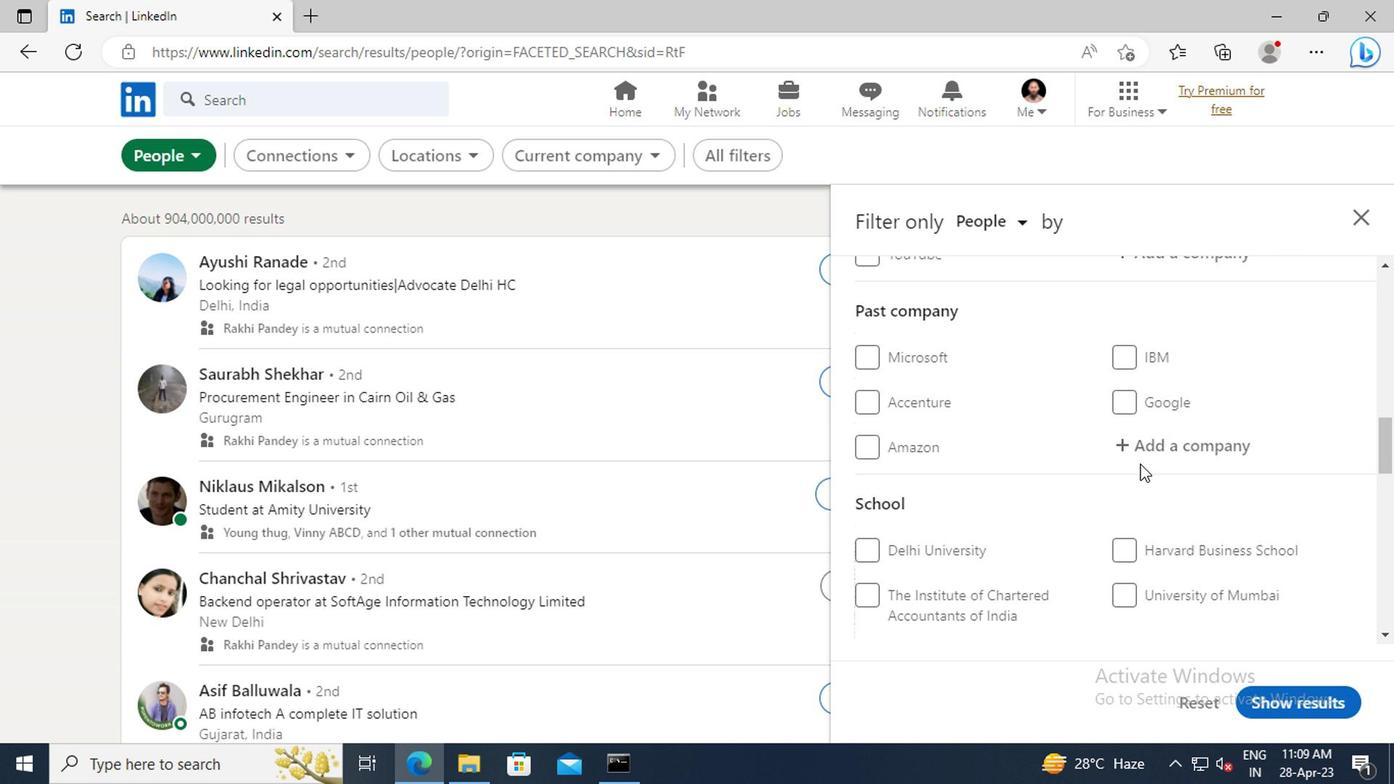 
Action: Mouse scrolled (947, 467) with delta (0, 0)
Screenshot: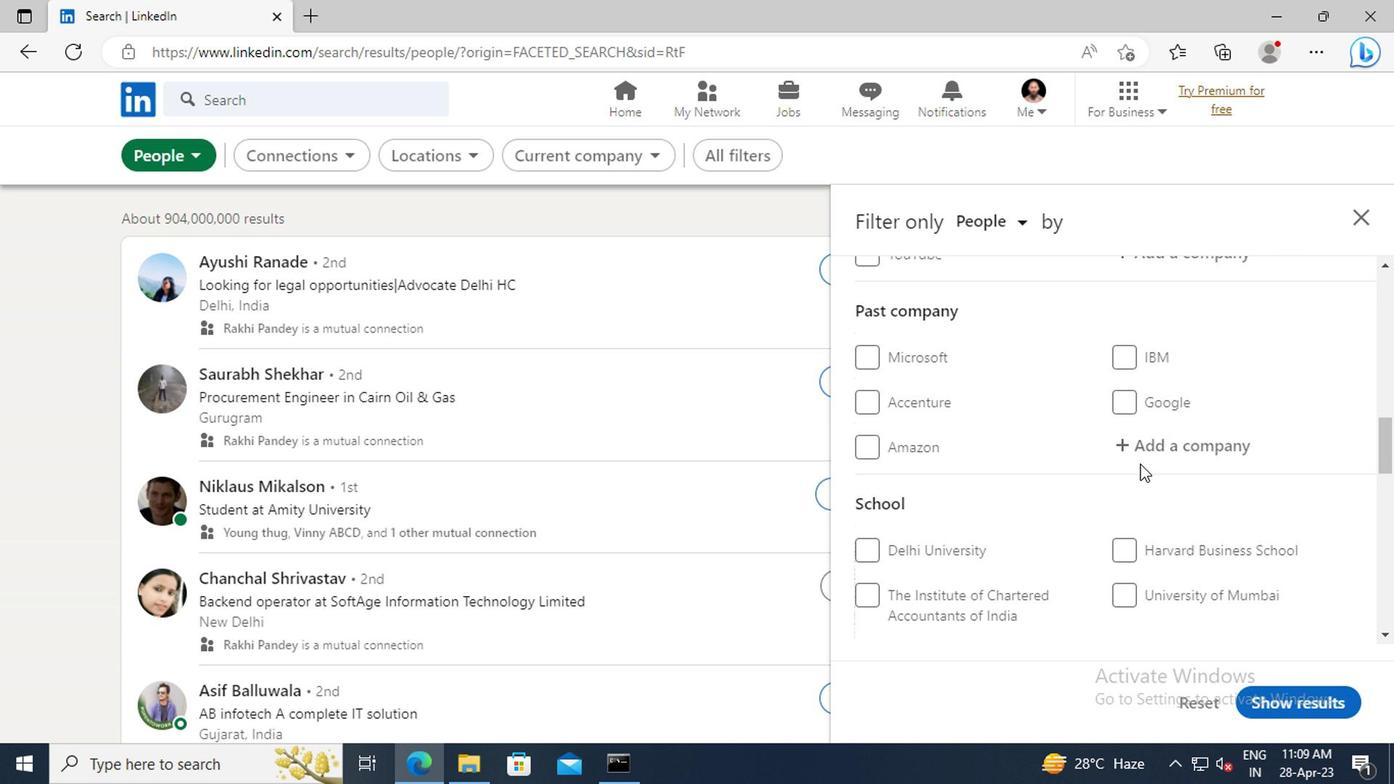 
Action: Mouse scrolled (947, 467) with delta (0, 0)
Screenshot: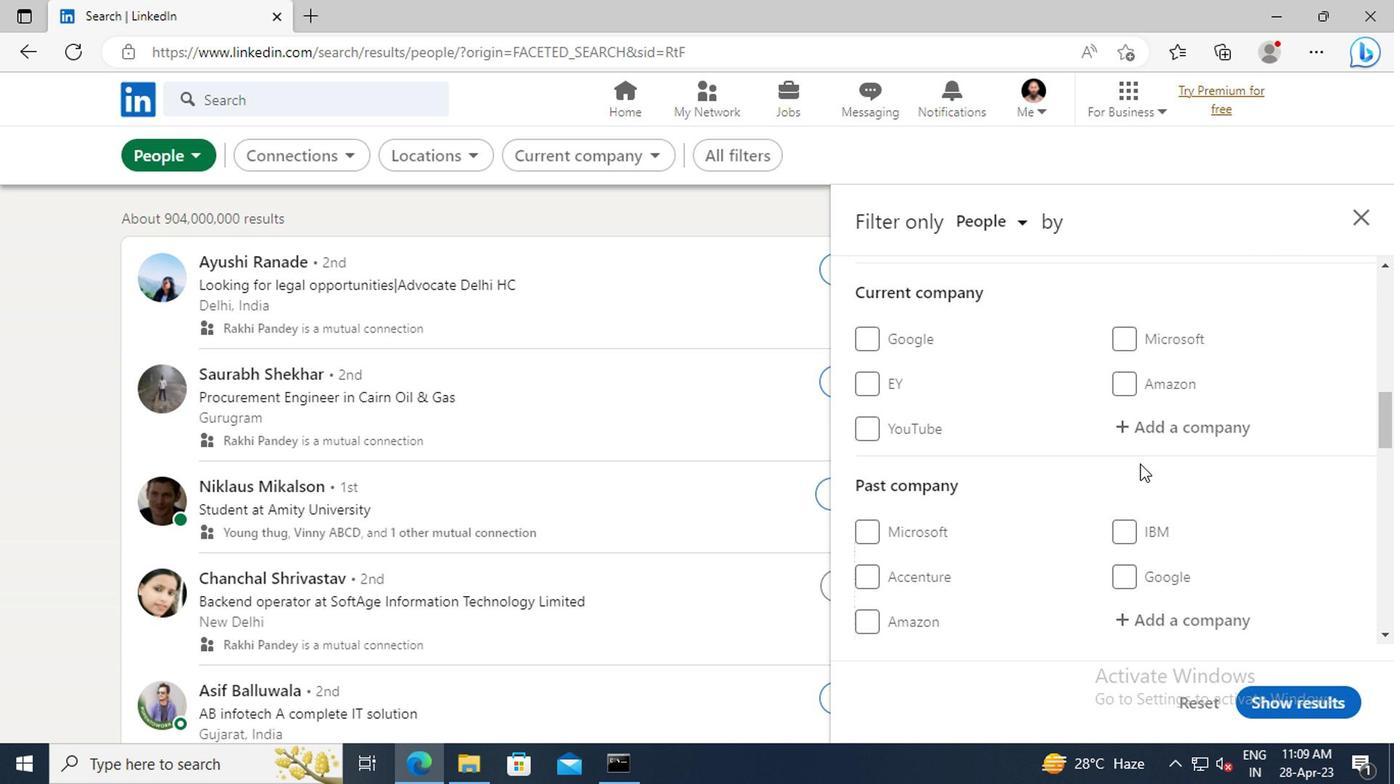 
Action: Mouse moved to (955, 476)
Screenshot: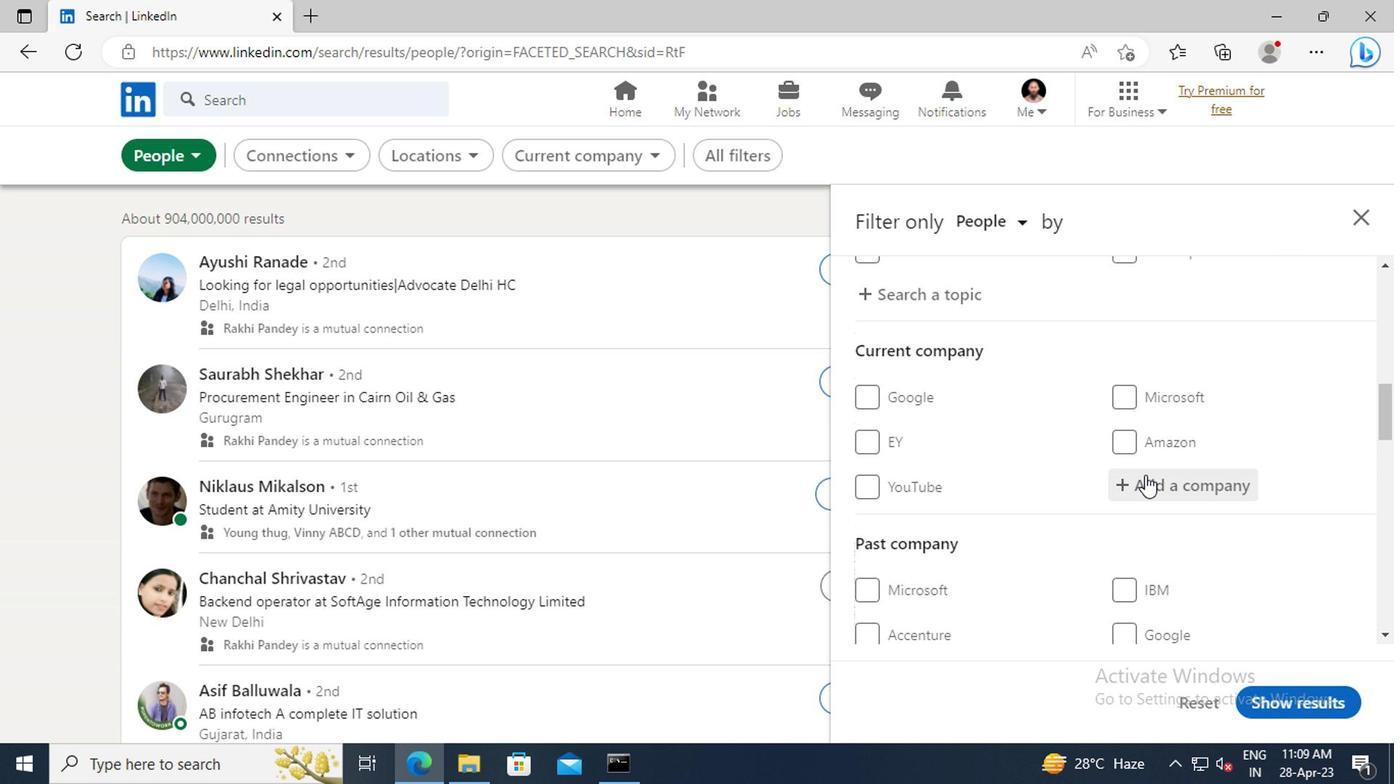 
Action: Mouse pressed left at (955, 476)
Screenshot: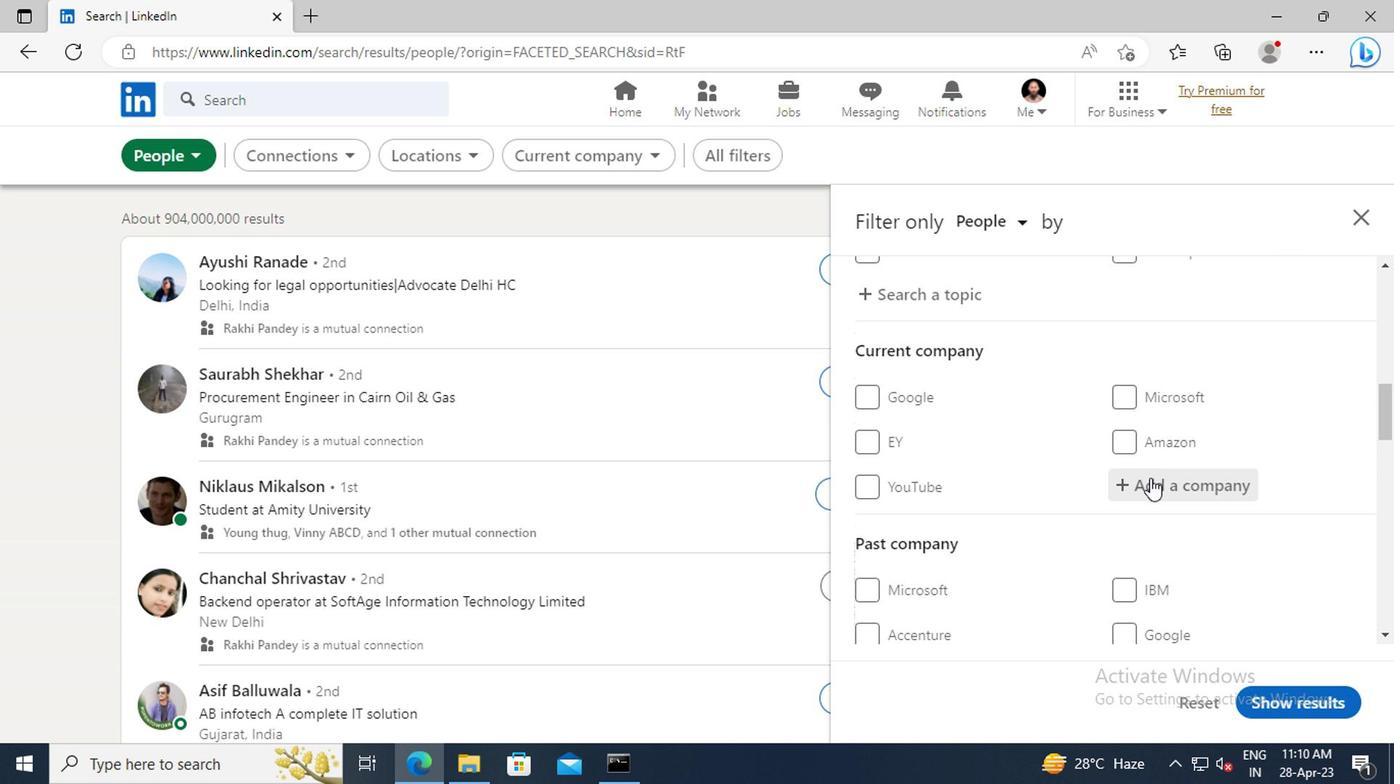 
Action: Key pressed <Key.shift>QUESS<Key.space><Key.shift>CORP<Key.space><Key.shift>LIMITED
Screenshot: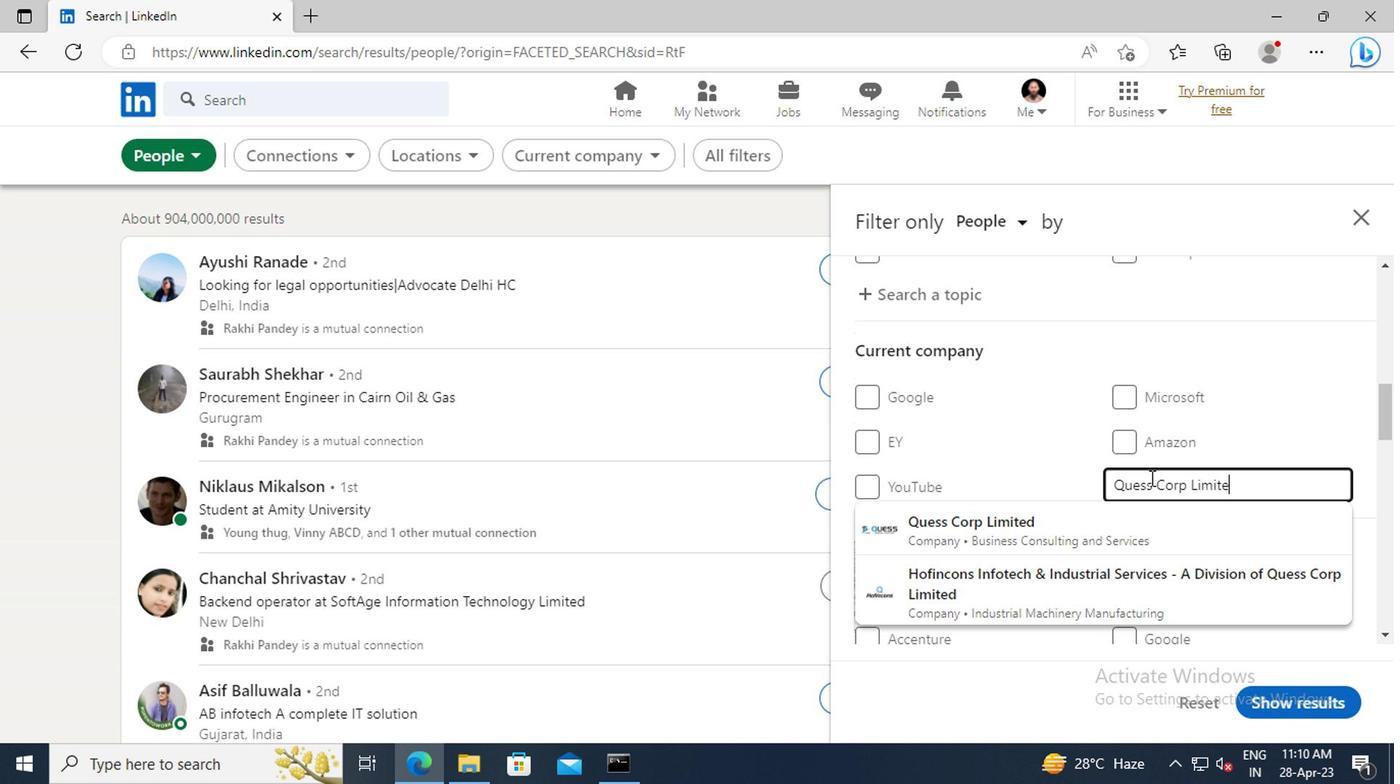 
Action: Mouse moved to (955, 507)
Screenshot: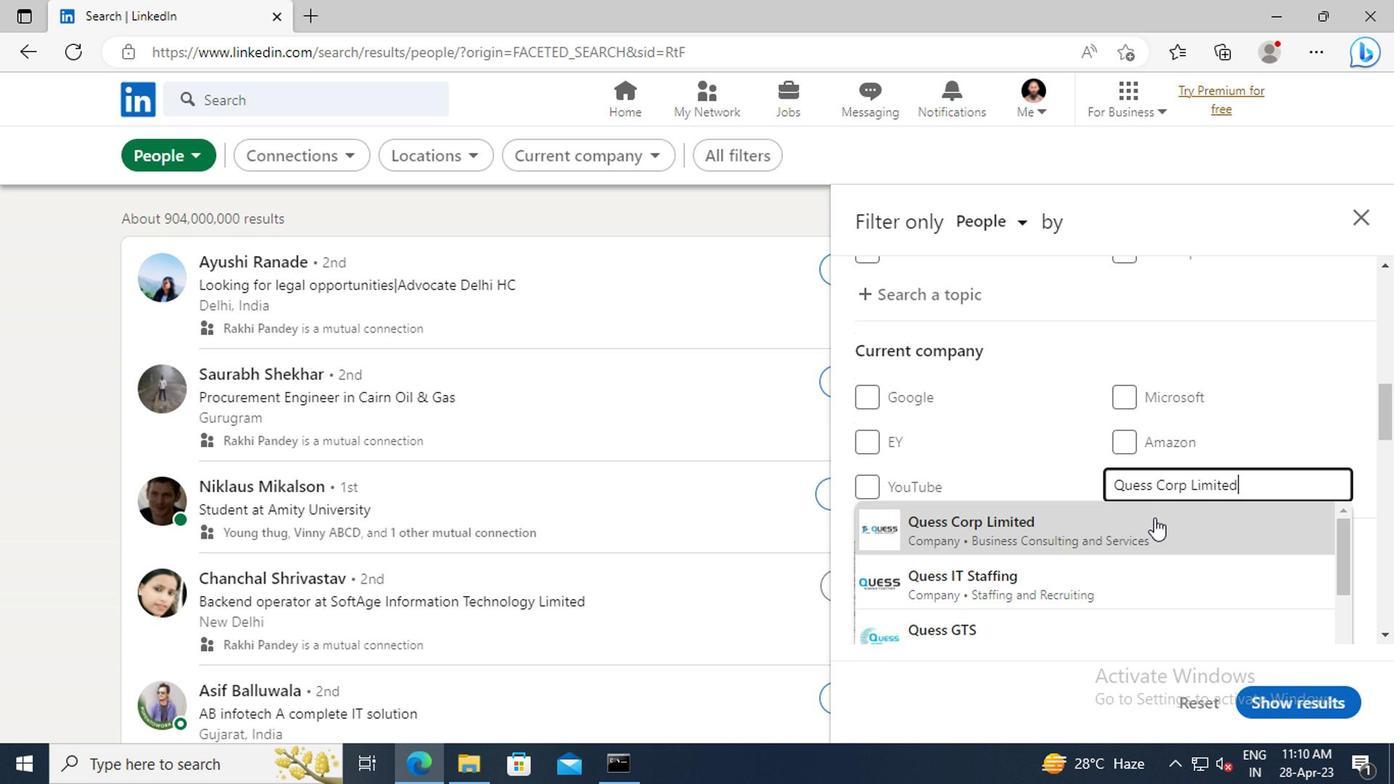 
Action: Mouse pressed left at (955, 507)
Screenshot: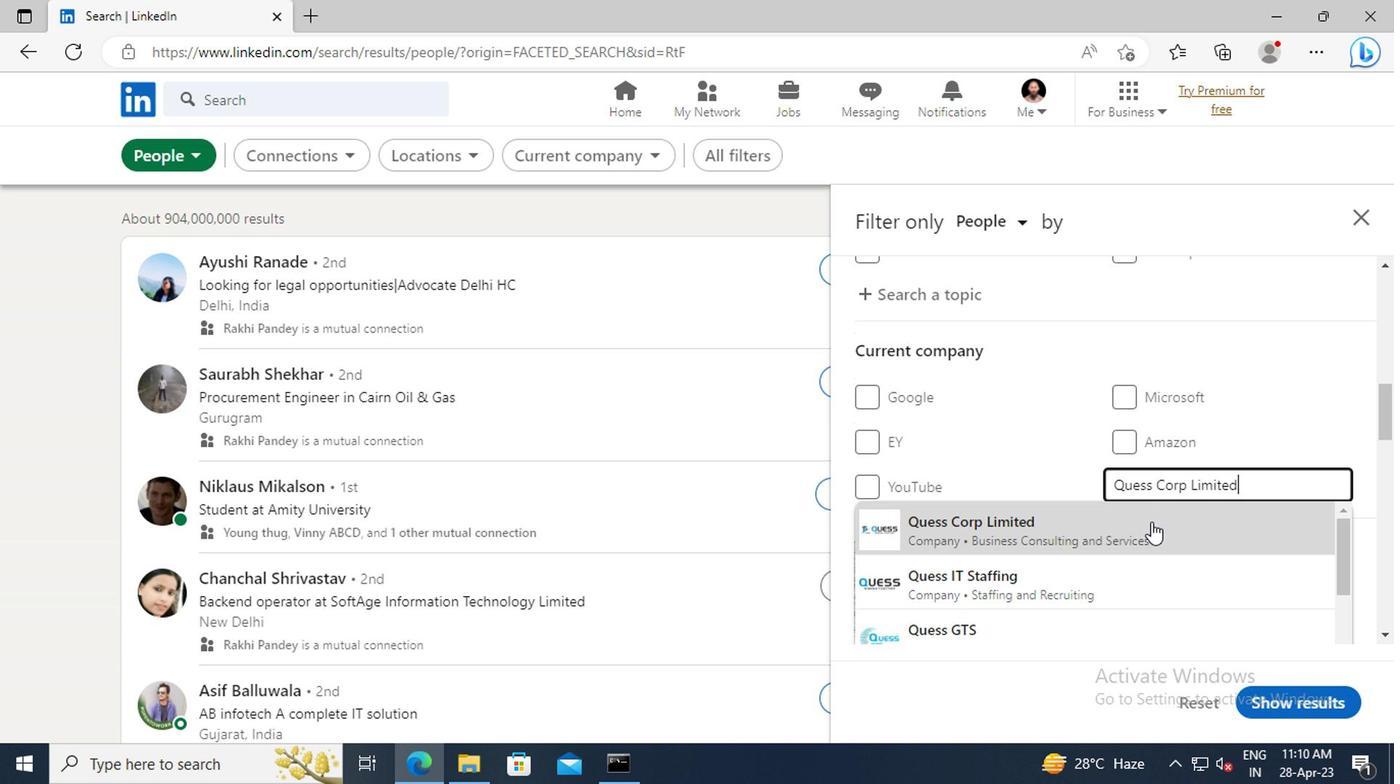 
Action: Mouse moved to (949, 467)
Screenshot: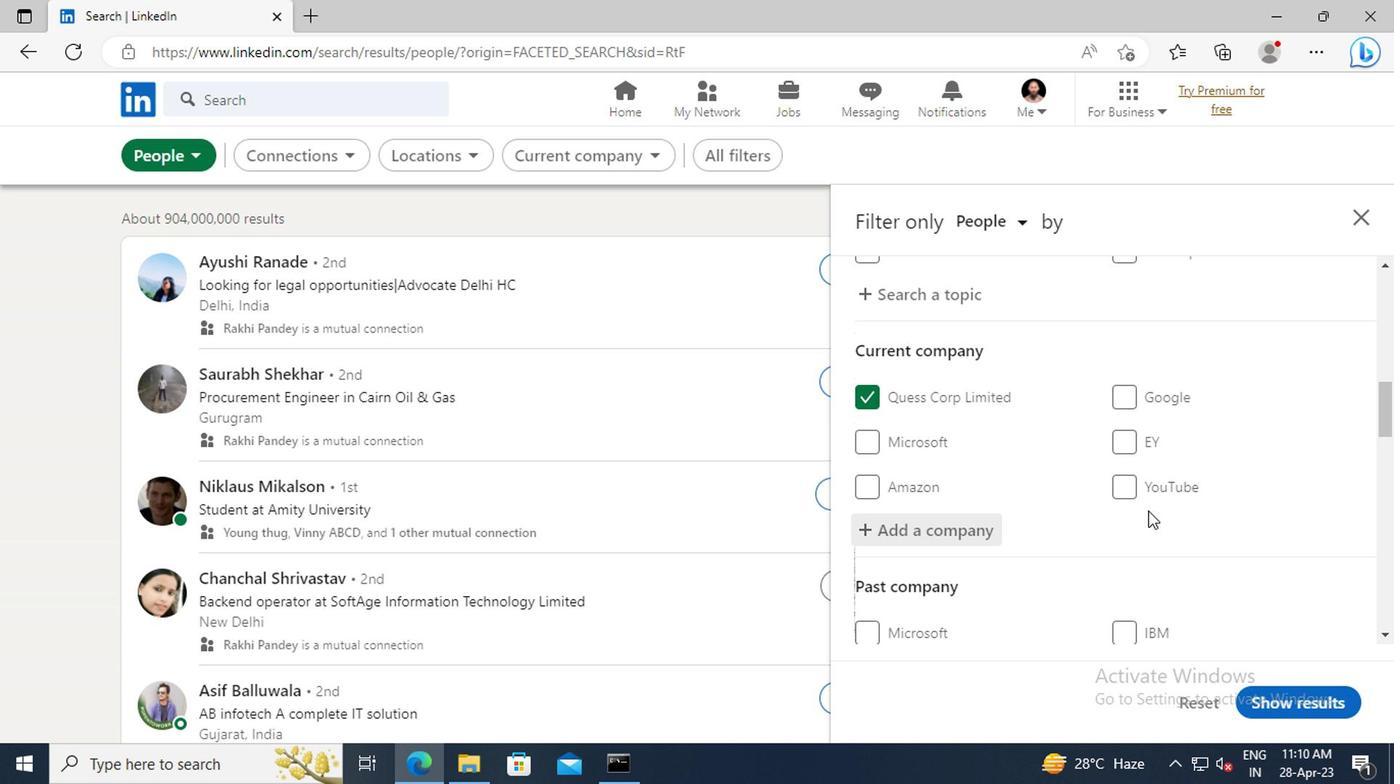 
Action: Mouse scrolled (949, 467) with delta (0, 0)
Screenshot: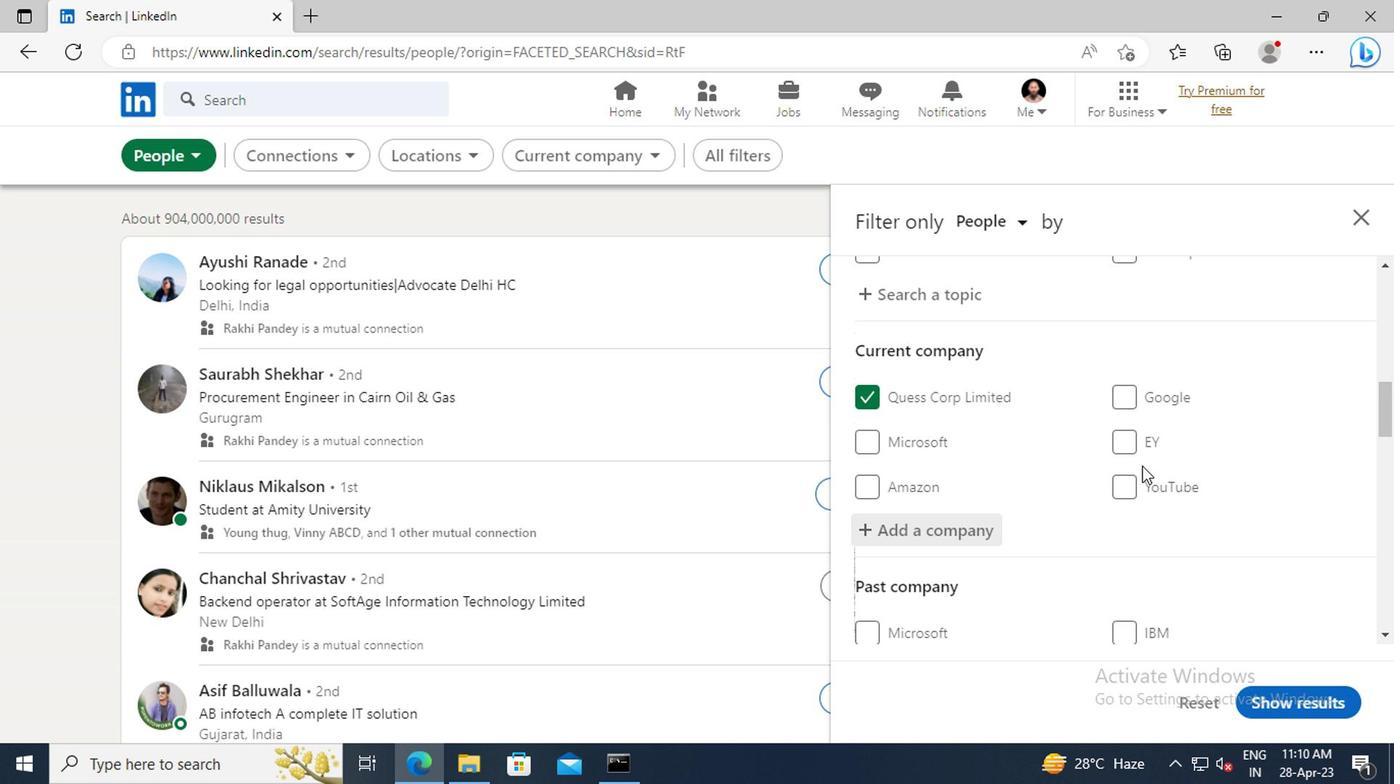 
Action: Mouse scrolled (949, 467) with delta (0, 0)
Screenshot: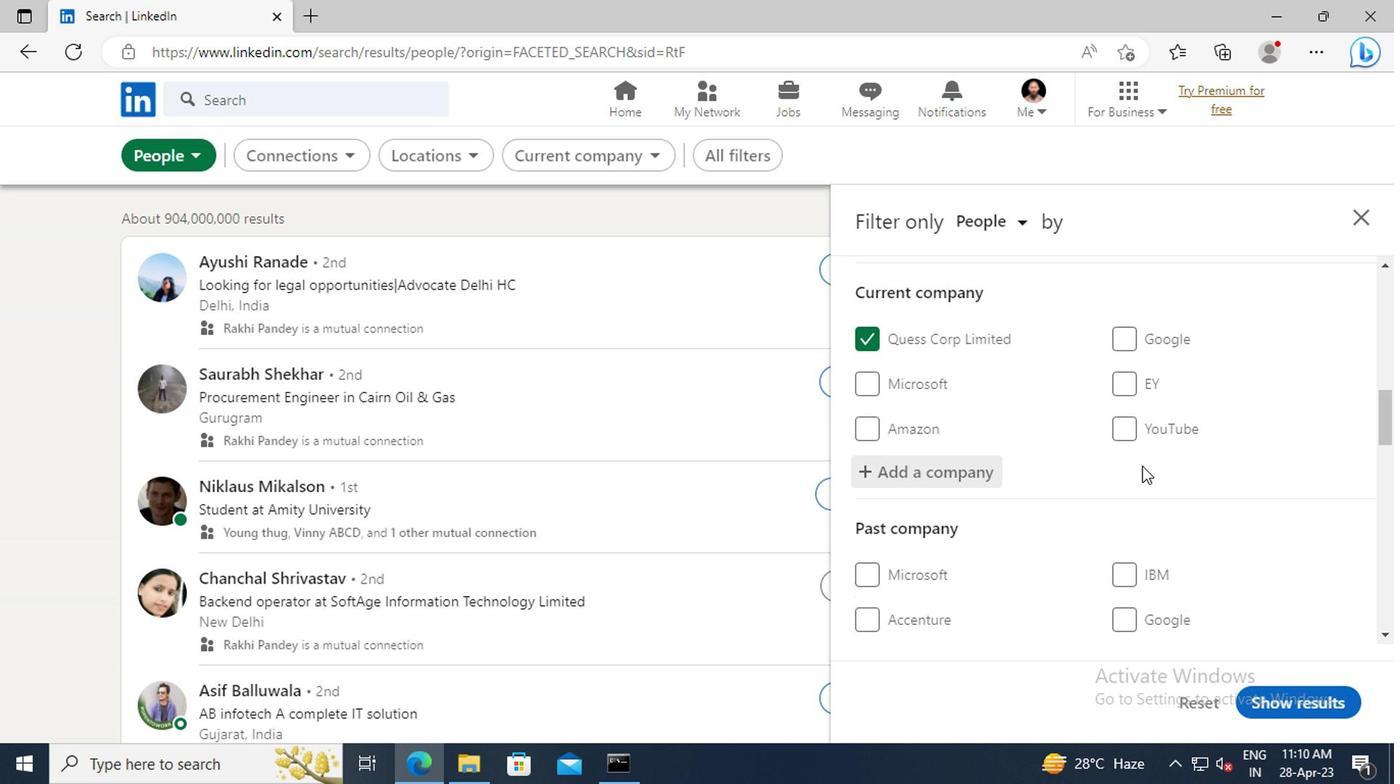 
Action: Mouse scrolled (949, 467) with delta (0, 0)
Screenshot: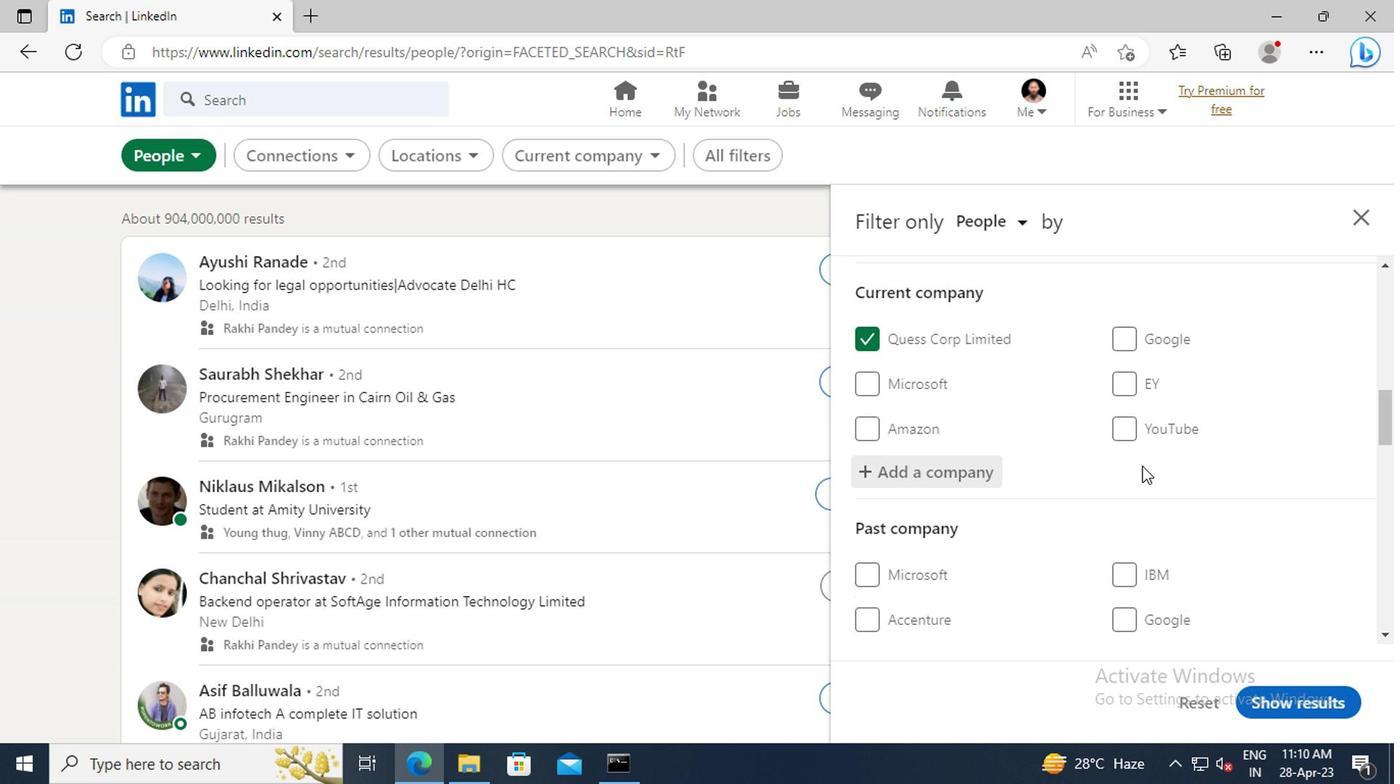 
Action: Mouse moved to (949, 467)
Screenshot: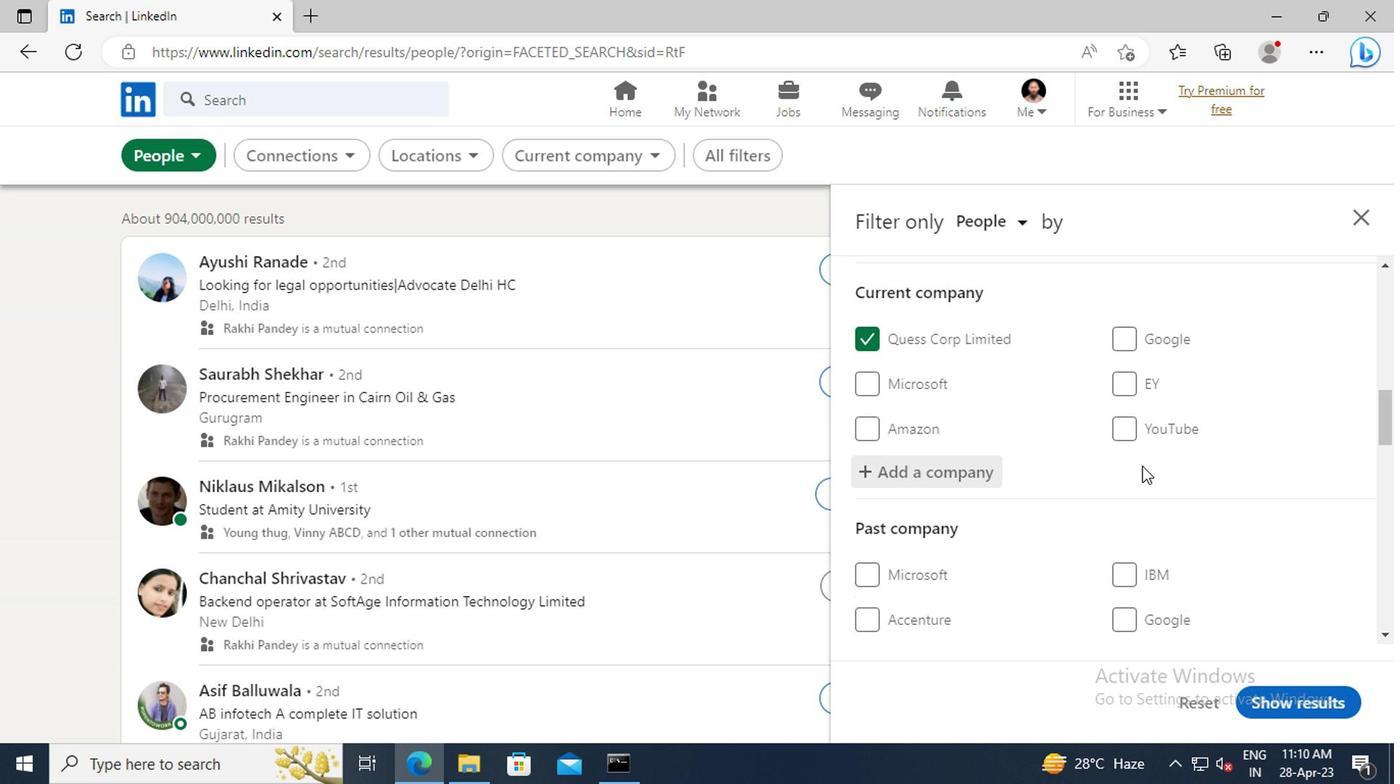 
Action: Mouse scrolled (949, 467) with delta (0, 0)
Screenshot: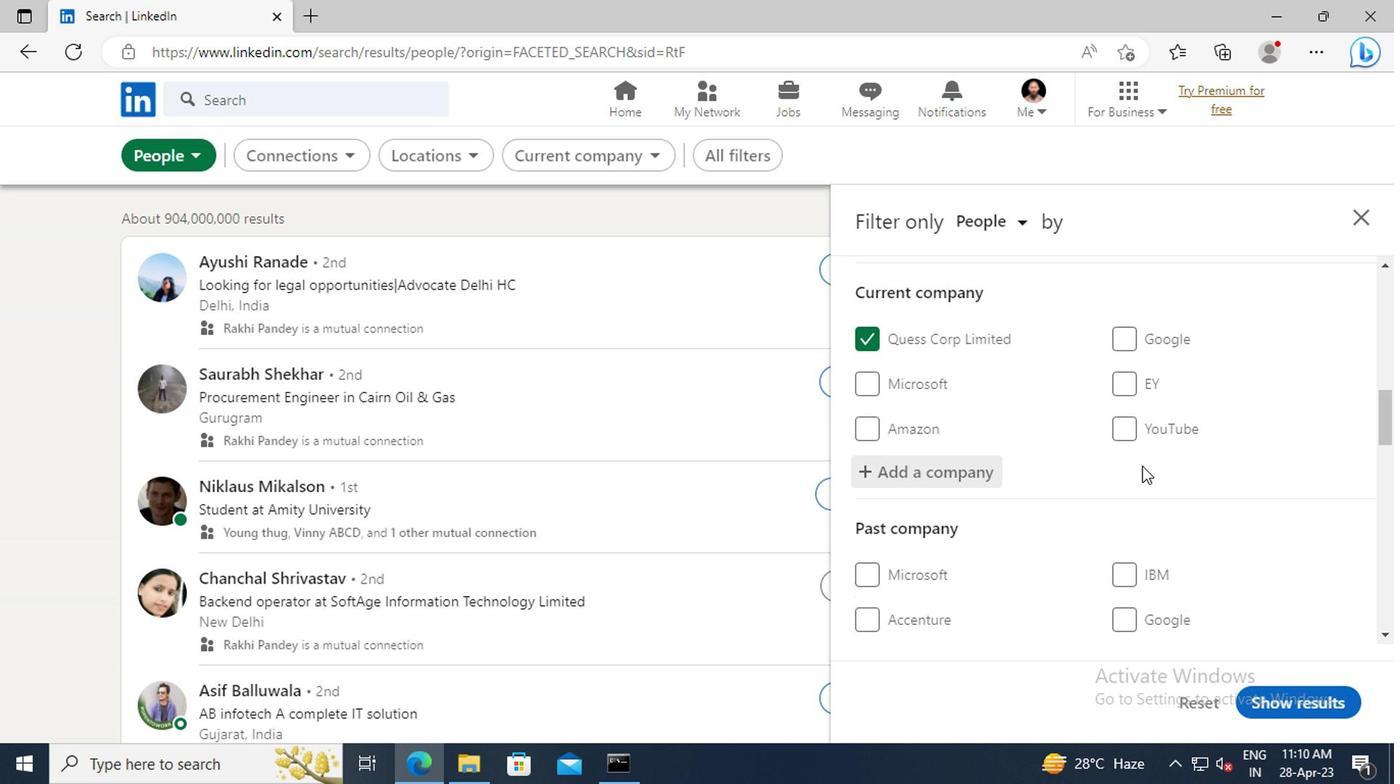 
Action: Mouse scrolled (949, 467) with delta (0, 0)
Screenshot: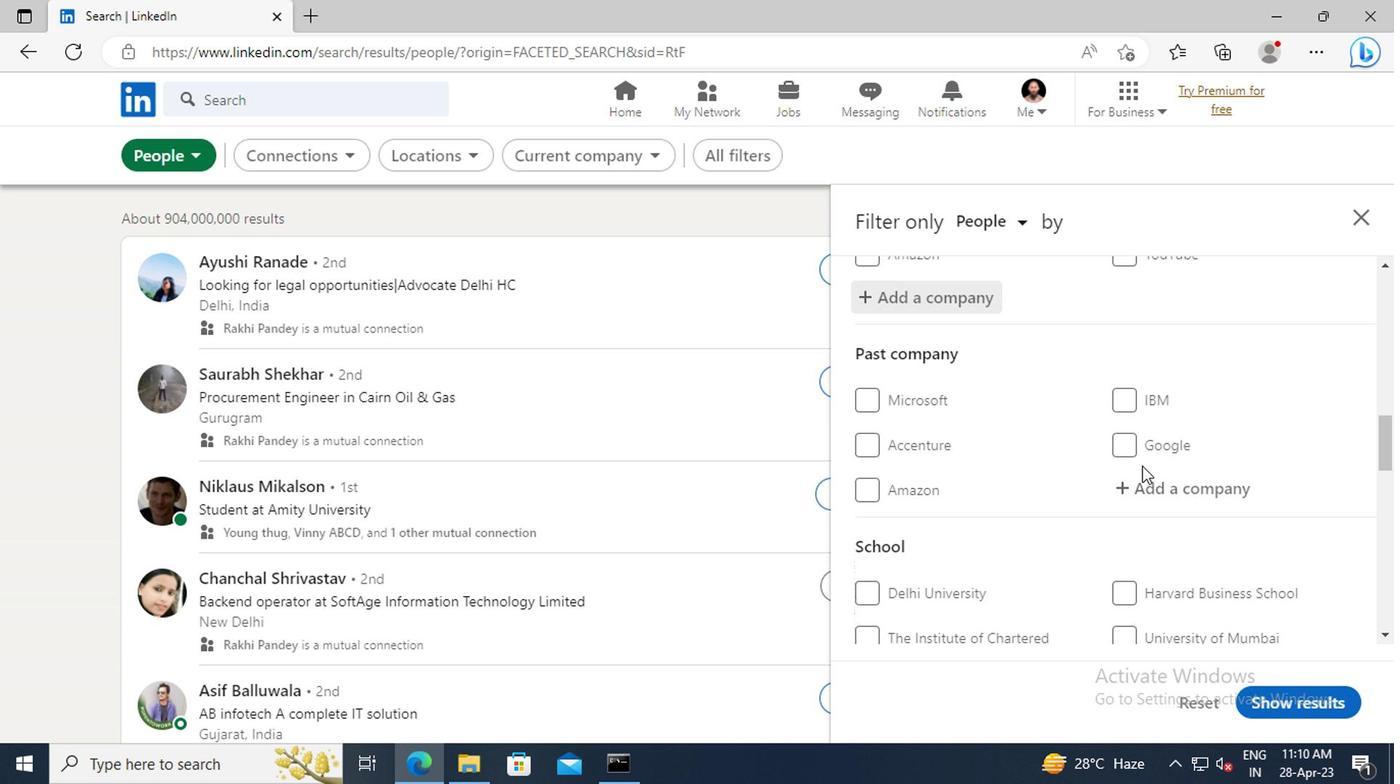 
Action: Mouse scrolled (949, 467) with delta (0, 0)
Screenshot: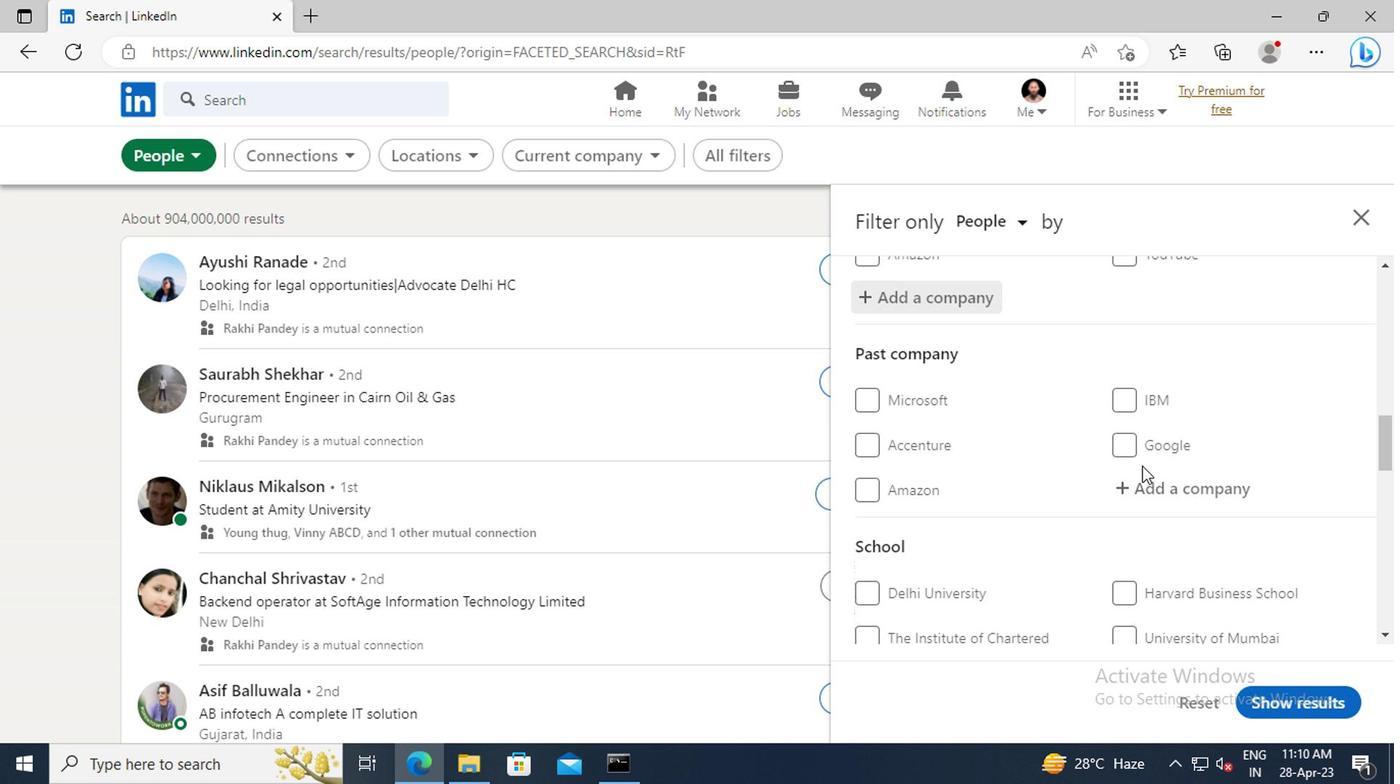 
Action: Mouse scrolled (949, 467) with delta (0, 0)
Screenshot: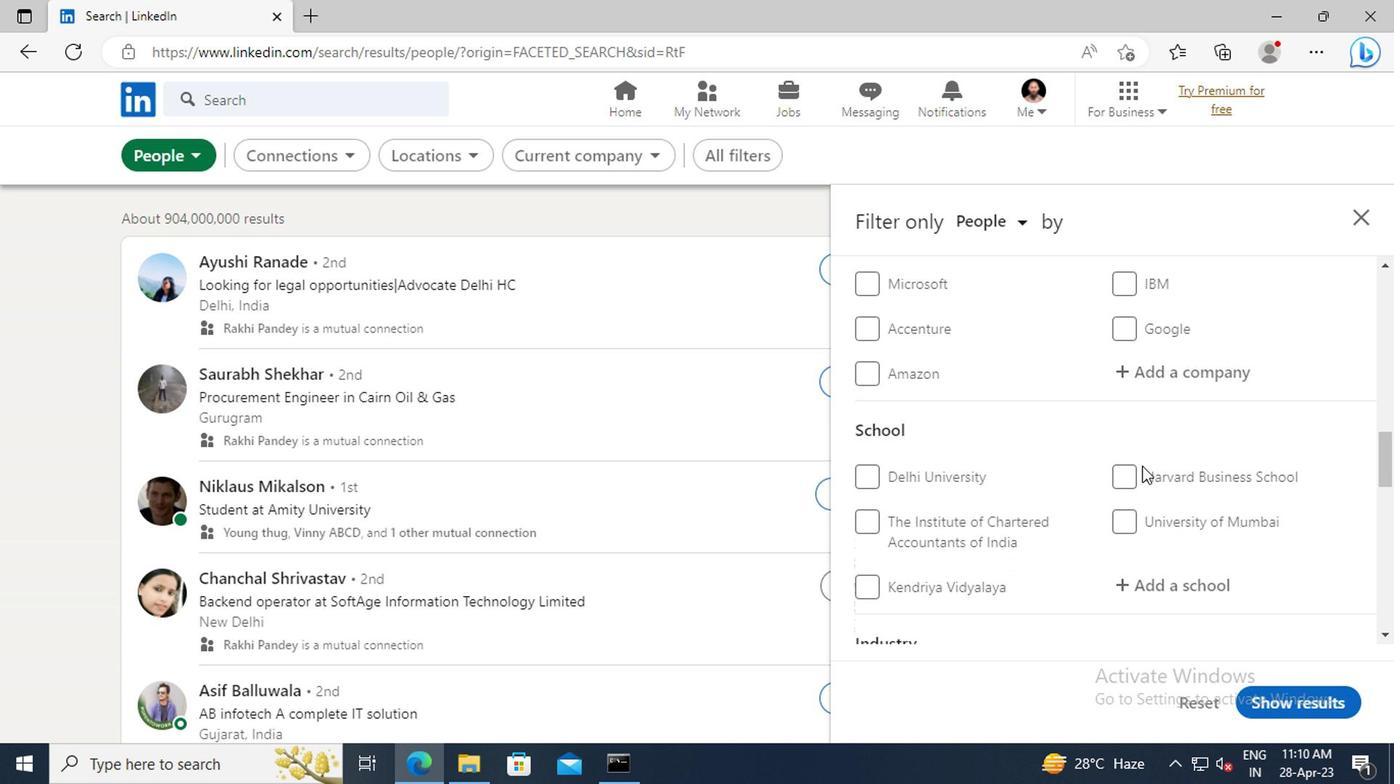 
Action: Mouse scrolled (949, 467) with delta (0, 0)
Screenshot: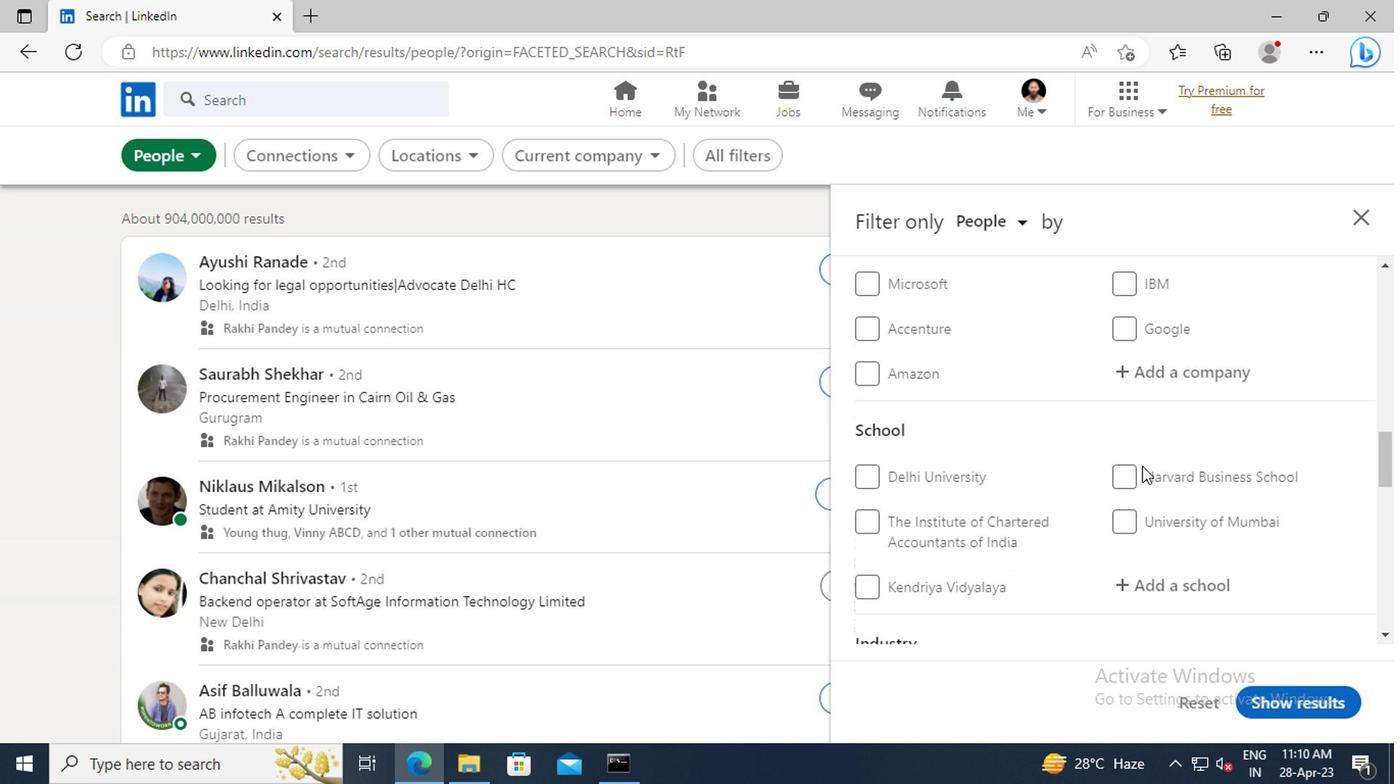 
Action: Mouse moved to (964, 472)
Screenshot: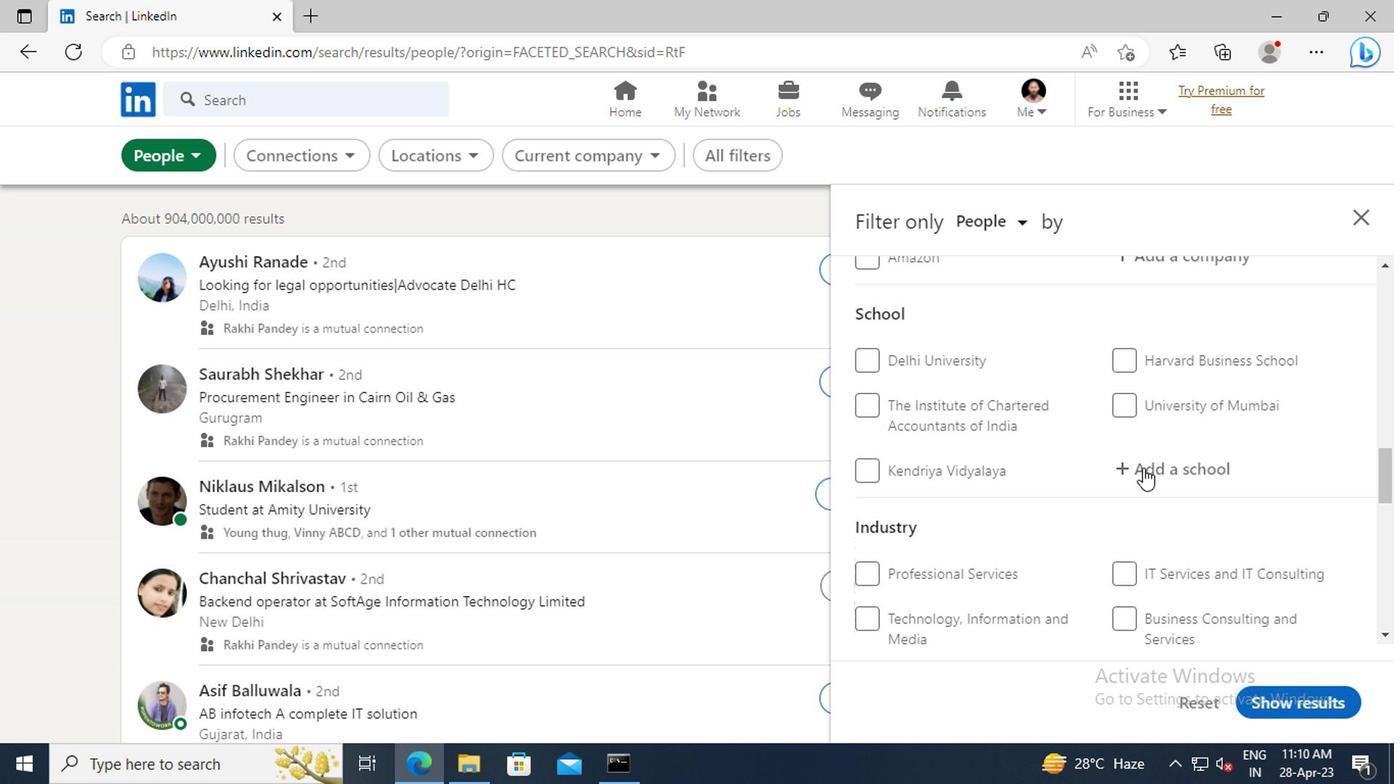 
Action: Mouse pressed left at (964, 472)
Screenshot: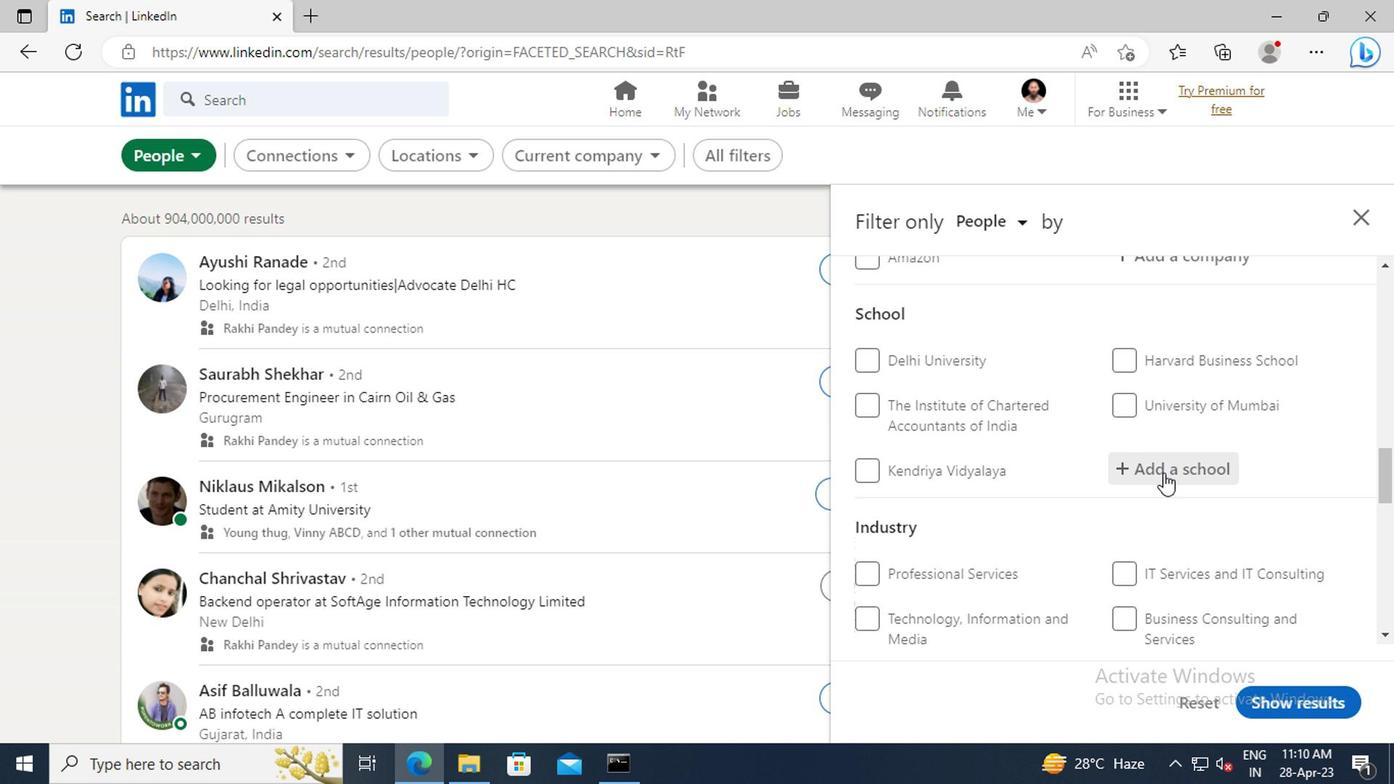 
Action: Key pressed <Key.shift>ARTS<Key.space><Key.shift>&<Key.space><Key.shift>COMMERCE<Key.space>JOBS
Screenshot: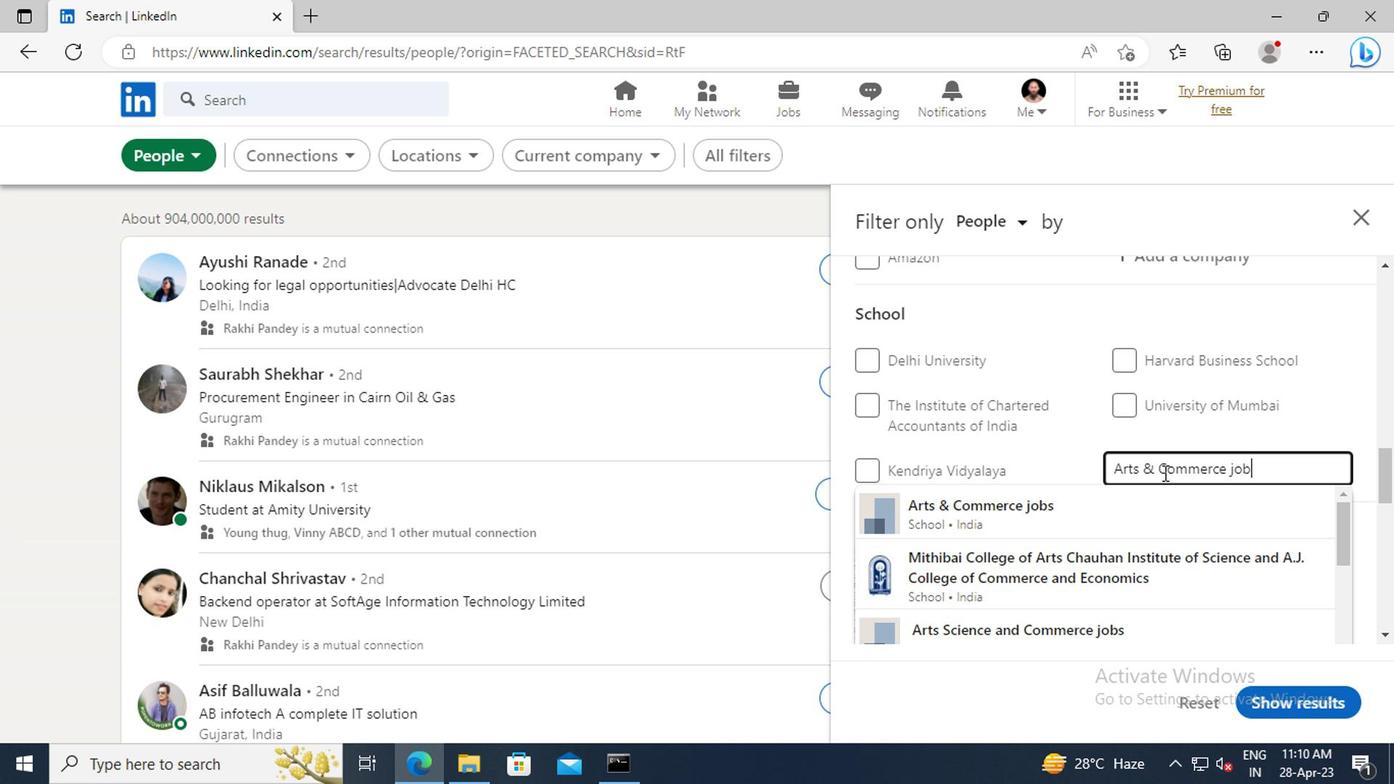 
Action: Mouse moved to (955, 496)
Screenshot: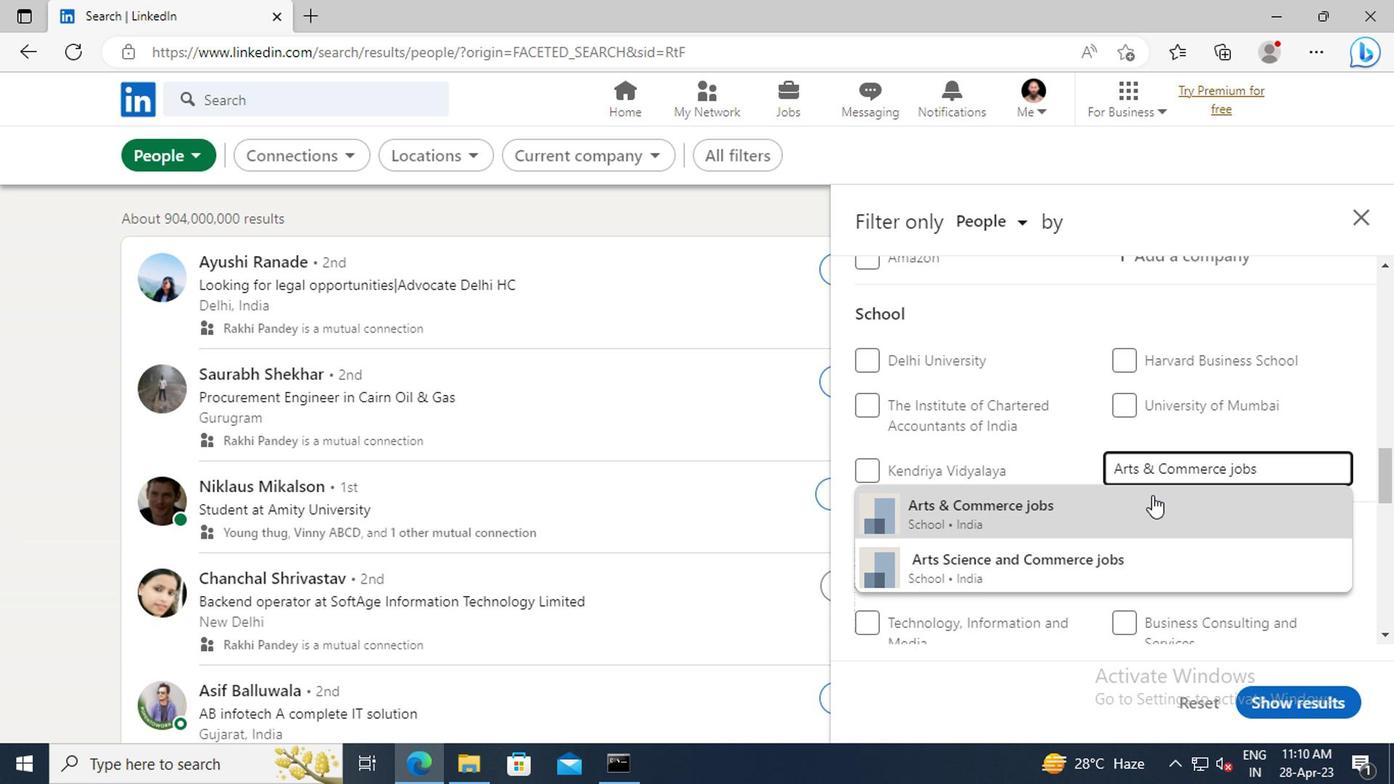 
Action: Mouse pressed left at (955, 496)
Screenshot: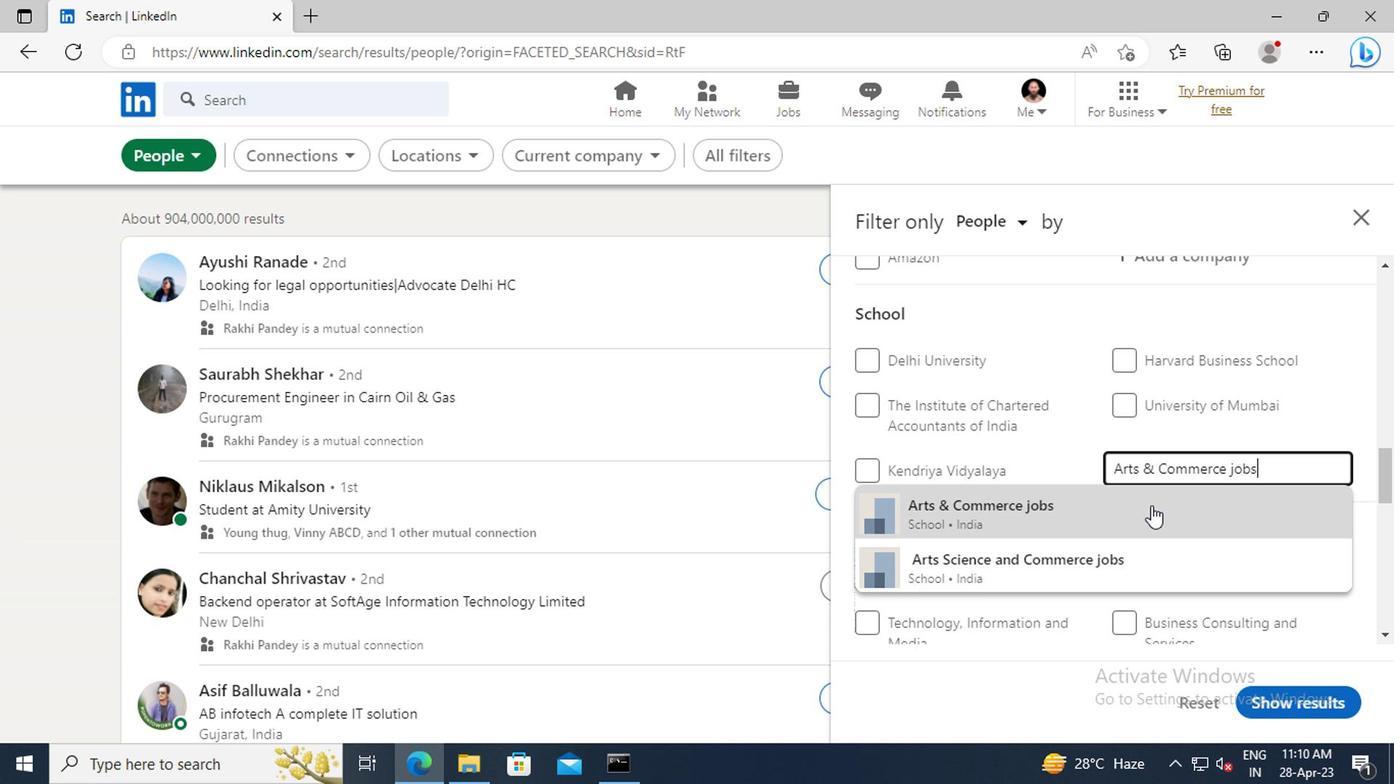 
Action: Mouse moved to (950, 433)
Screenshot: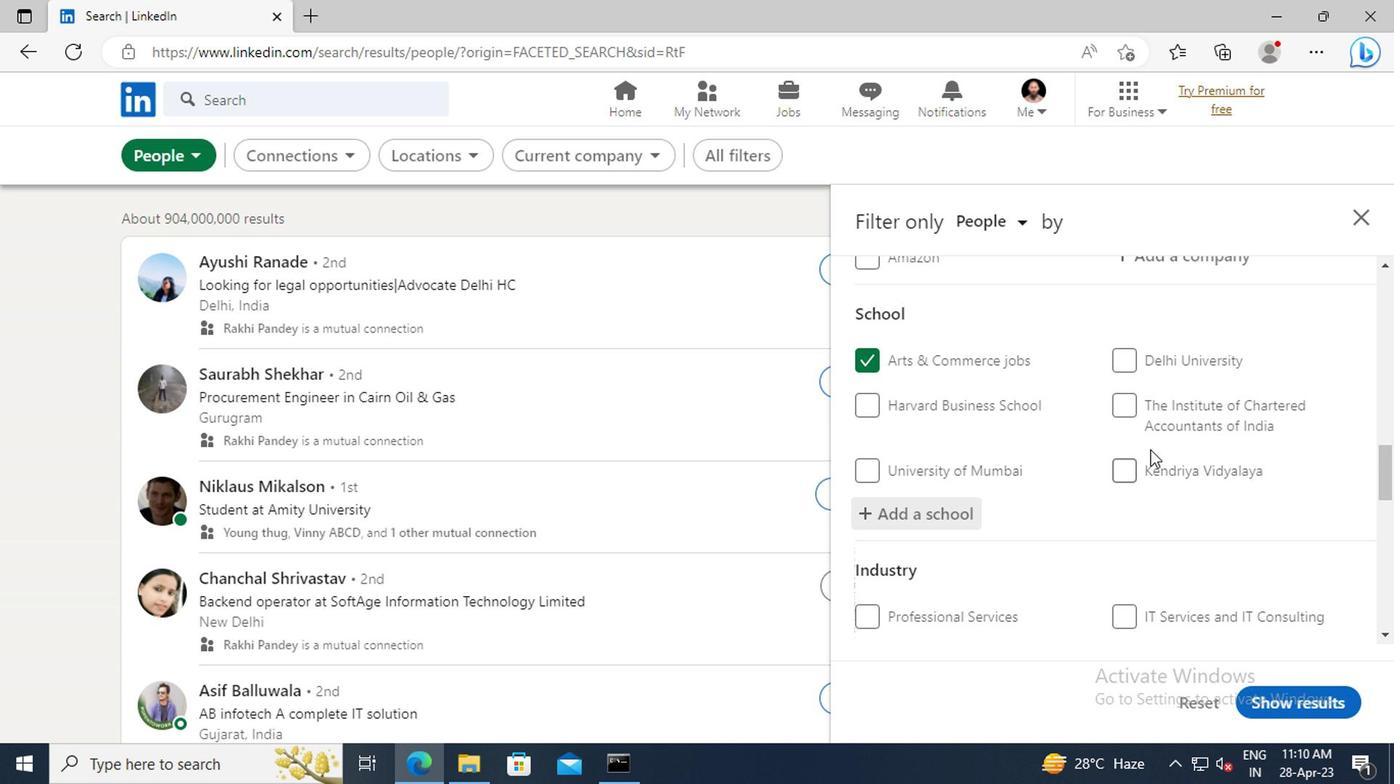 
Action: Mouse scrolled (950, 432) with delta (0, 0)
Screenshot: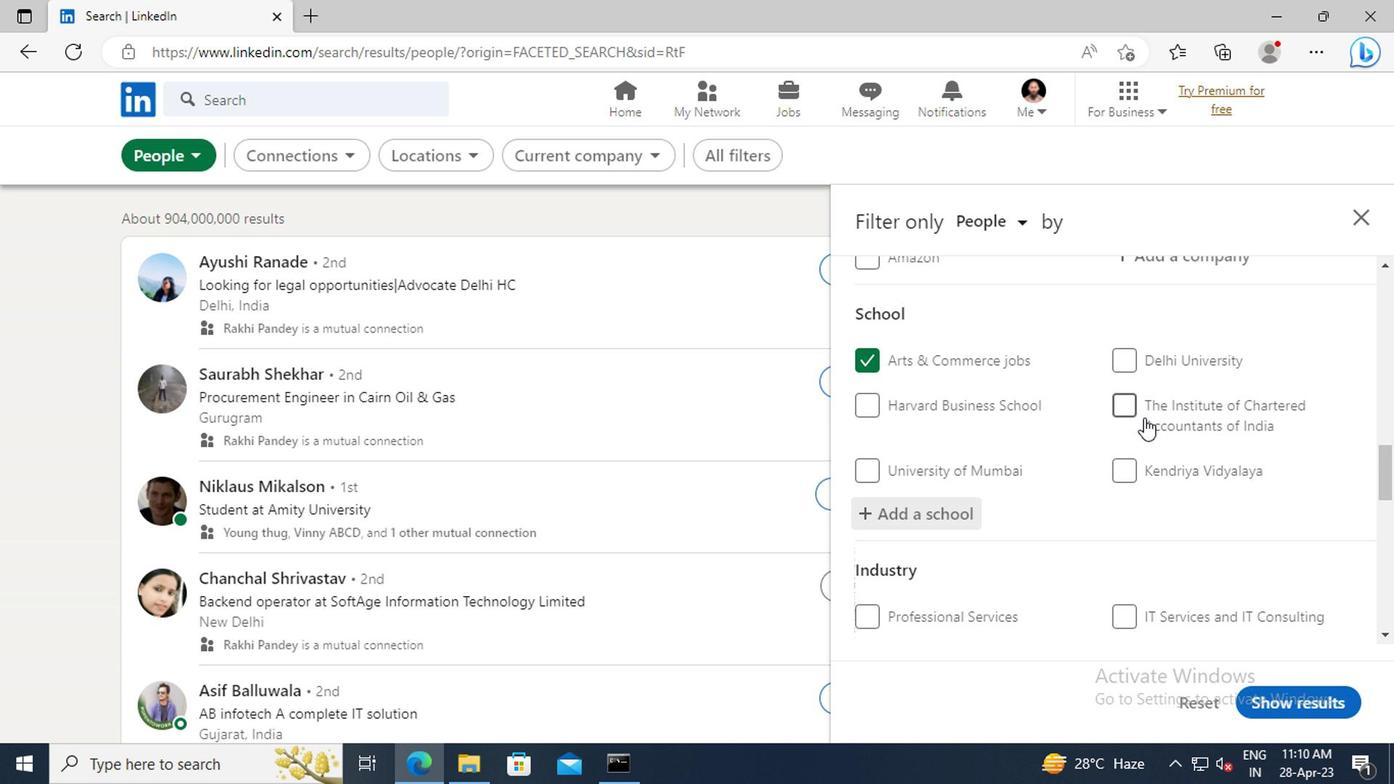 
Action: Mouse scrolled (950, 432) with delta (0, 0)
Screenshot: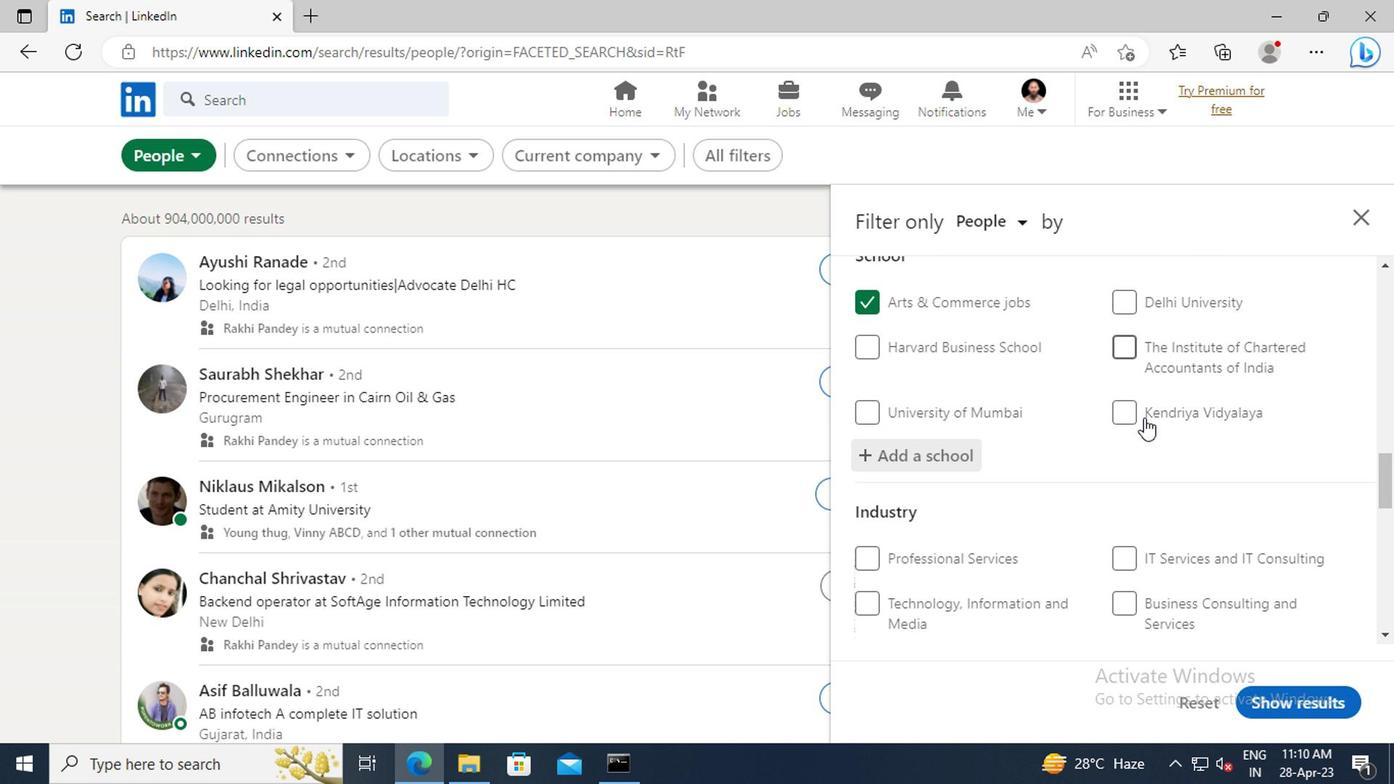 
Action: Mouse scrolled (950, 432) with delta (0, 0)
Screenshot: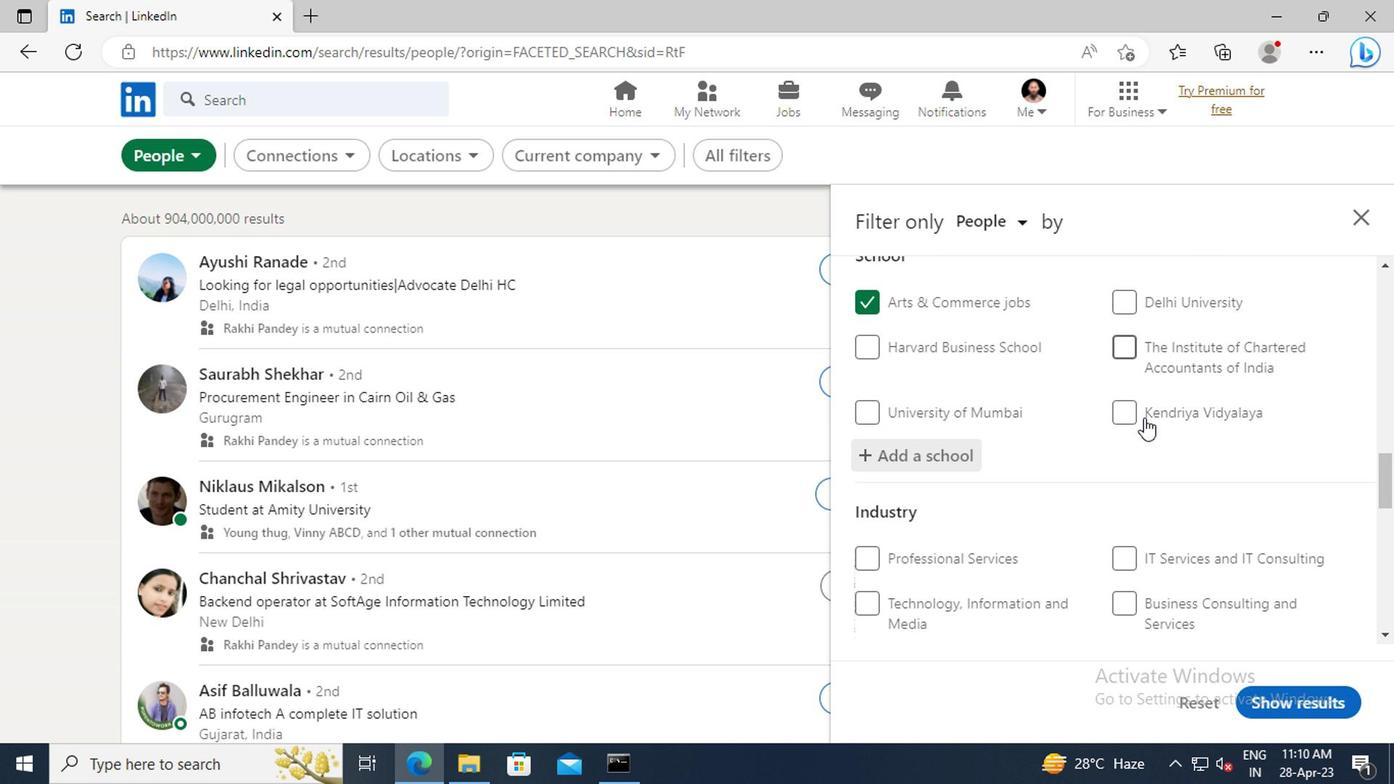 
Action: Mouse scrolled (950, 432) with delta (0, 0)
Screenshot: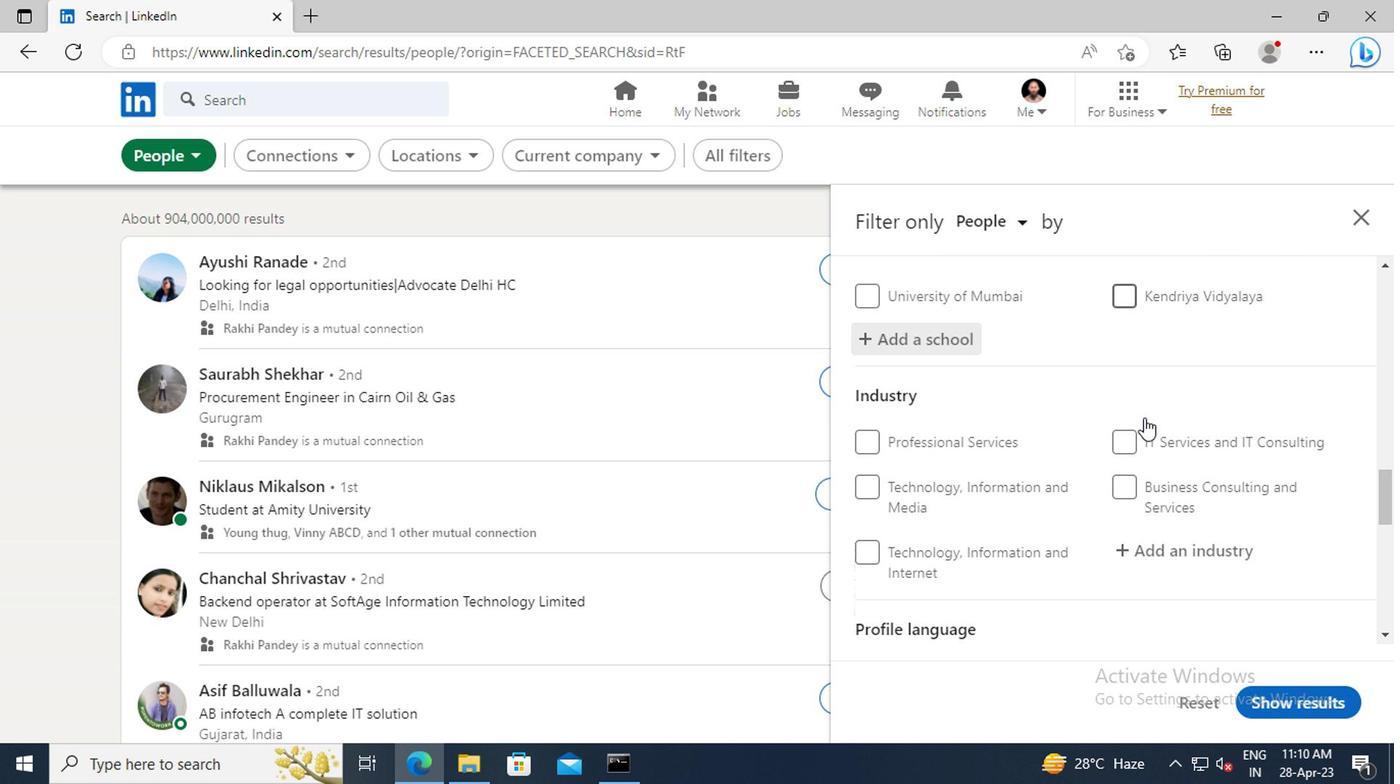 
Action: Mouse scrolled (950, 432) with delta (0, 0)
Screenshot: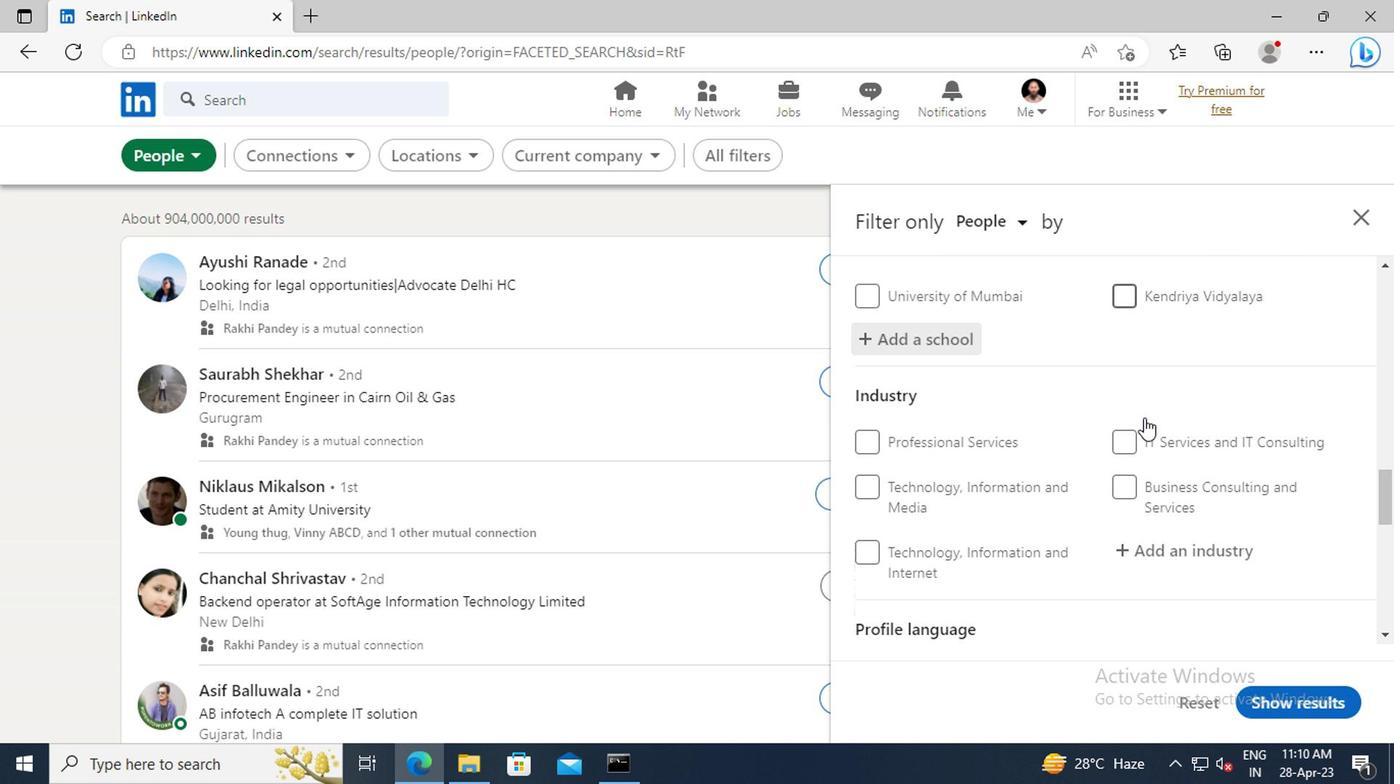 
Action: Mouse moved to (955, 446)
Screenshot: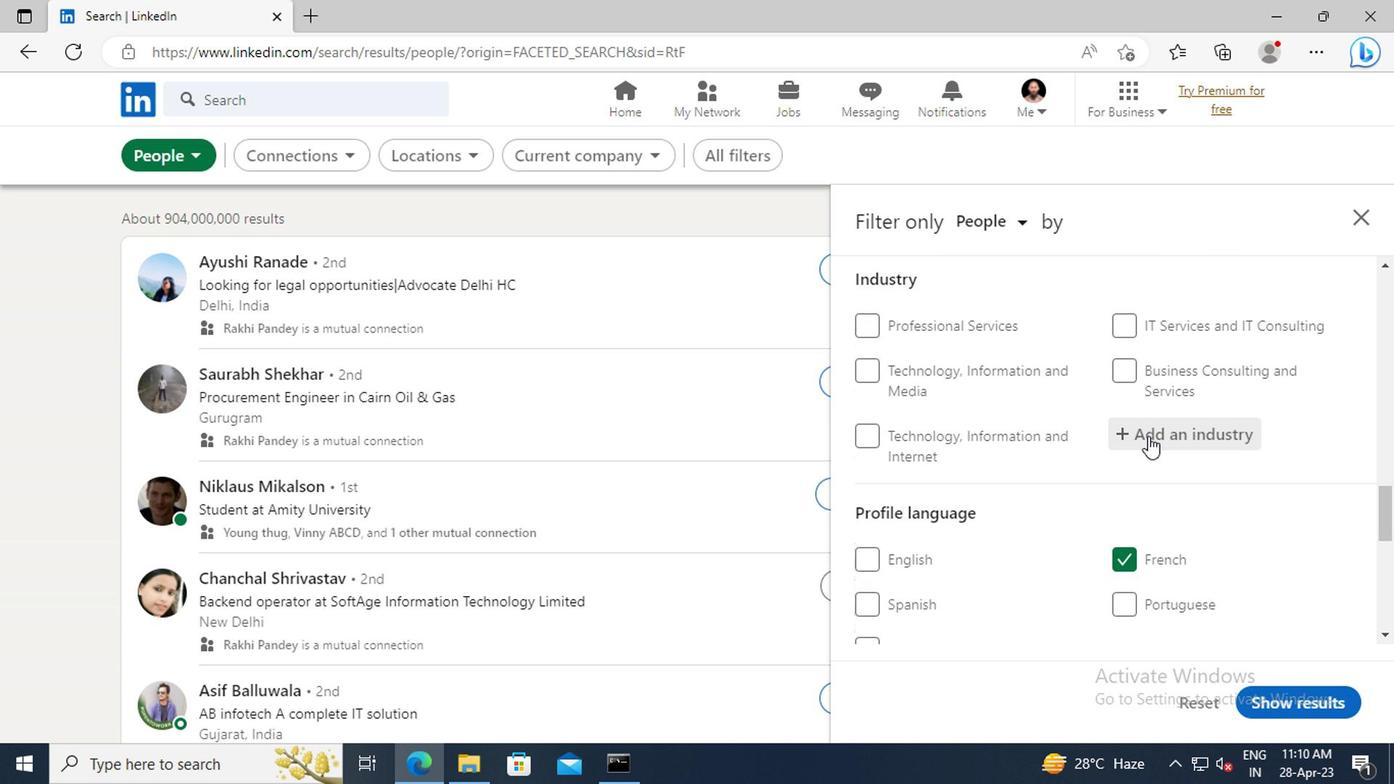 
Action: Mouse pressed left at (955, 446)
Screenshot: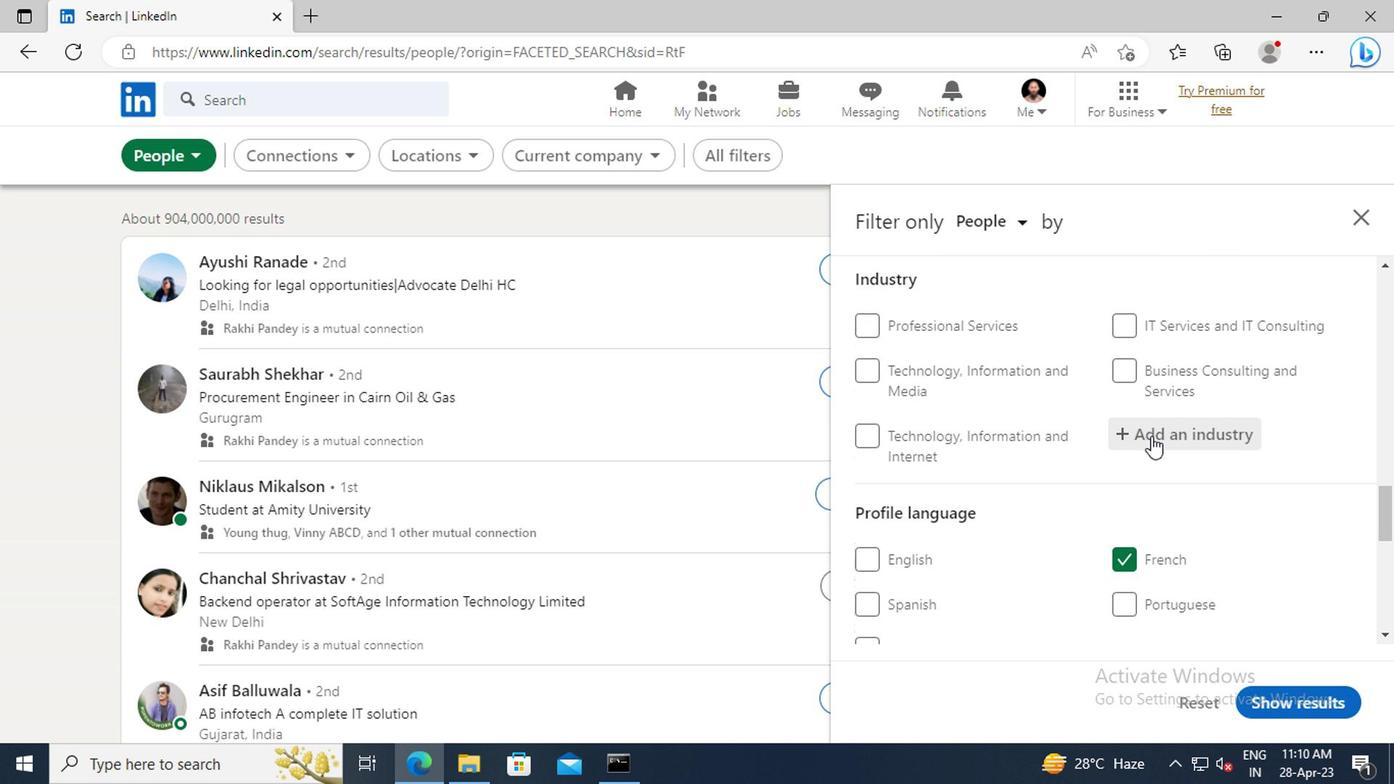 
Action: Key pressed <Key.shift>MATTRESS
Screenshot: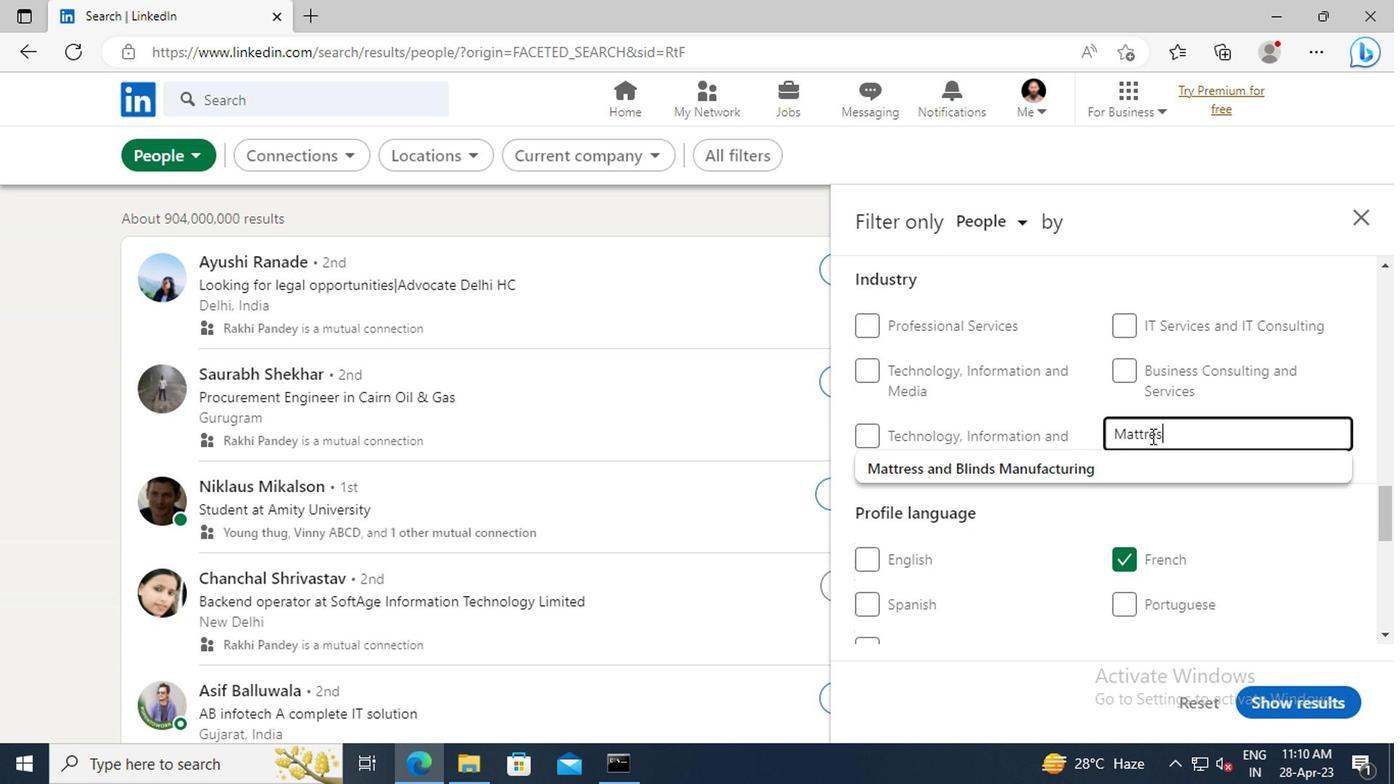 
Action: Mouse moved to (955, 464)
Screenshot: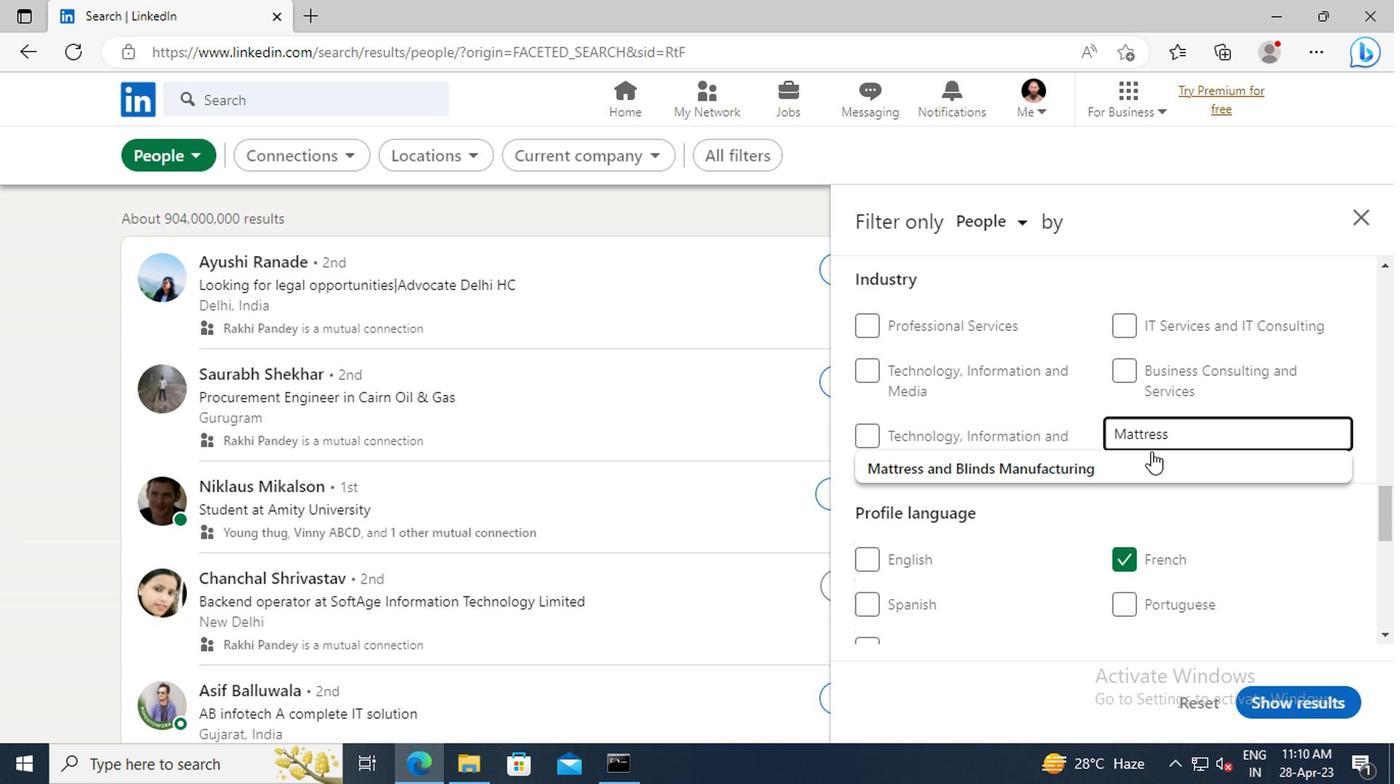 
Action: Mouse pressed left at (955, 464)
Screenshot: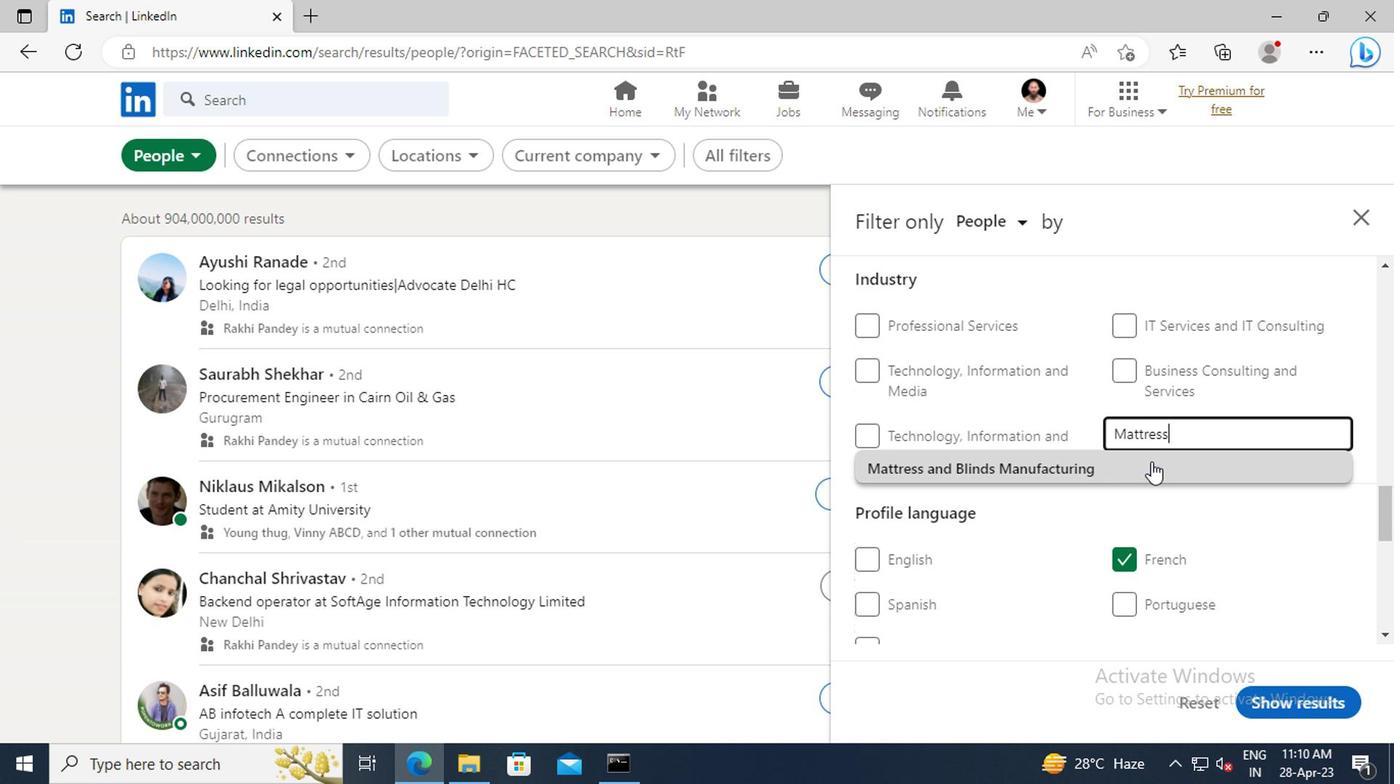 
Action: Mouse moved to (952, 442)
Screenshot: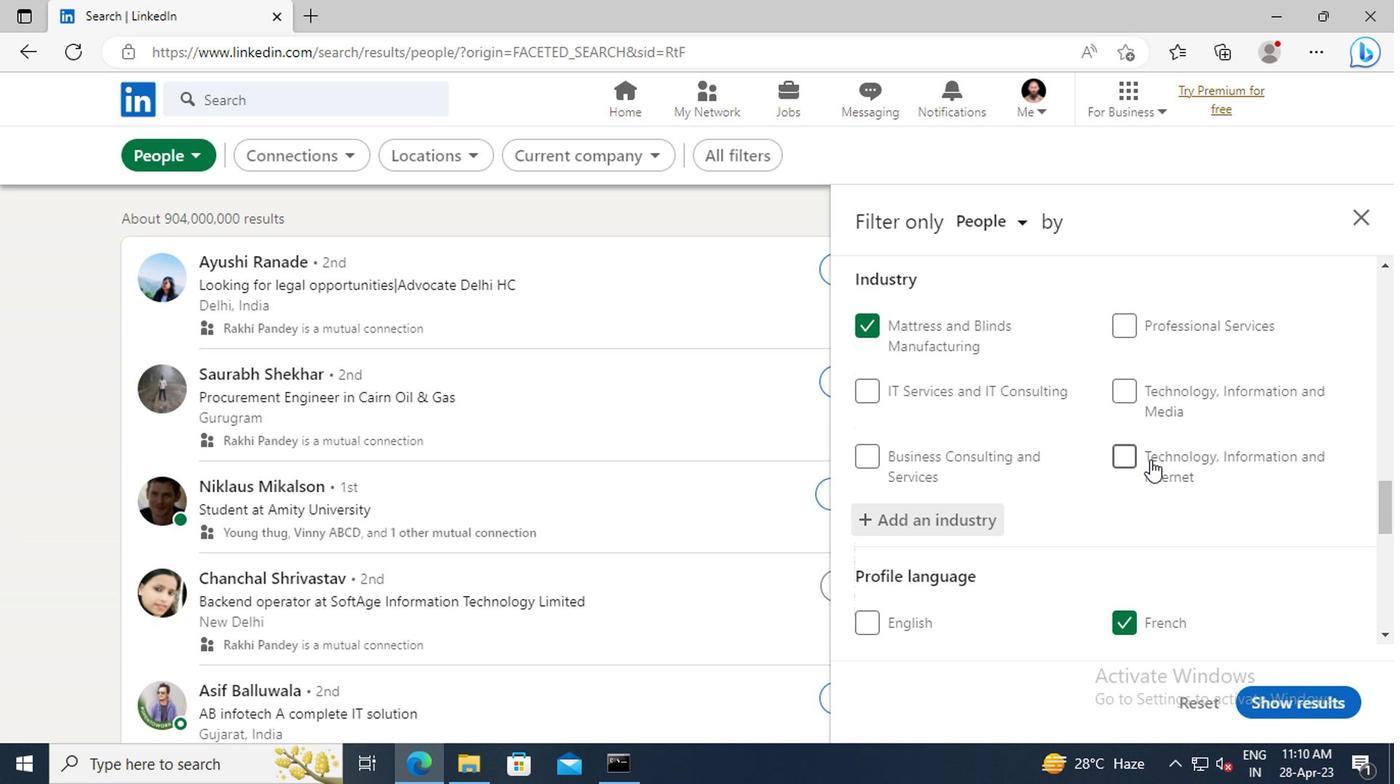 
Action: Mouse scrolled (952, 441) with delta (0, 0)
Screenshot: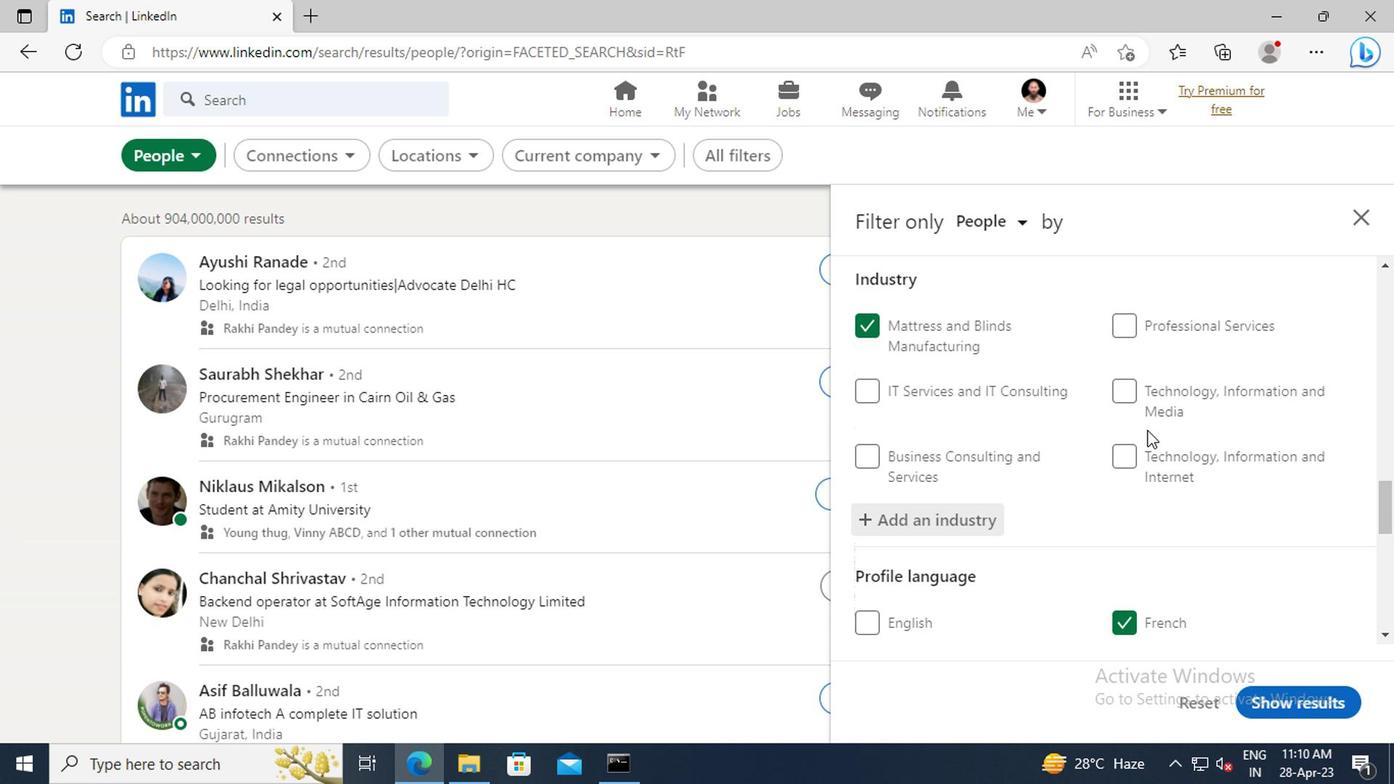 
Action: Mouse scrolled (952, 441) with delta (0, 0)
Screenshot: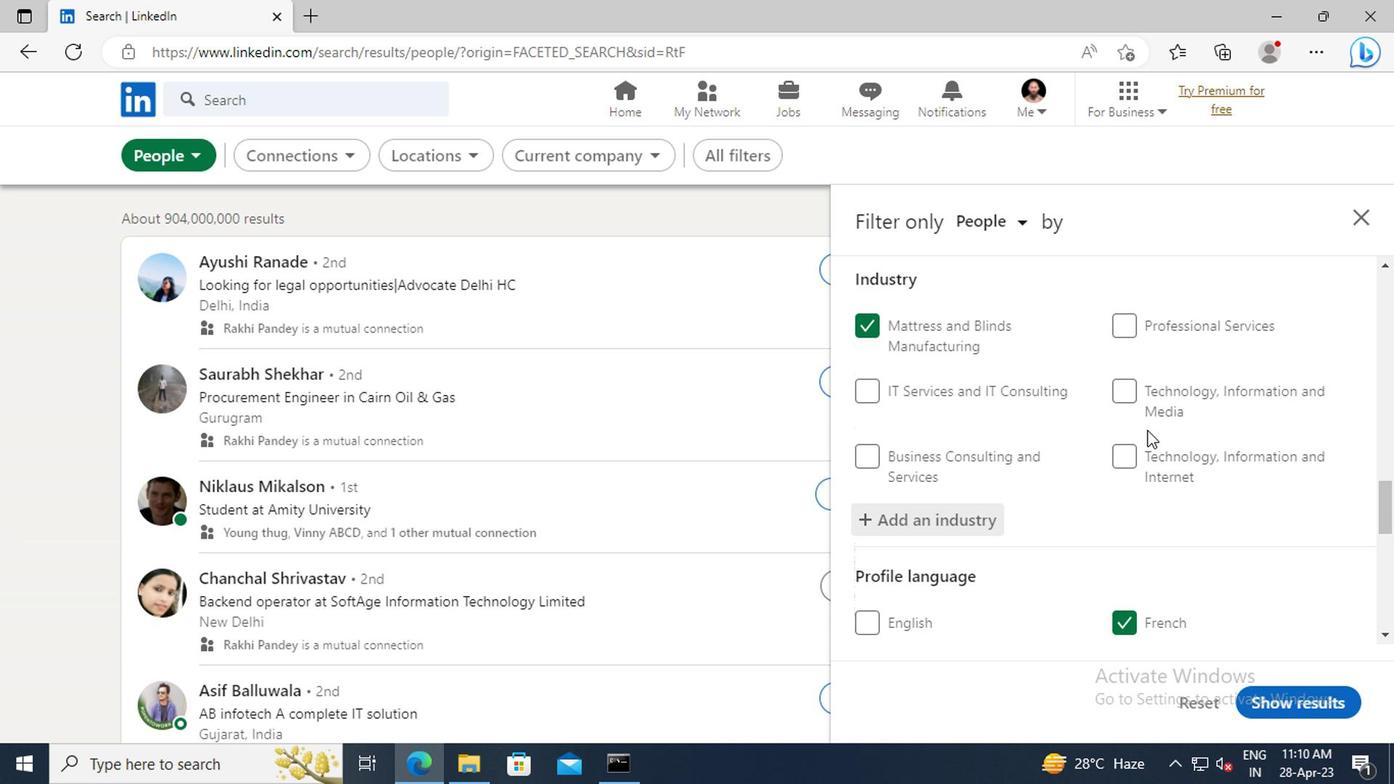 
Action: Mouse scrolled (952, 441) with delta (0, 0)
Screenshot: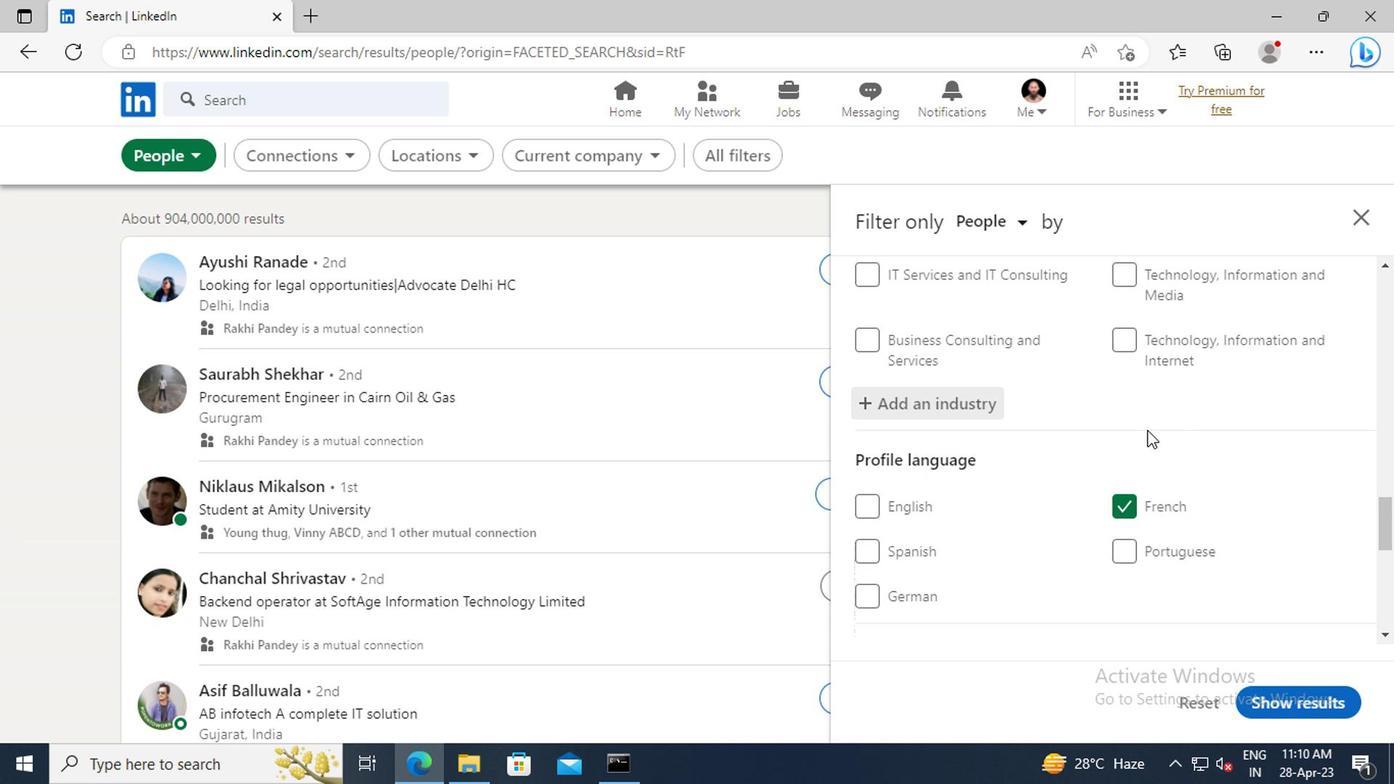
Action: Mouse scrolled (952, 441) with delta (0, 0)
Screenshot: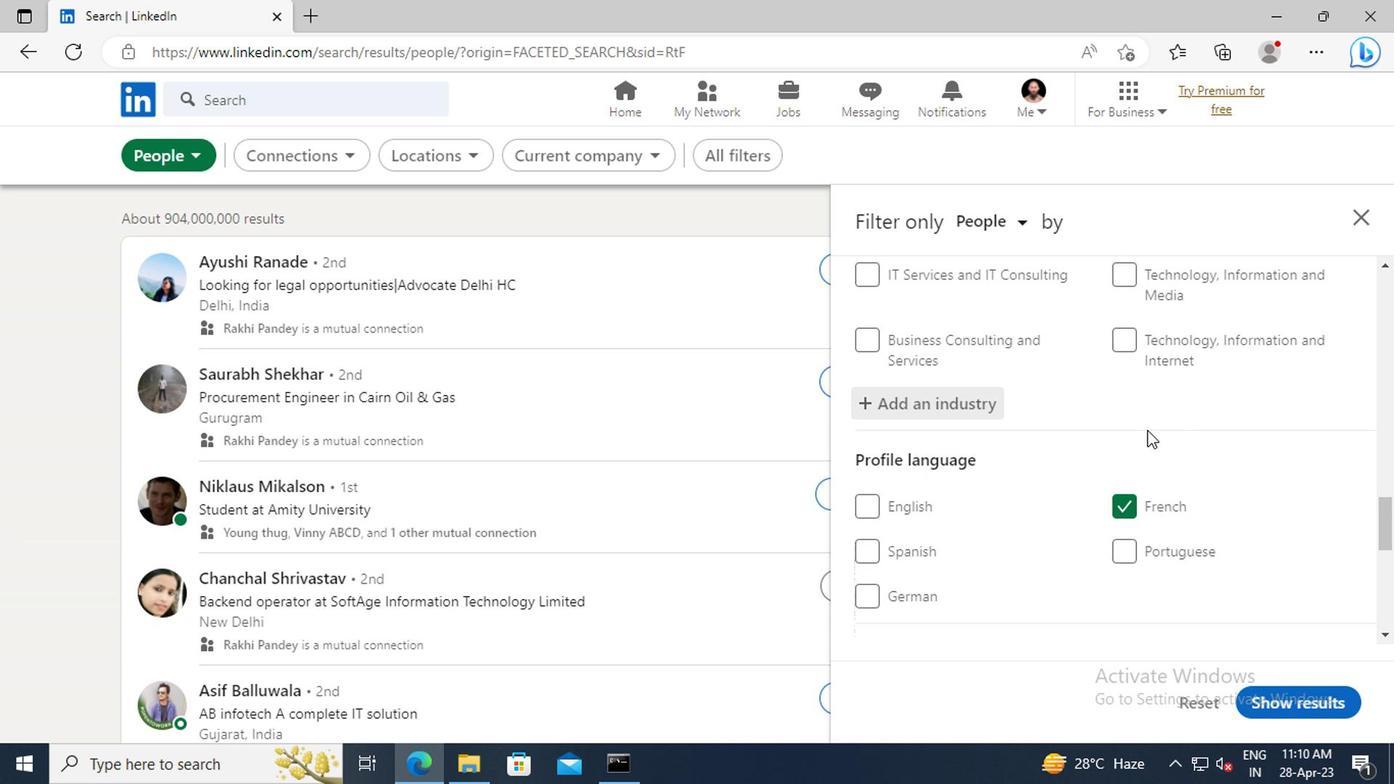 
Action: Mouse scrolled (952, 441) with delta (0, 0)
Screenshot: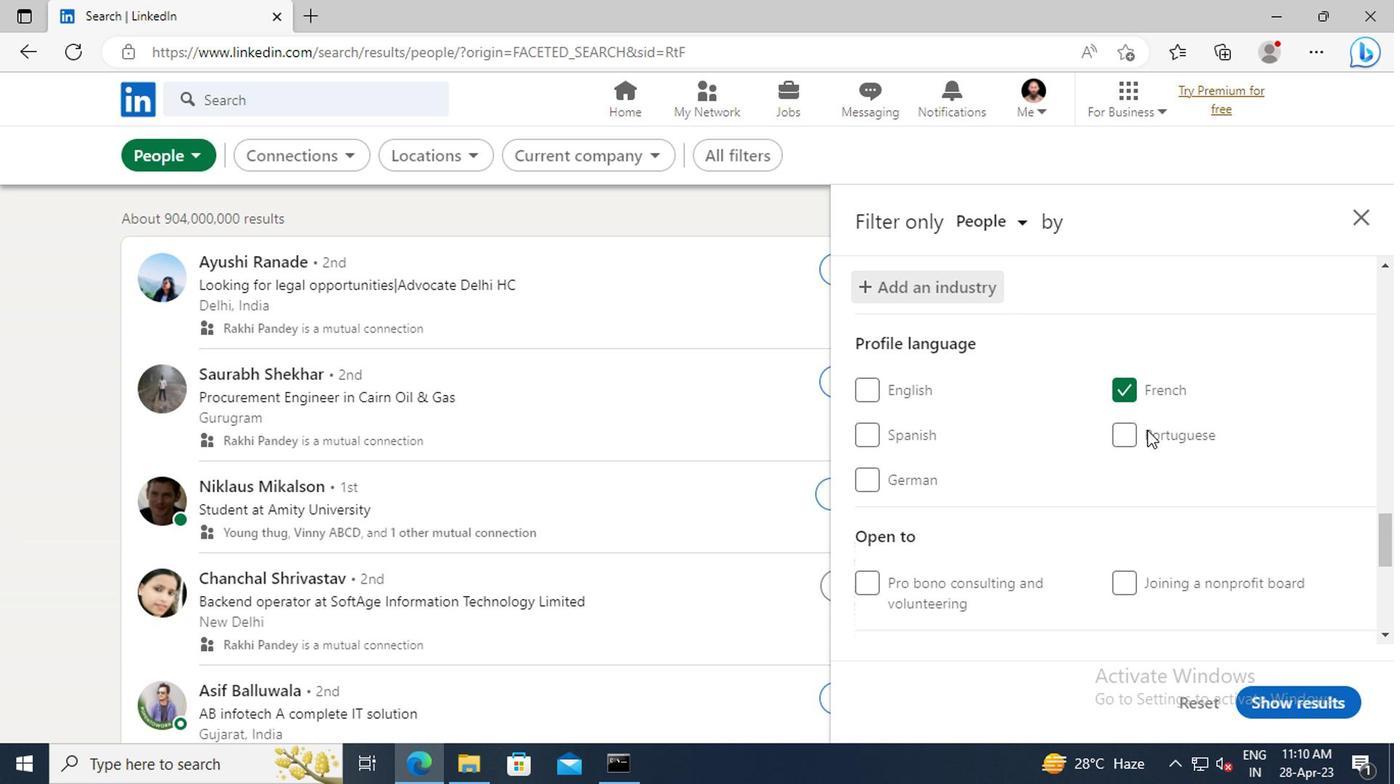 
Action: Mouse scrolled (952, 441) with delta (0, 0)
Screenshot: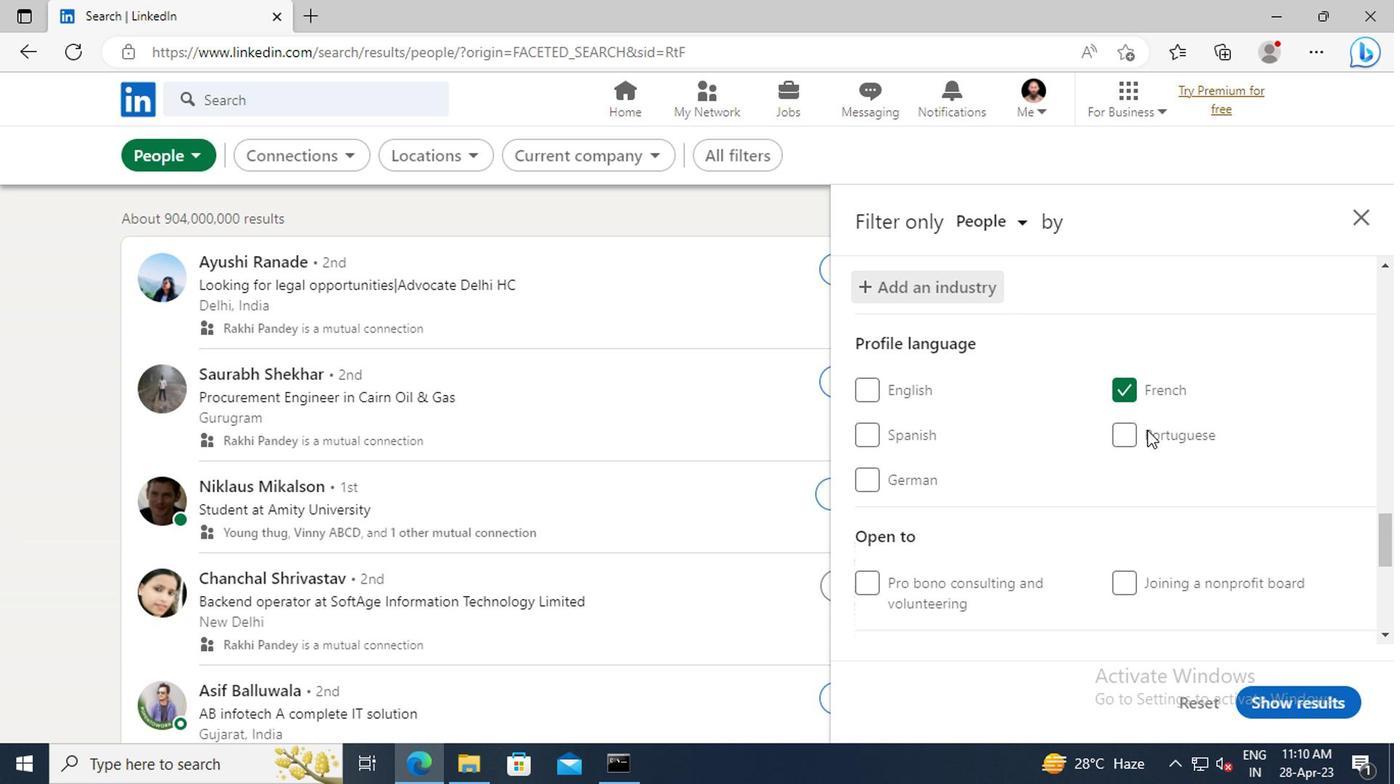 
Action: Mouse scrolled (952, 441) with delta (0, 0)
Screenshot: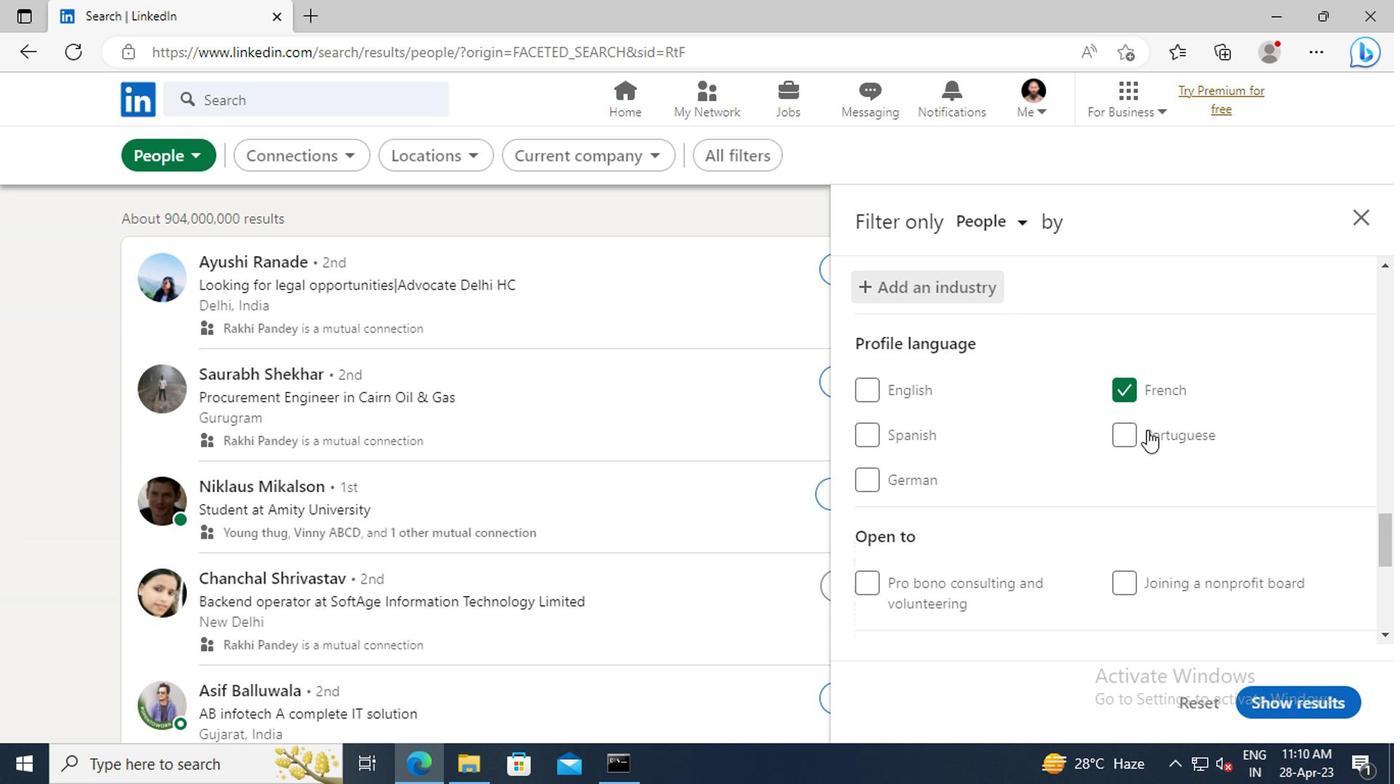 
Action: Mouse scrolled (952, 441) with delta (0, 0)
Screenshot: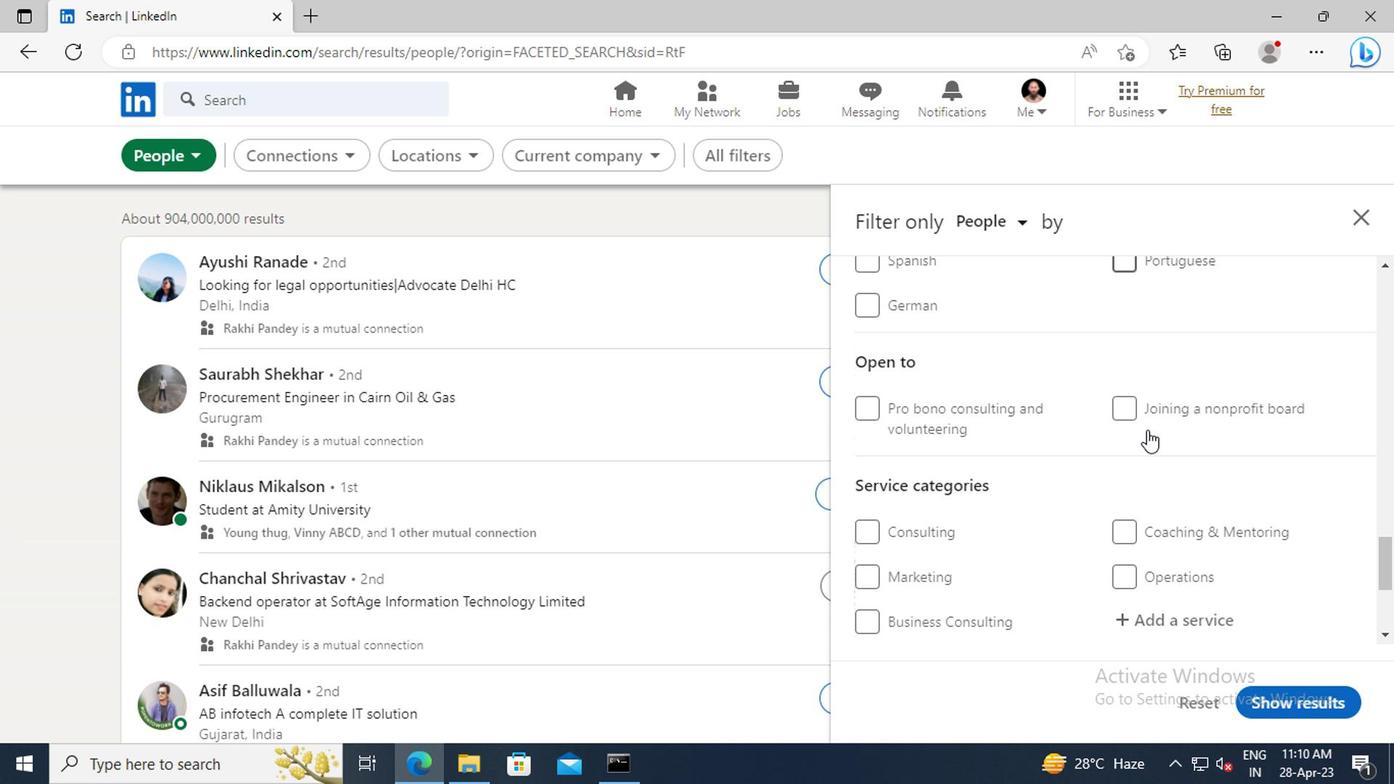 
Action: Mouse scrolled (952, 441) with delta (0, 0)
Screenshot: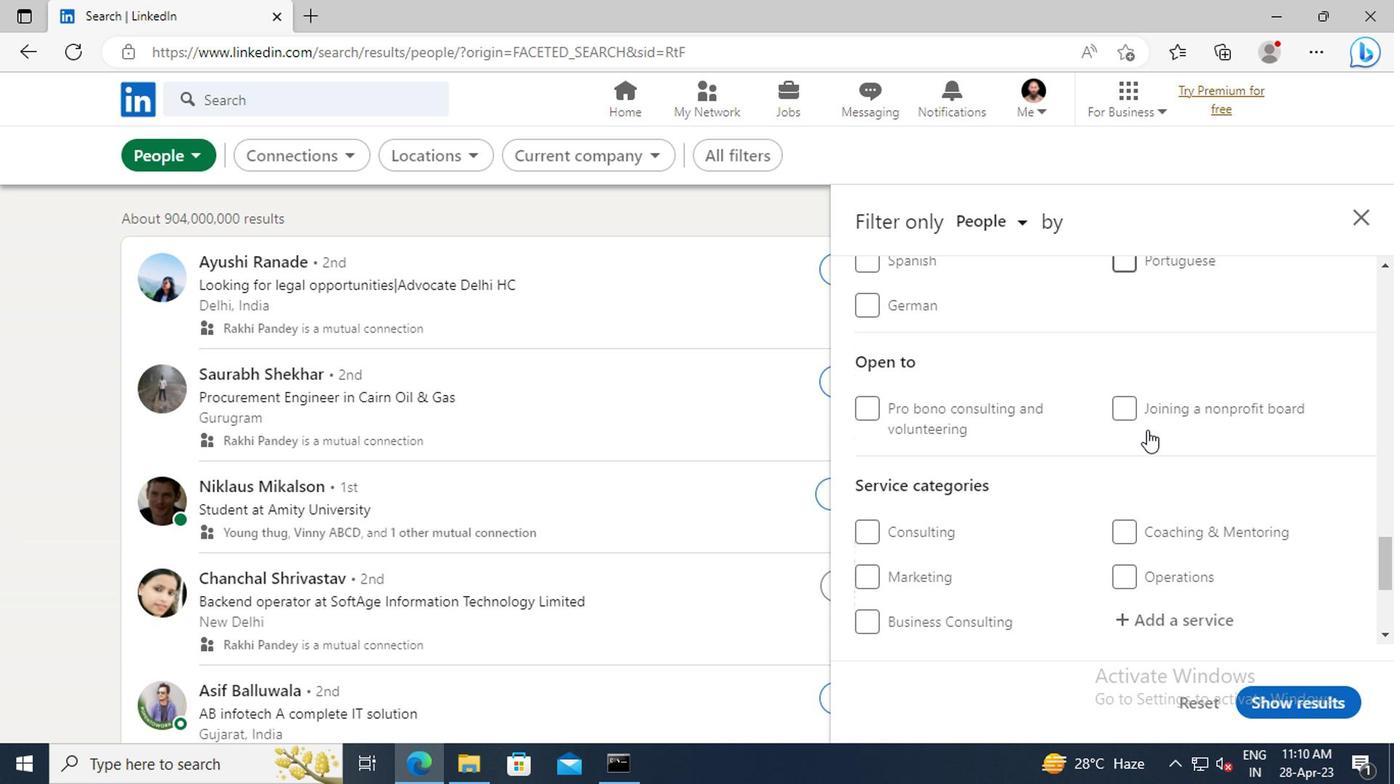 
Action: Mouse moved to (954, 488)
Screenshot: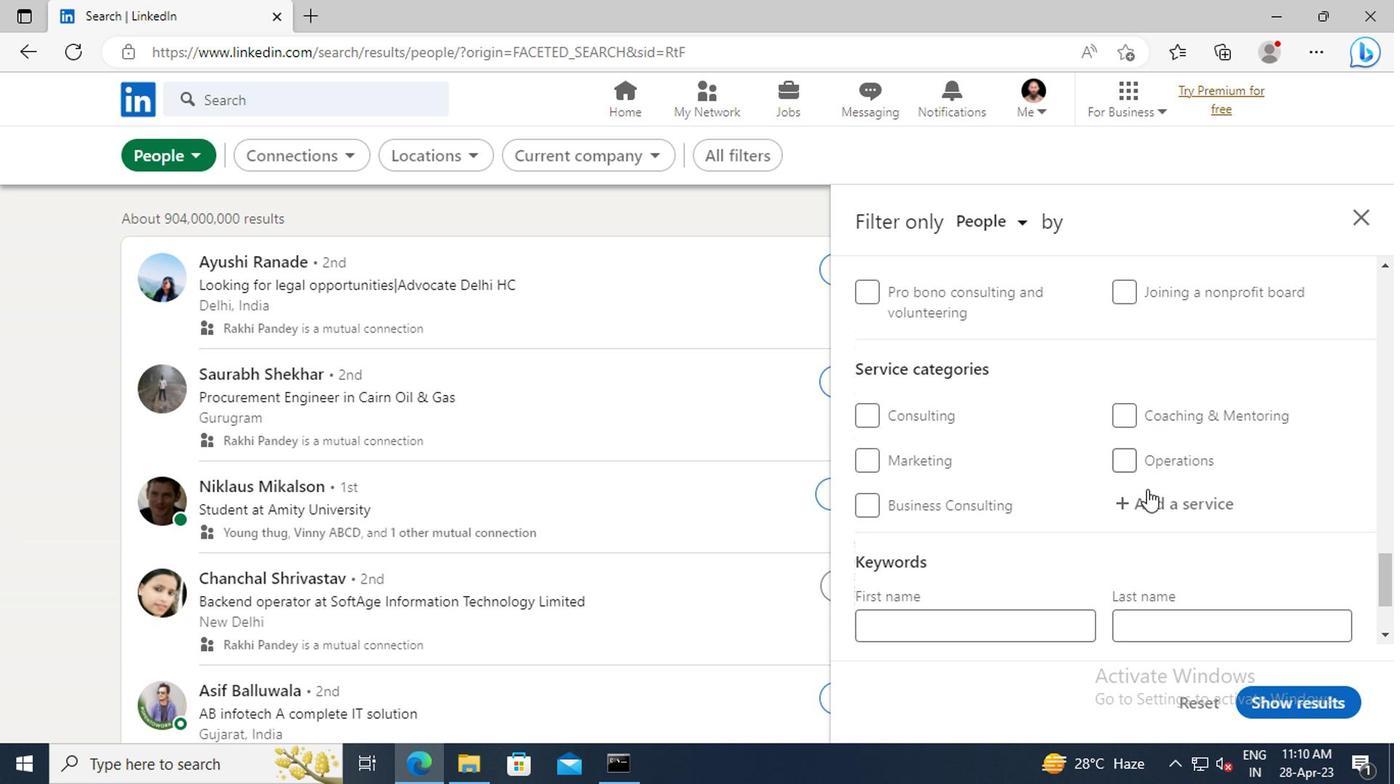 
Action: Mouse pressed left at (954, 488)
Screenshot: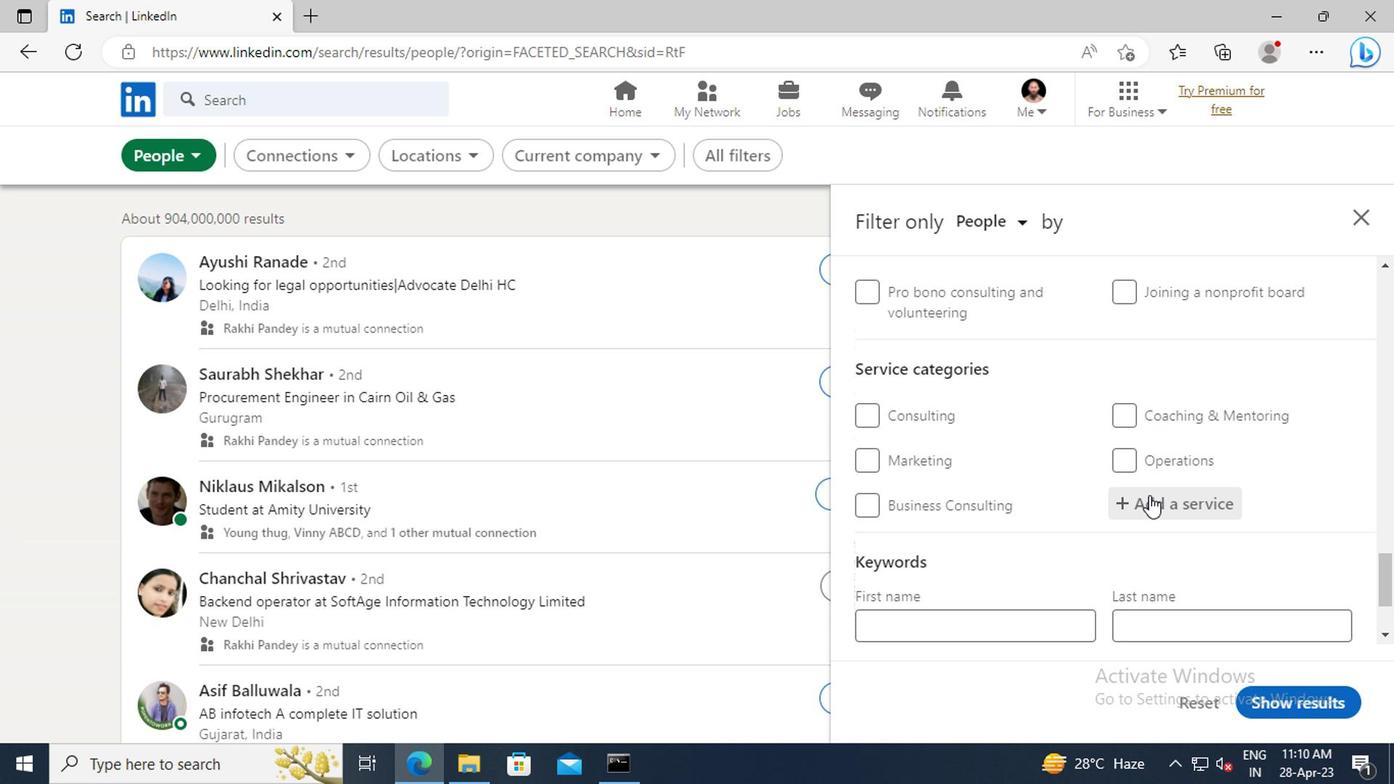 
Action: Key pressed <Key.shift>SOFTWARE<Key.space><Key.shift>TESTING
Screenshot: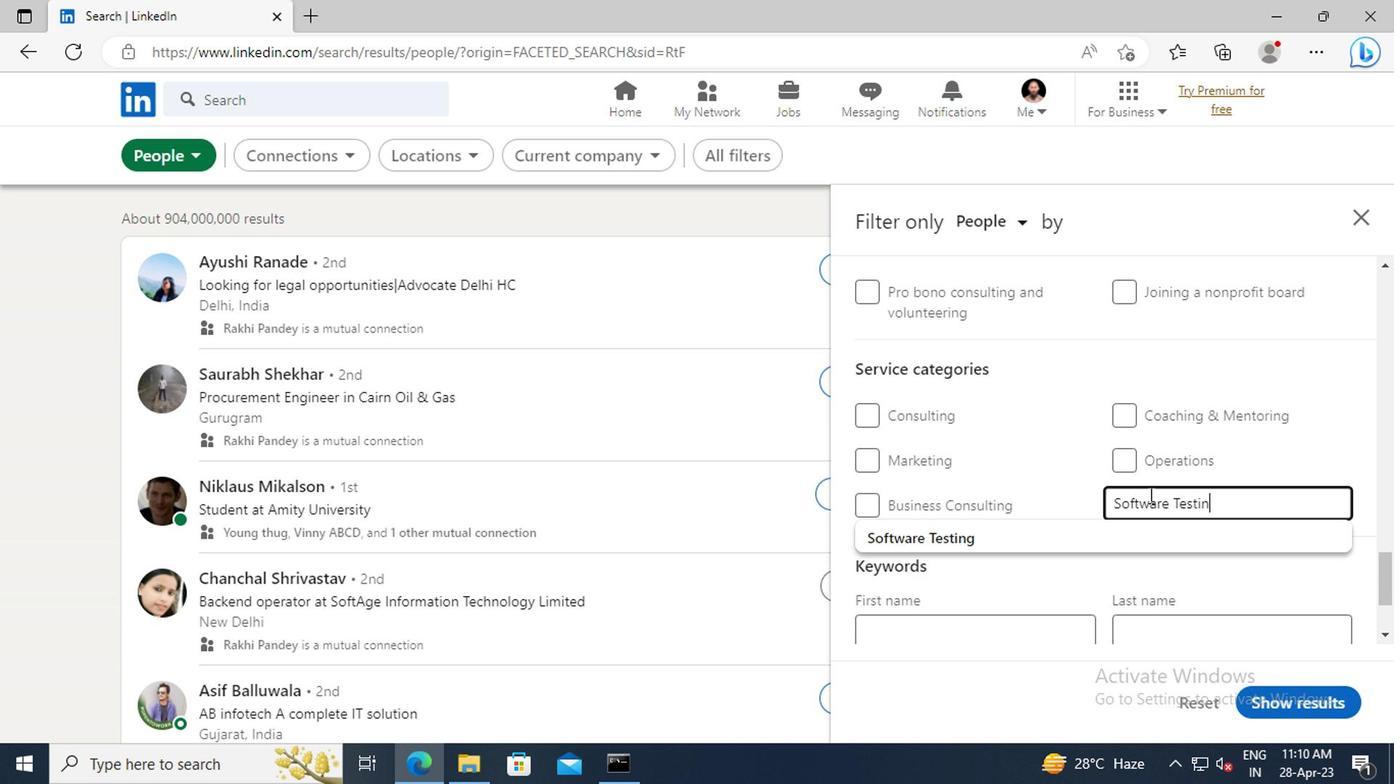
Action: Mouse moved to (937, 514)
Screenshot: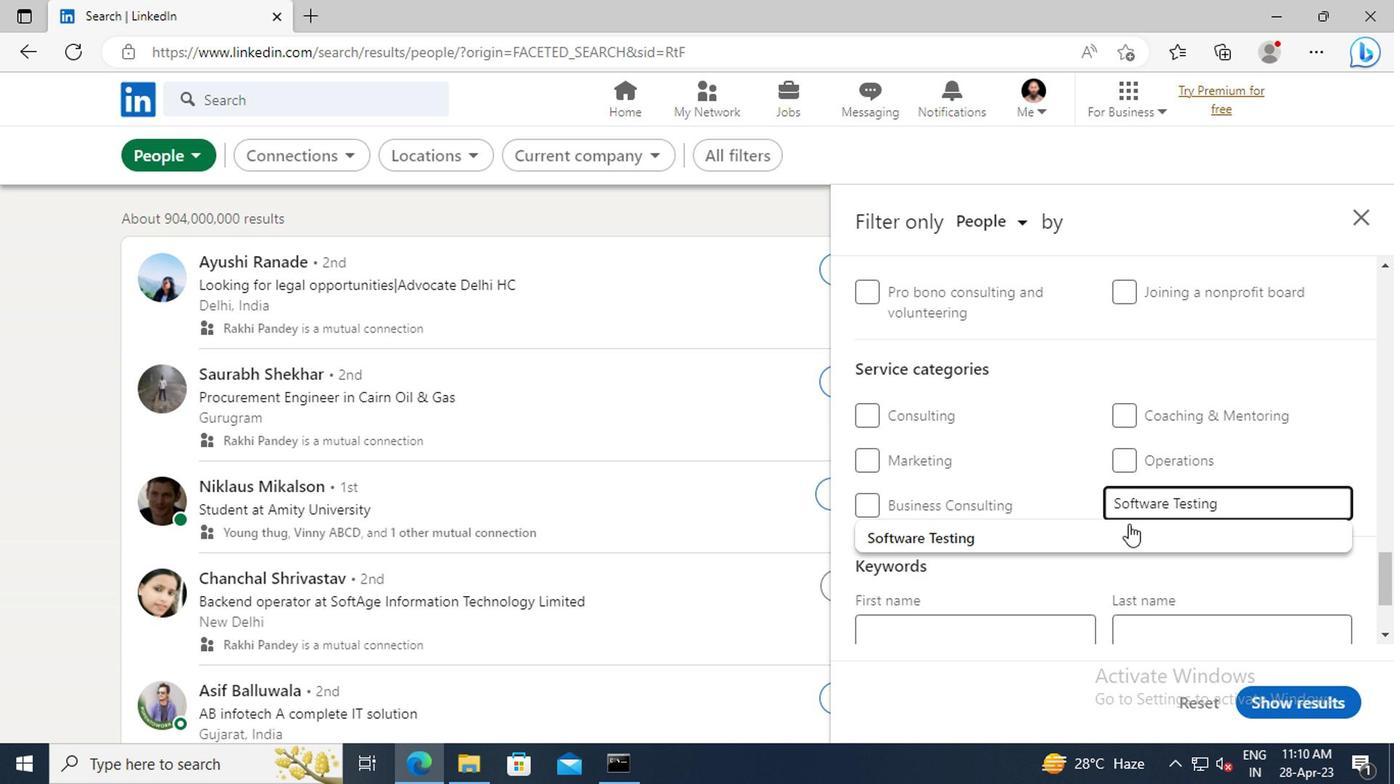 
Action: Mouse pressed left at (937, 514)
Screenshot: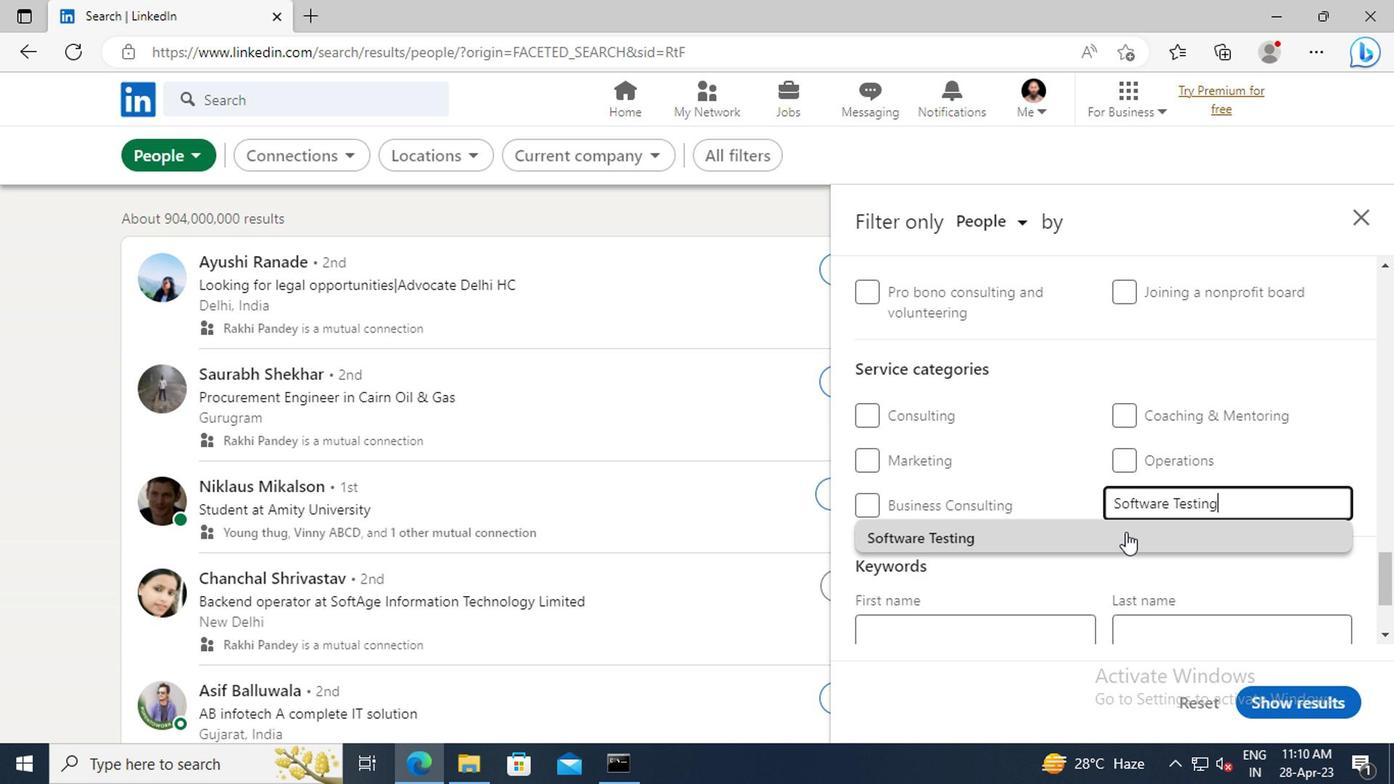 
Action: Mouse moved to (942, 472)
Screenshot: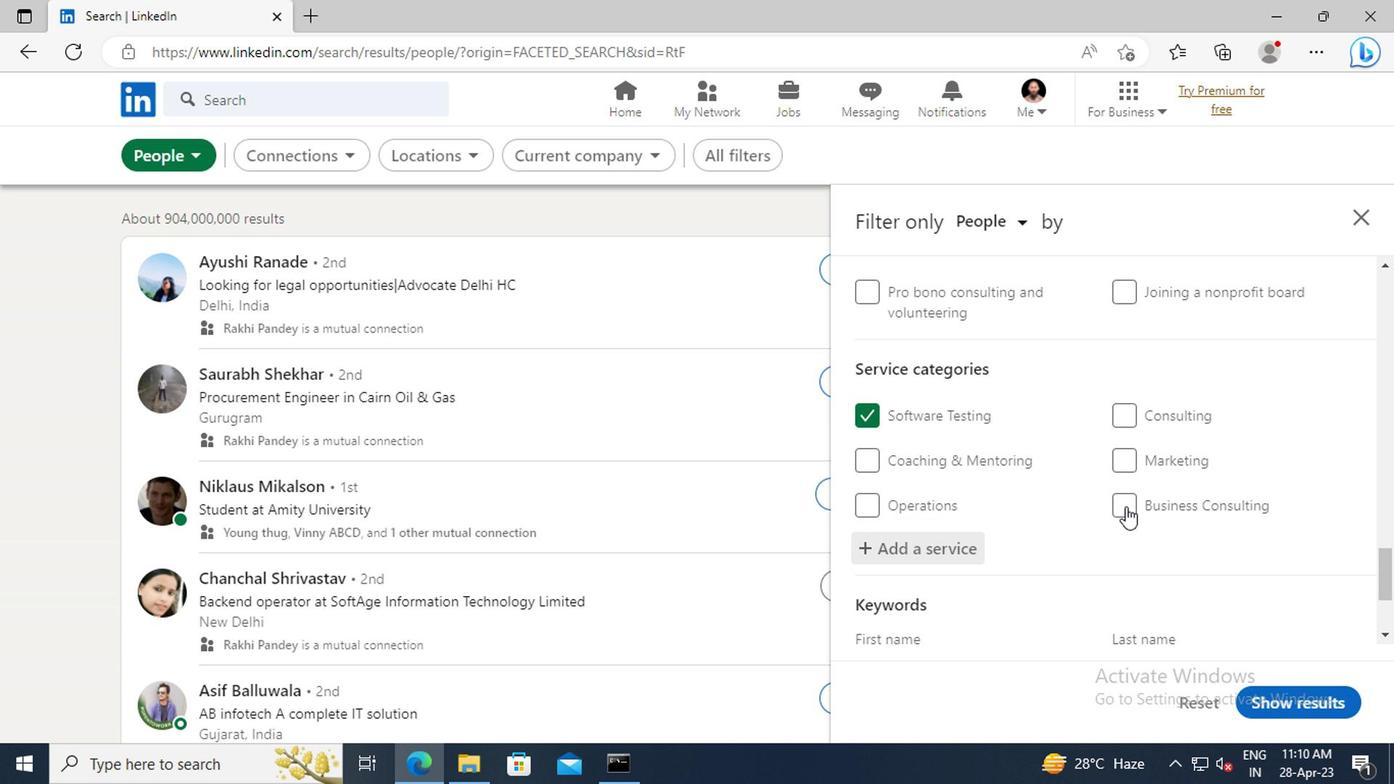 
Action: Mouse scrolled (942, 472) with delta (0, 0)
Screenshot: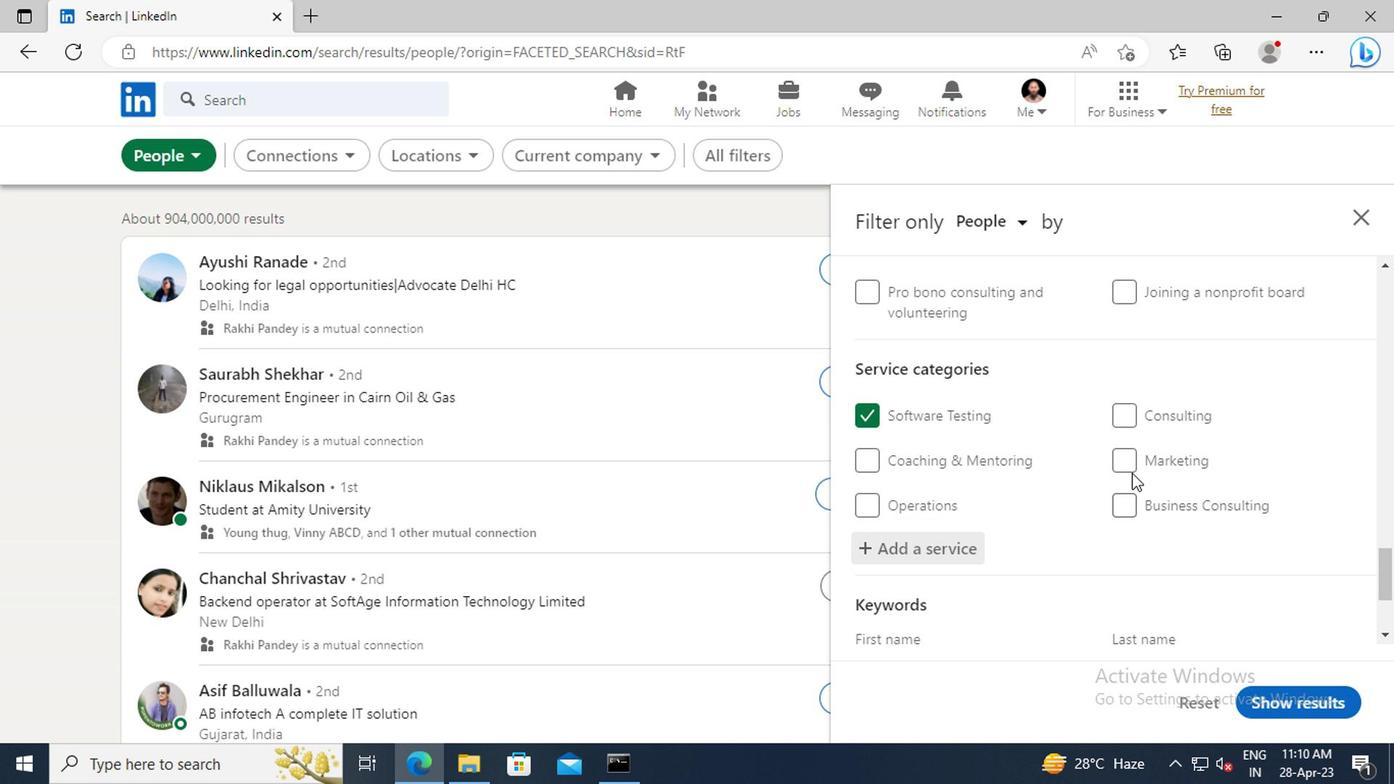 
Action: Mouse scrolled (942, 472) with delta (0, 0)
Screenshot: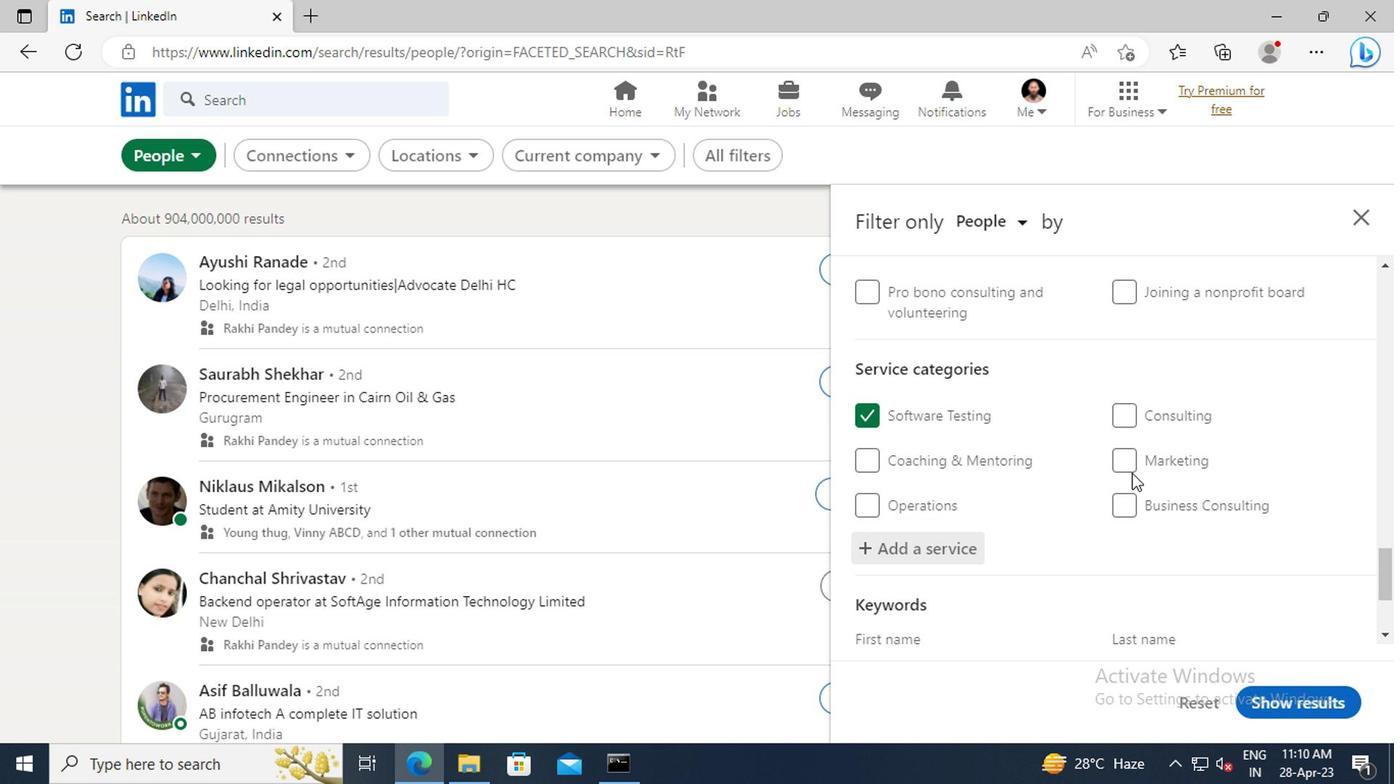 
Action: Mouse scrolled (942, 472) with delta (0, 0)
Screenshot: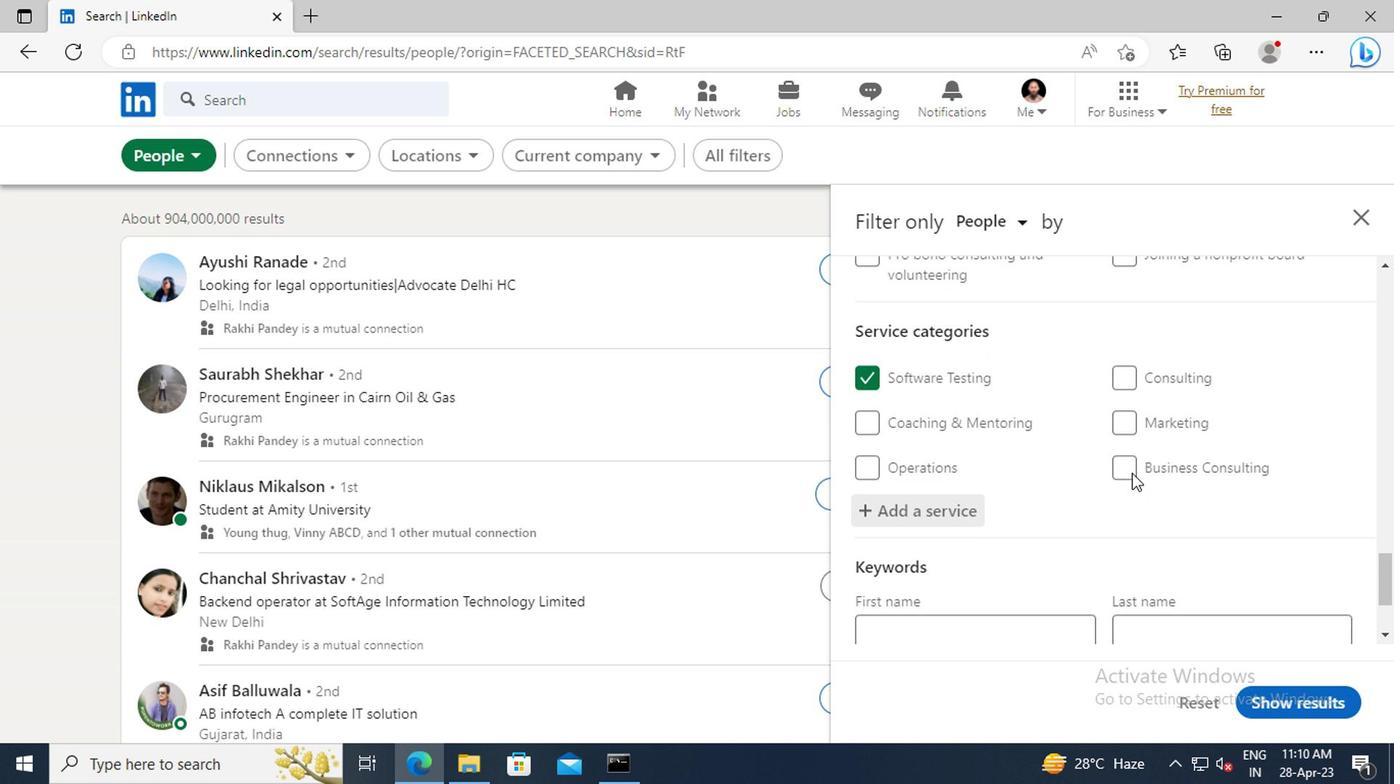 
Action: Mouse scrolled (942, 472) with delta (0, 0)
Screenshot: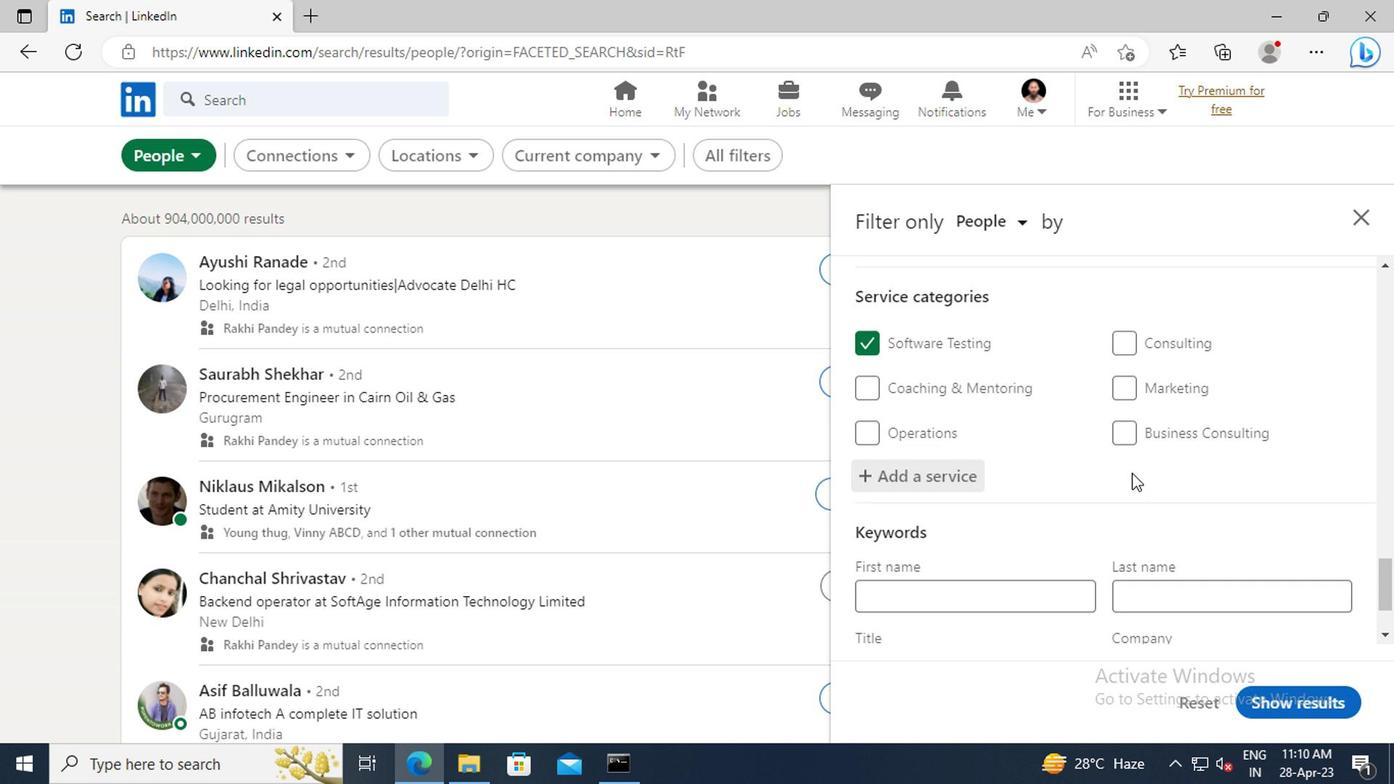 
Action: Mouse moved to (813, 525)
Screenshot: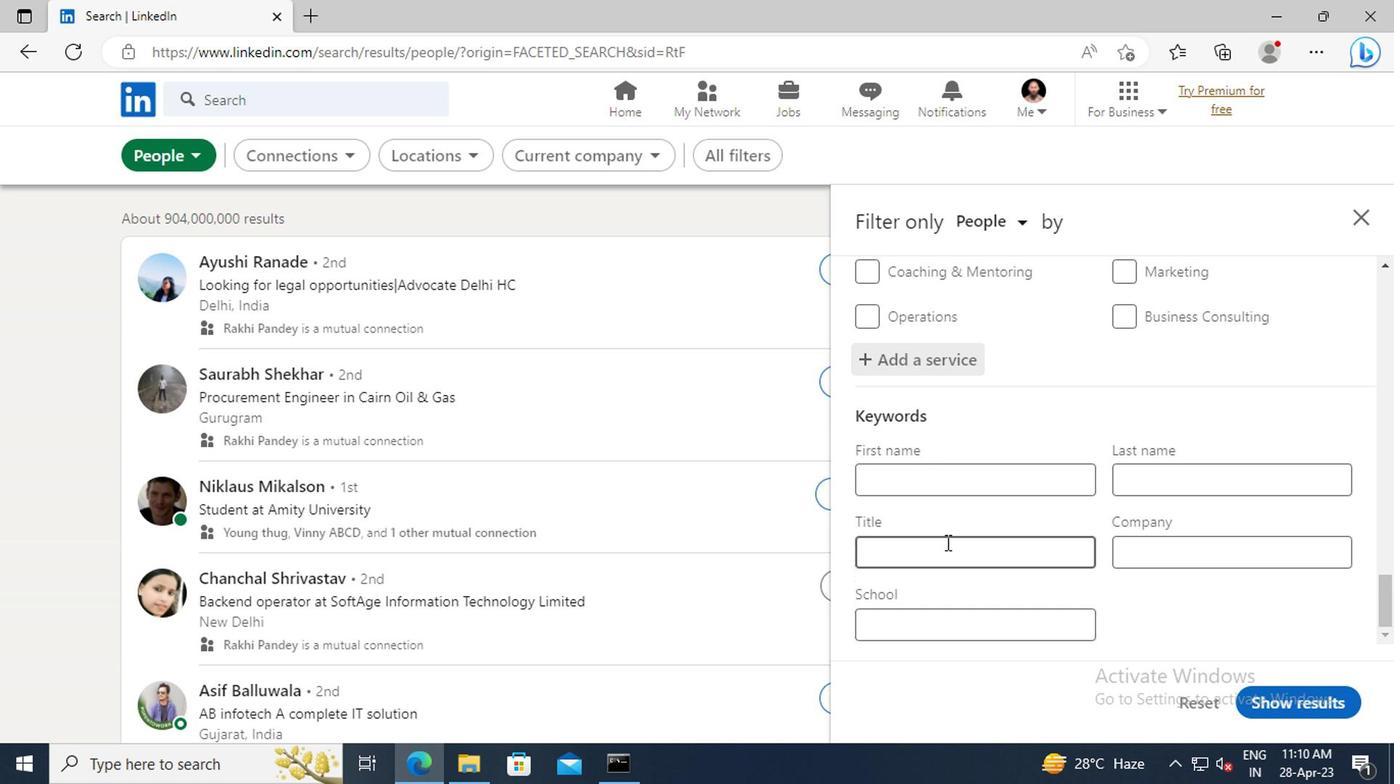 
Action: Mouse pressed left at (813, 525)
Screenshot: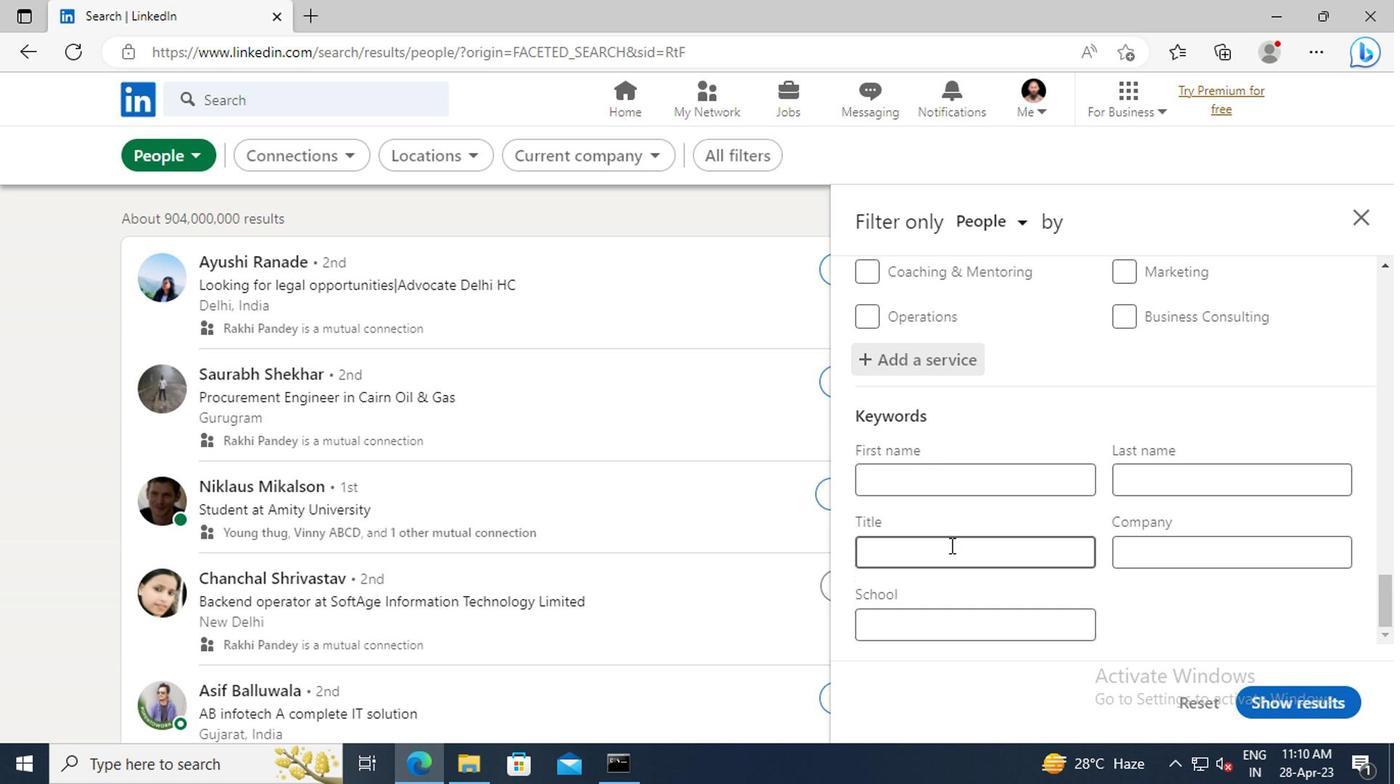 
Action: Key pressed <Key.shift>VEHICLE<Key.space>OR<Key.space><Key.shift>EQUIPMENT<Key.space><Key.shift>CLEANER<Key.enter>
Screenshot: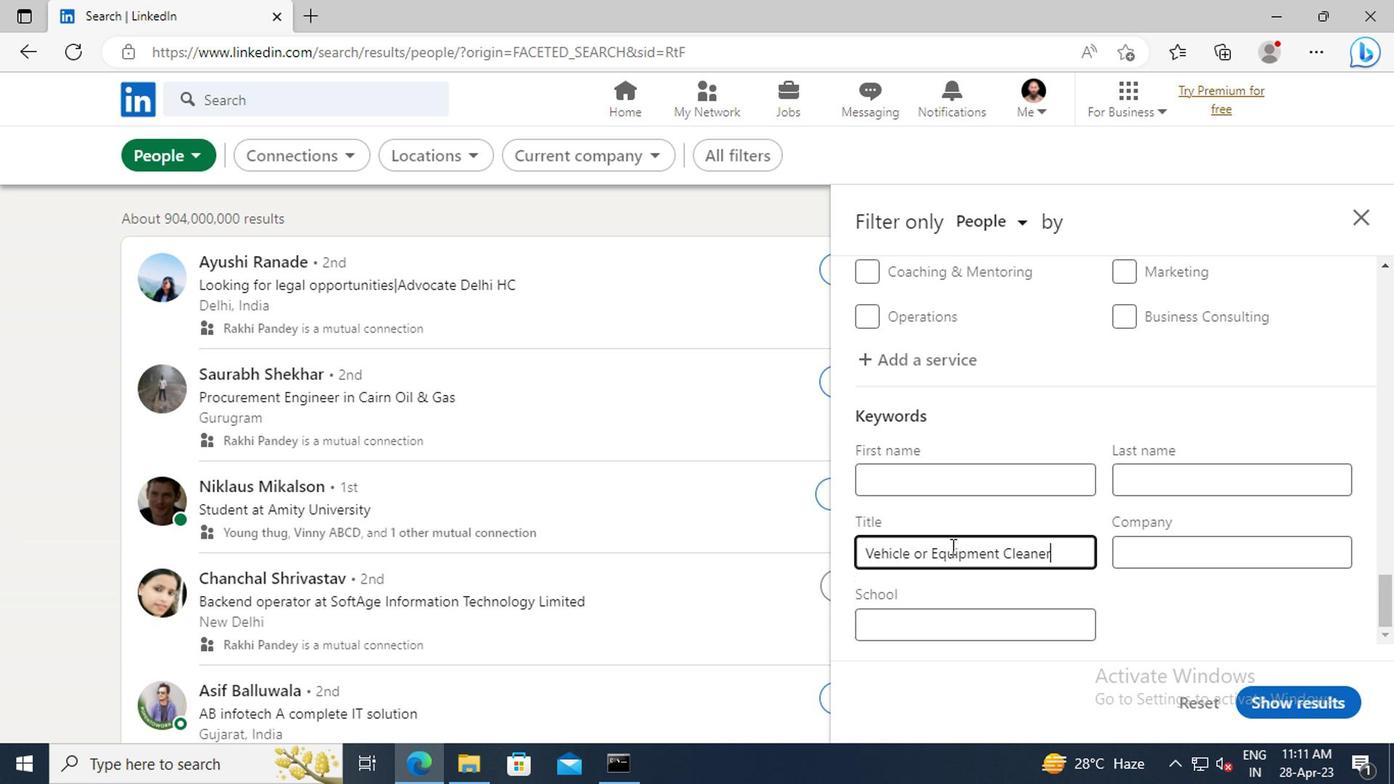 
Action: Mouse moved to (1036, 630)
Screenshot: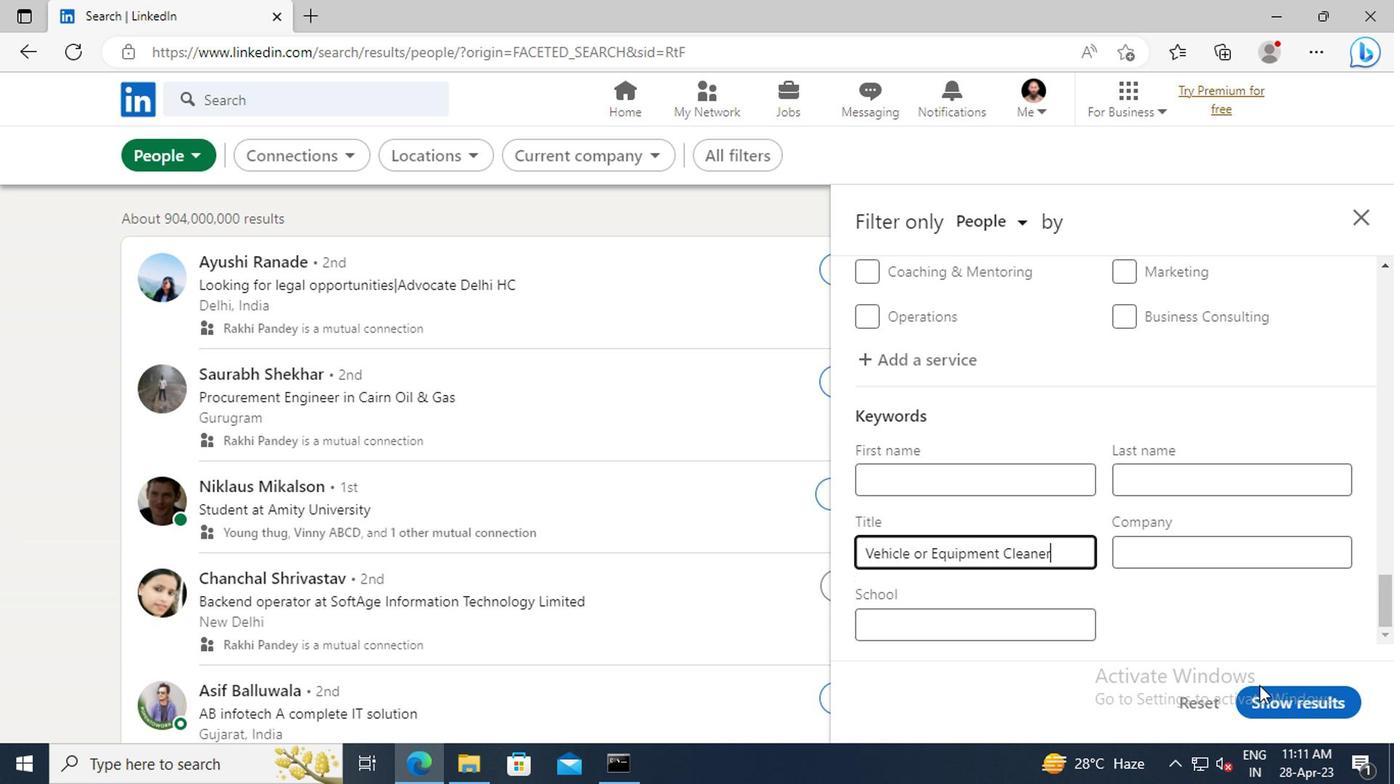 
Action: Mouse pressed left at (1036, 630)
Screenshot: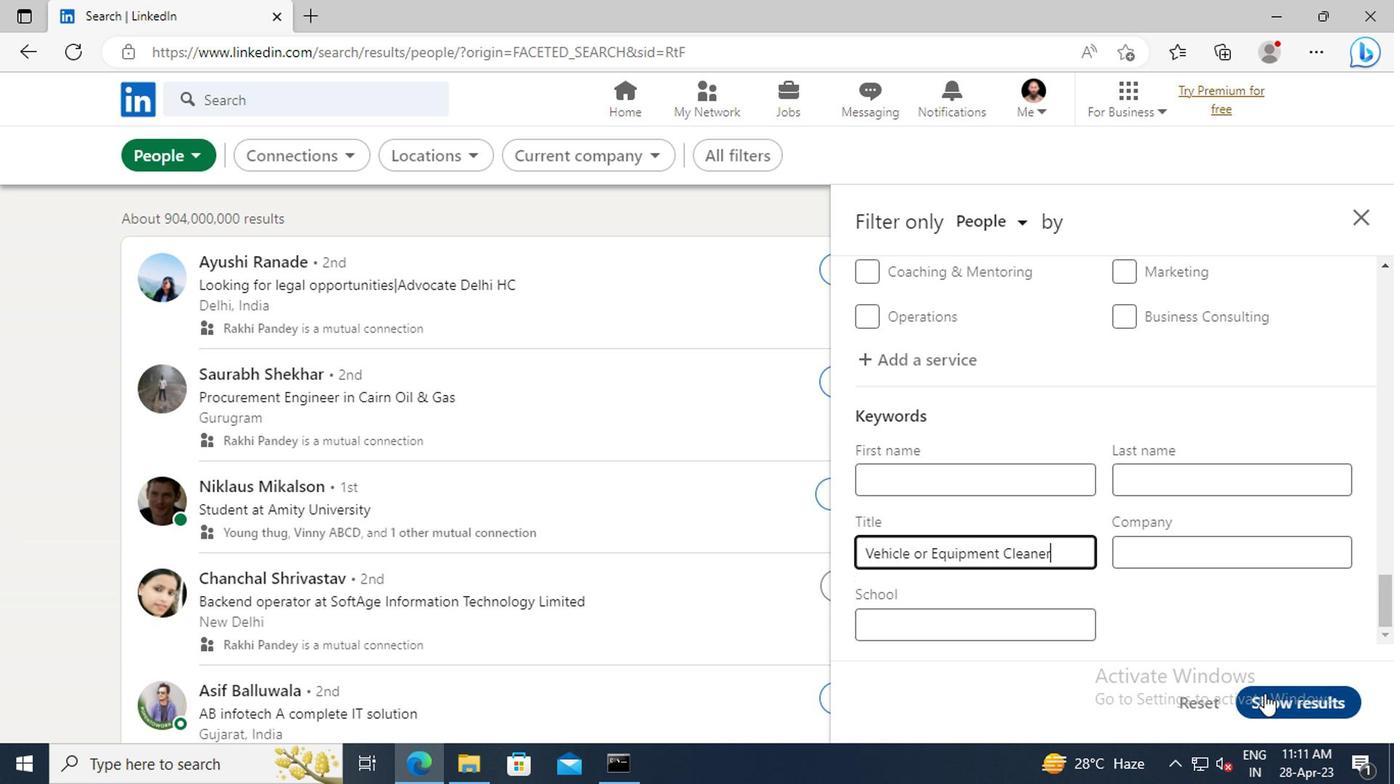 
Action: Mouse moved to (1019, 615)
Screenshot: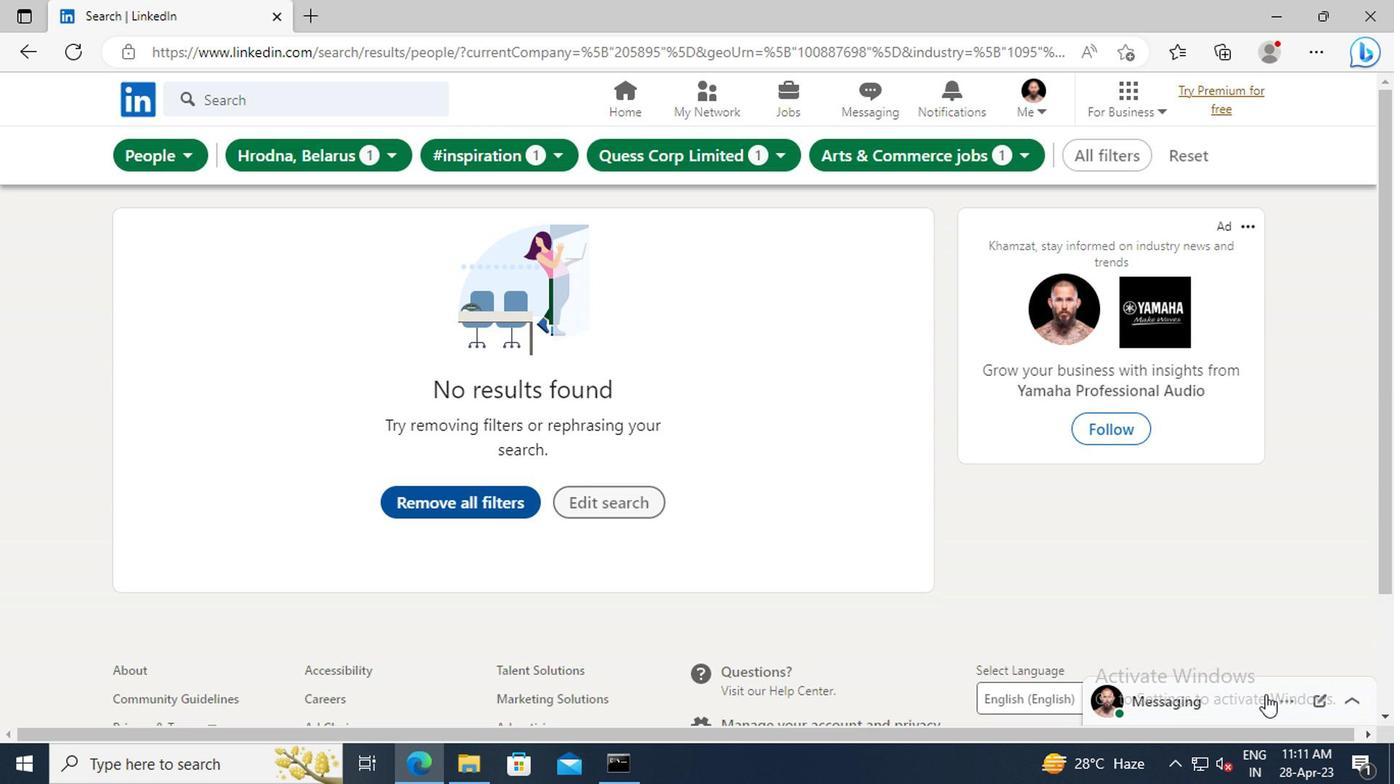 
